 Task: Search one way flight ticket for 2 adults, 2 infants in seat and 1 infant on lap in first from Lihue, Kauai: Lihue Airport to Fort Wayne: Fort Wayne International Airport on 5-4-2023. Choice of flights is JetBlue. Number of bags: 3 checked bags. Price is upto 30000. Outbound departure time preference is 11:30.
Action: Mouse moved to (422, 372)
Screenshot: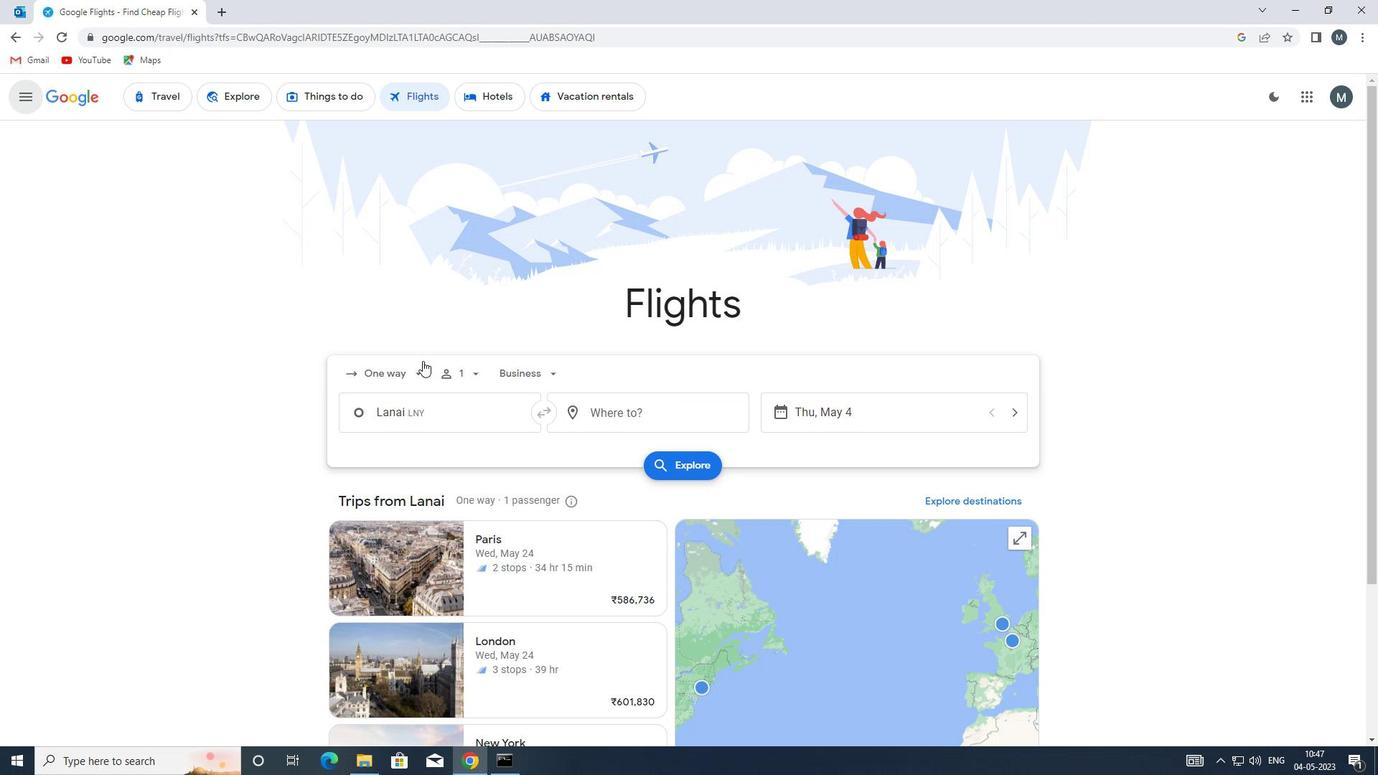 
Action: Mouse pressed left at (422, 372)
Screenshot: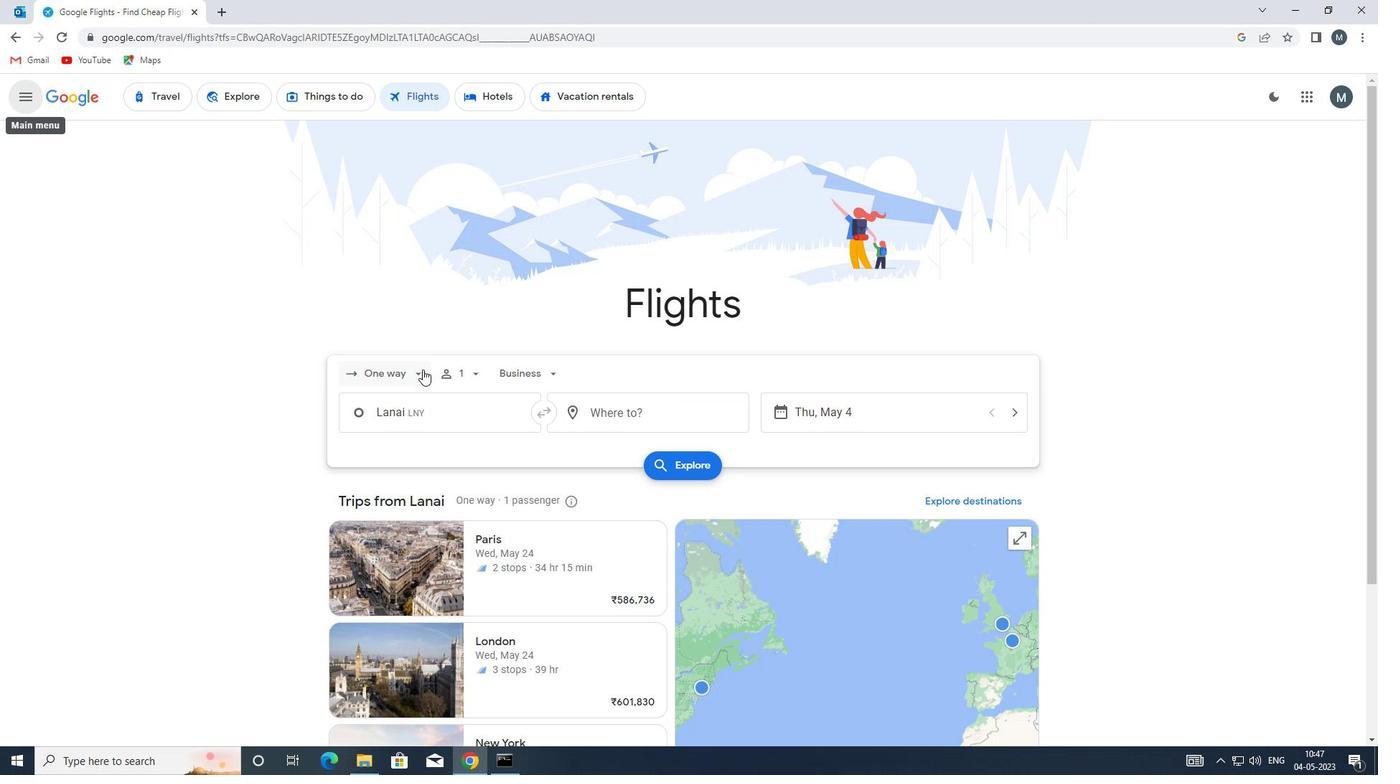 
Action: Mouse moved to (419, 442)
Screenshot: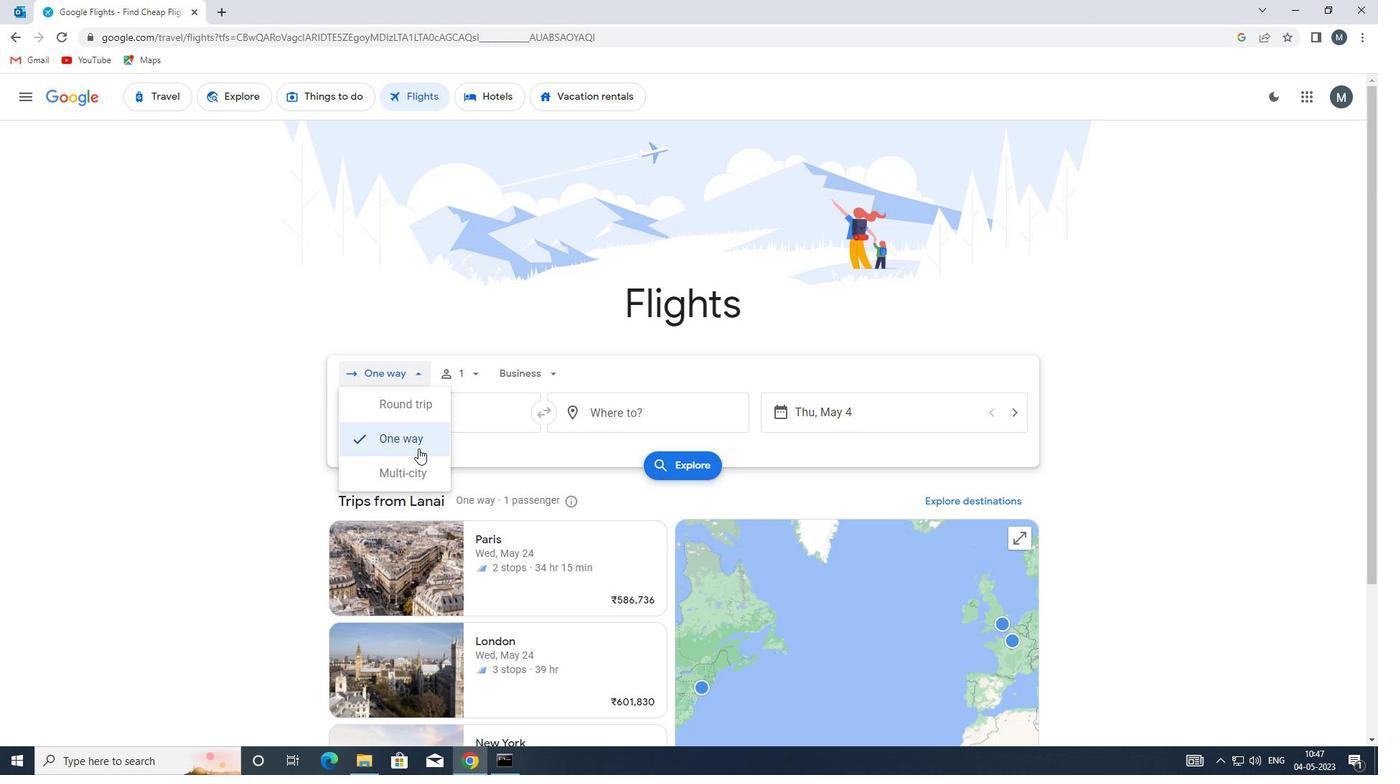 
Action: Mouse pressed left at (419, 442)
Screenshot: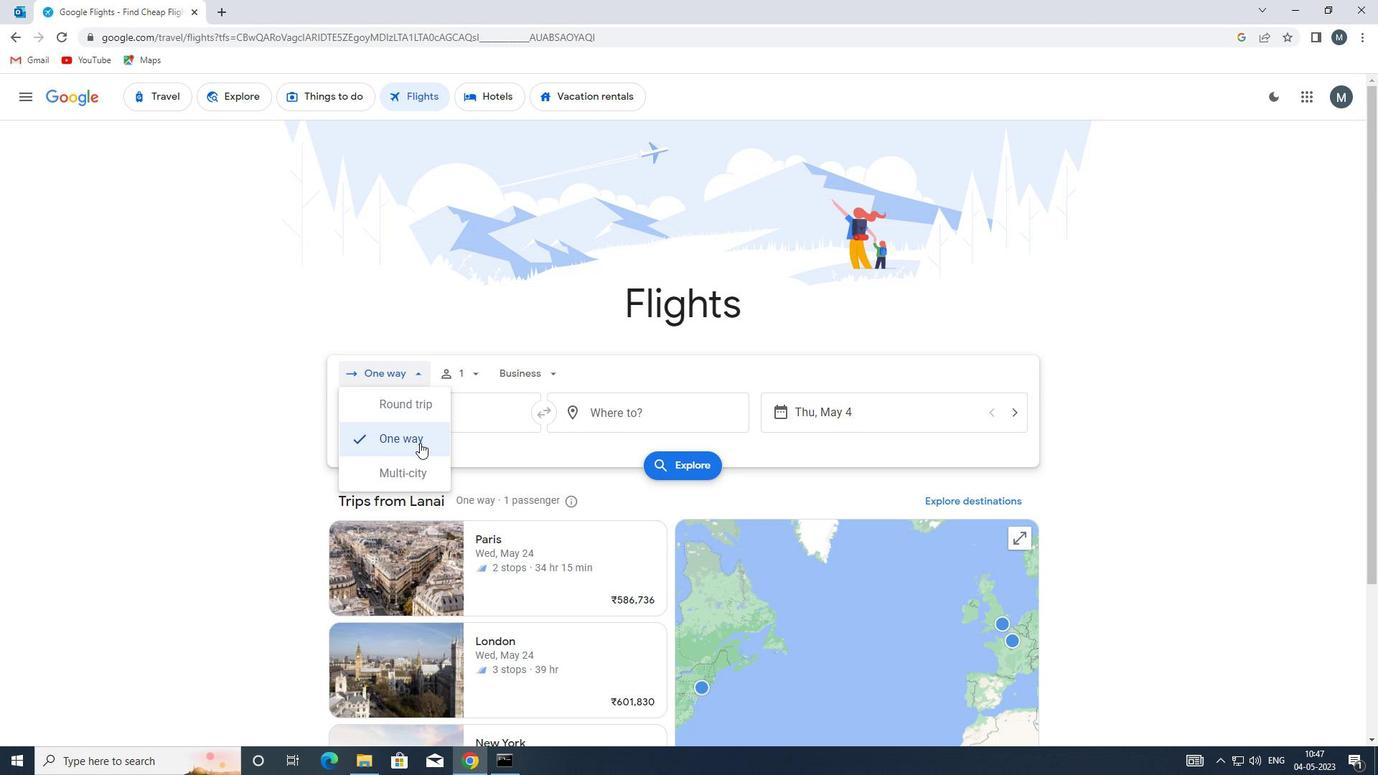 
Action: Mouse moved to (477, 376)
Screenshot: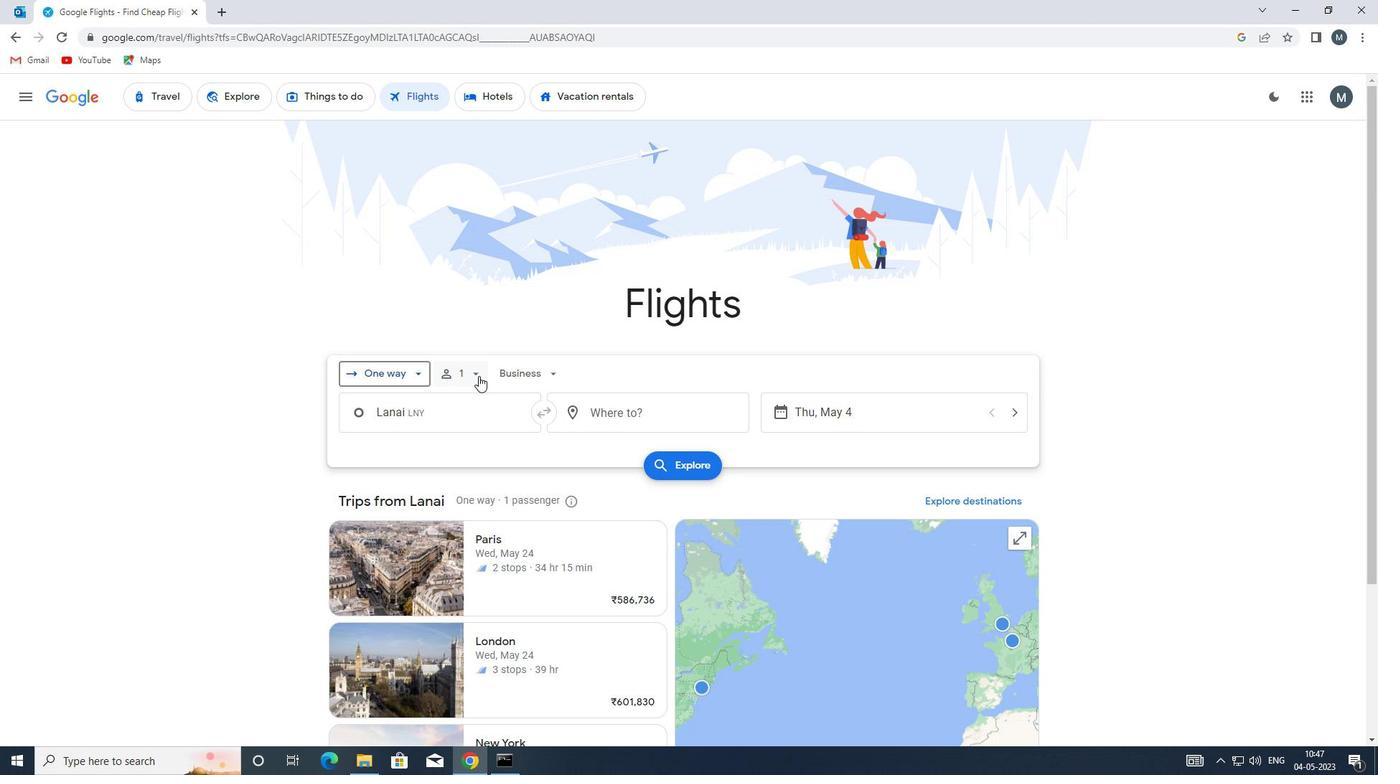 
Action: Mouse pressed left at (477, 376)
Screenshot: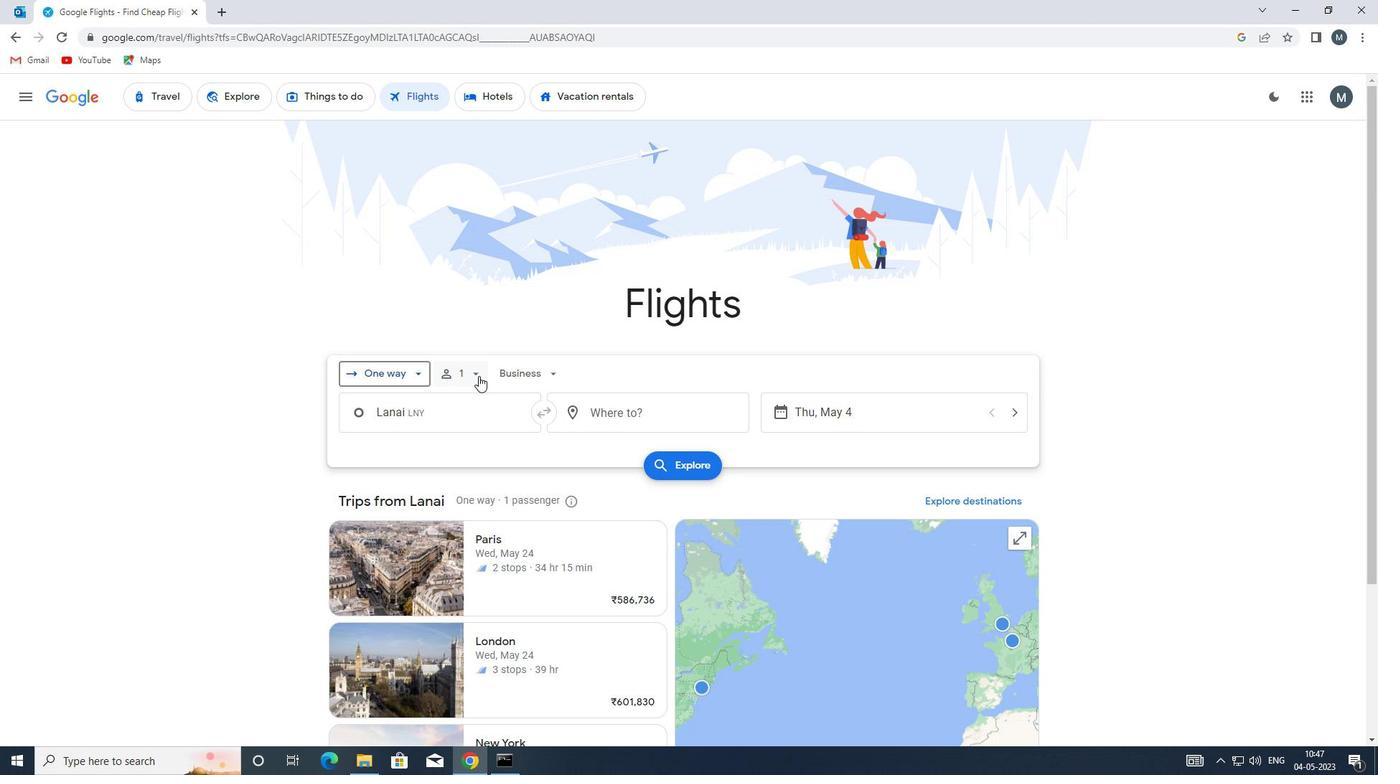 
Action: Mouse moved to (583, 414)
Screenshot: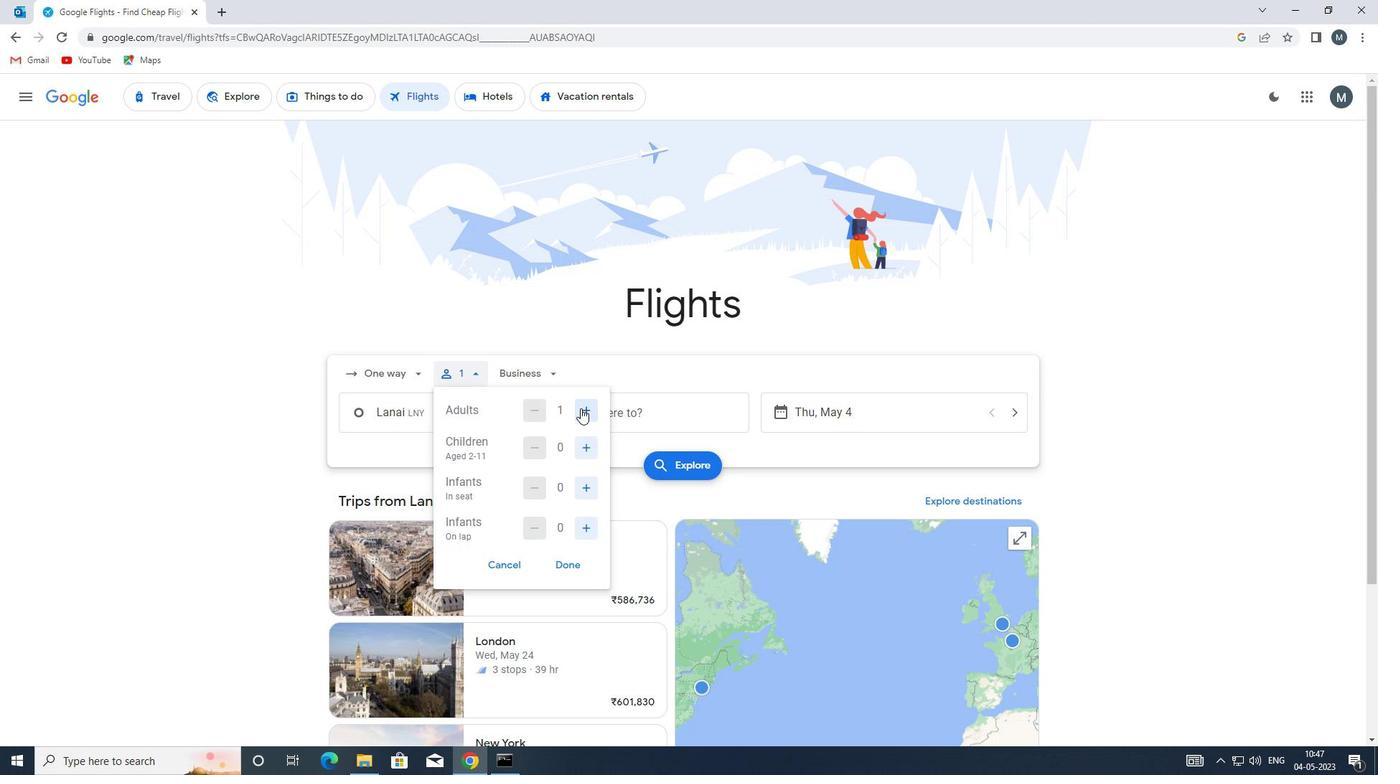 
Action: Mouse pressed left at (583, 414)
Screenshot: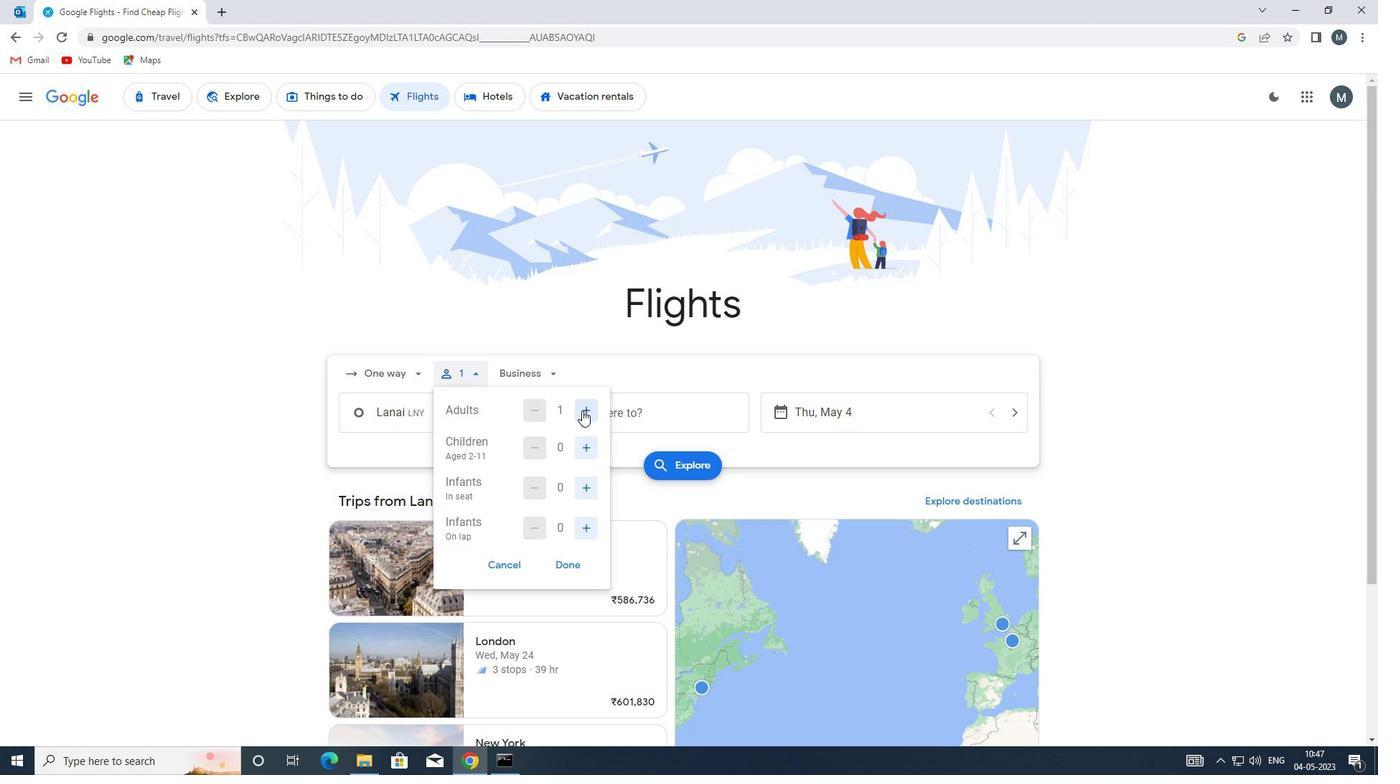
Action: Mouse moved to (587, 448)
Screenshot: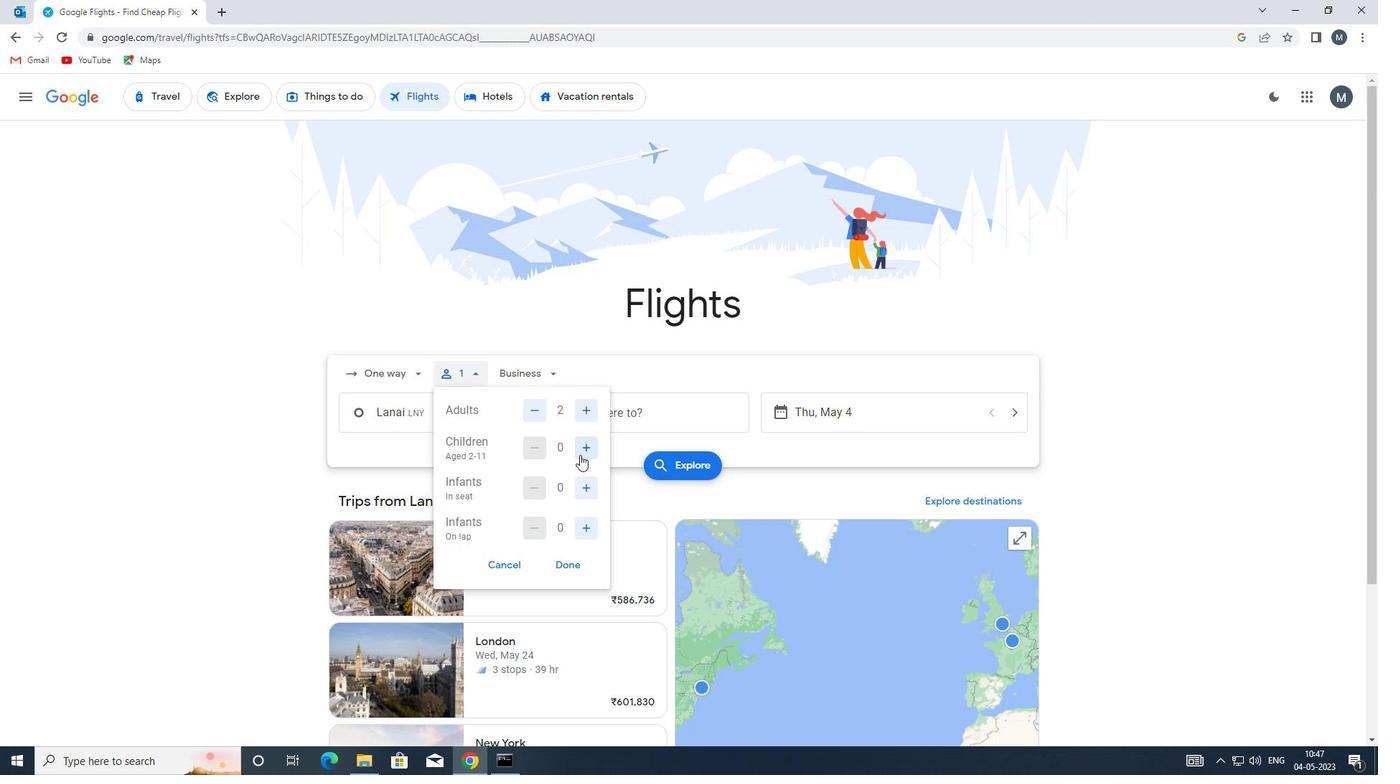 
Action: Mouse pressed left at (587, 448)
Screenshot: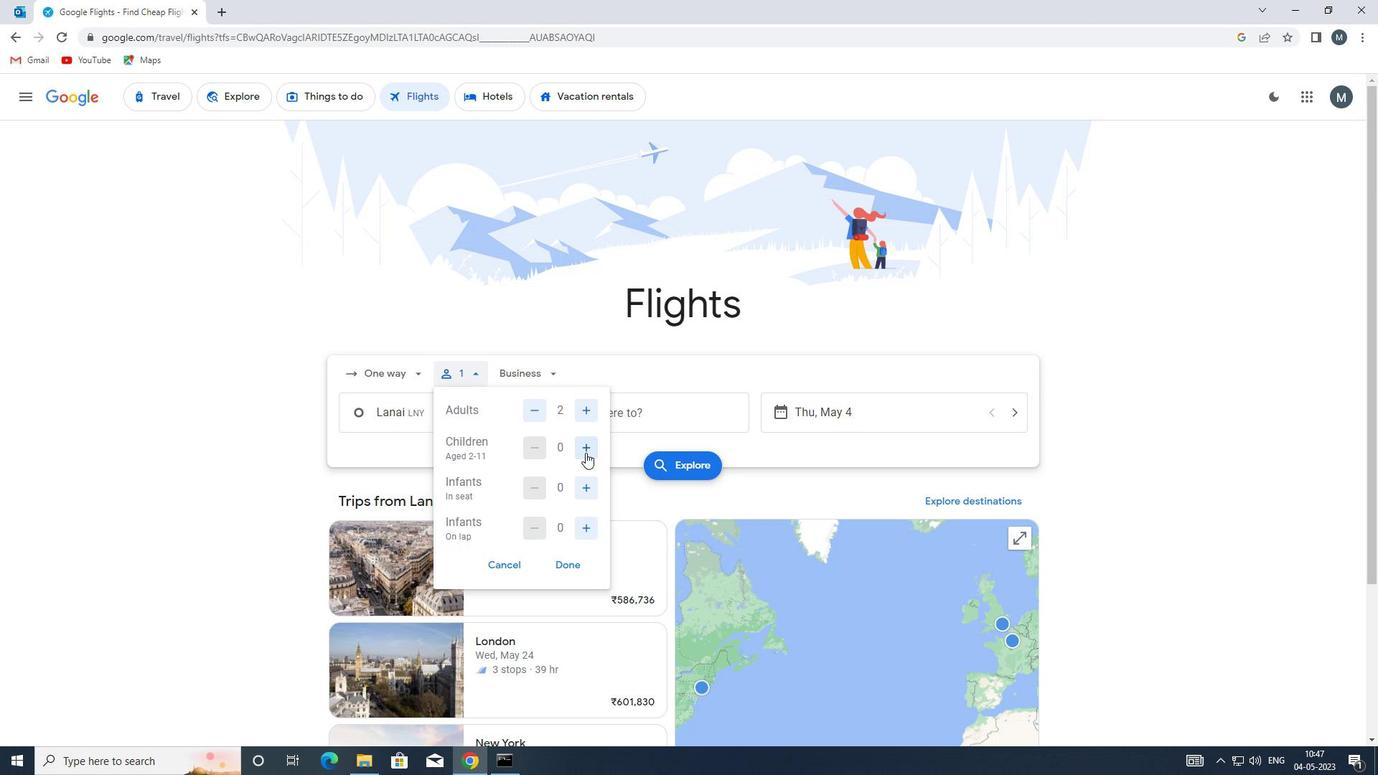 
Action: Mouse moved to (537, 452)
Screenshot: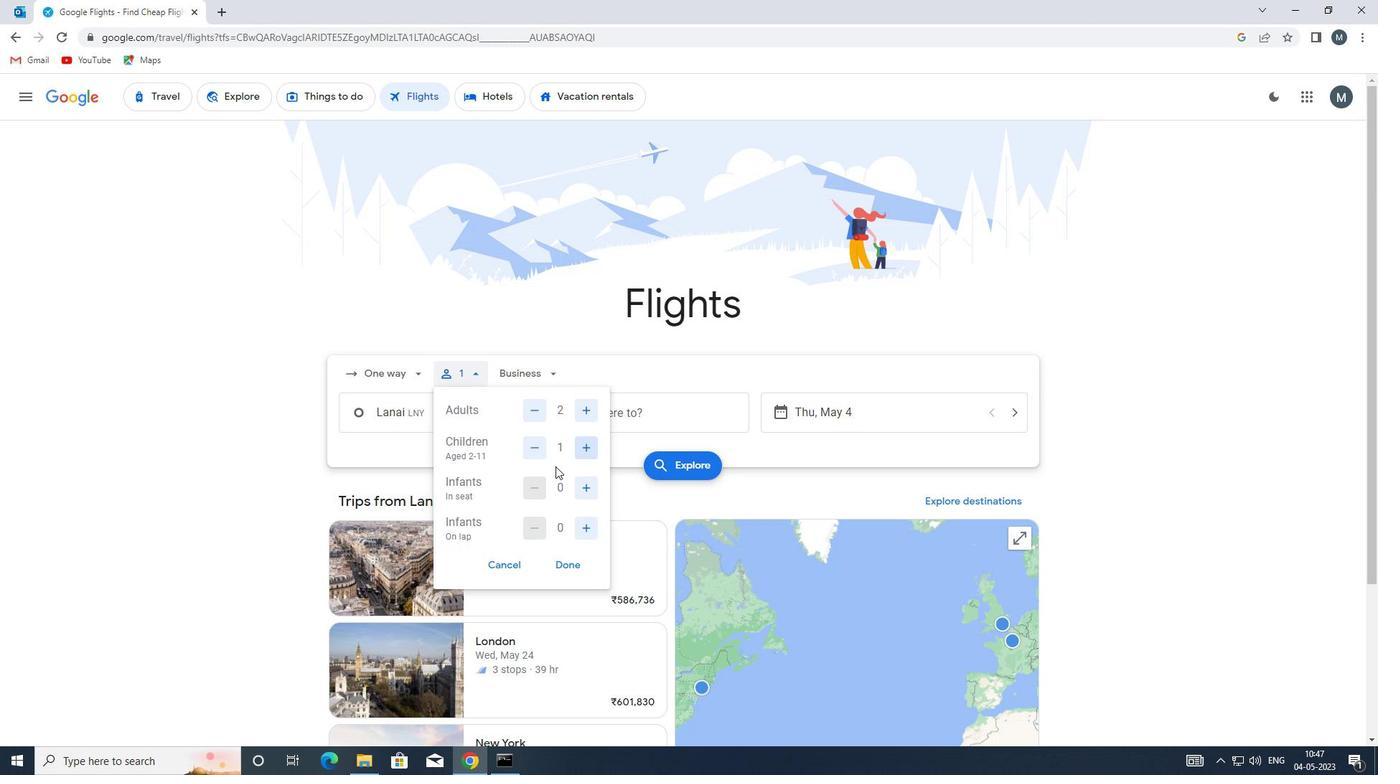
Action: Mouse pressed left at (537, 452)
Screenshot: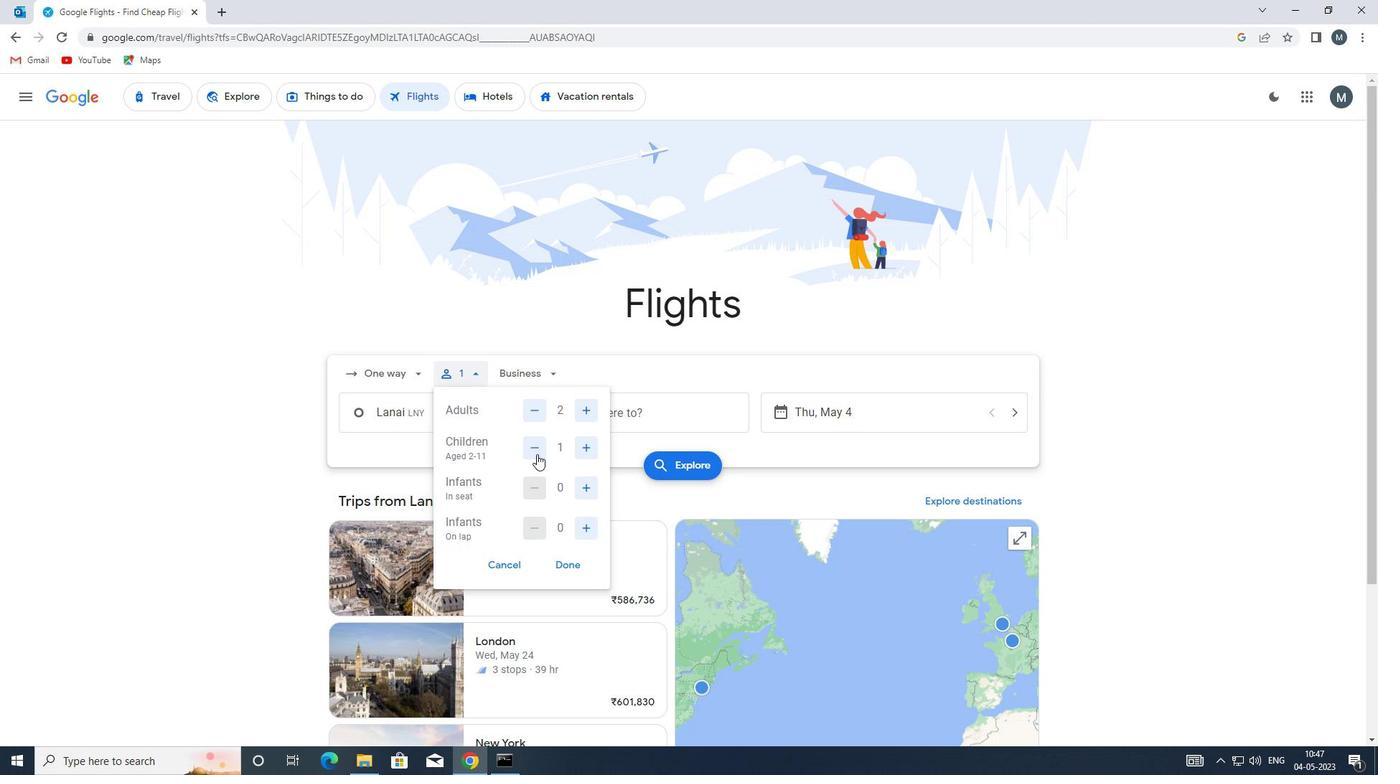 
Action: Mouse moved to (589, 492)
Screenshot: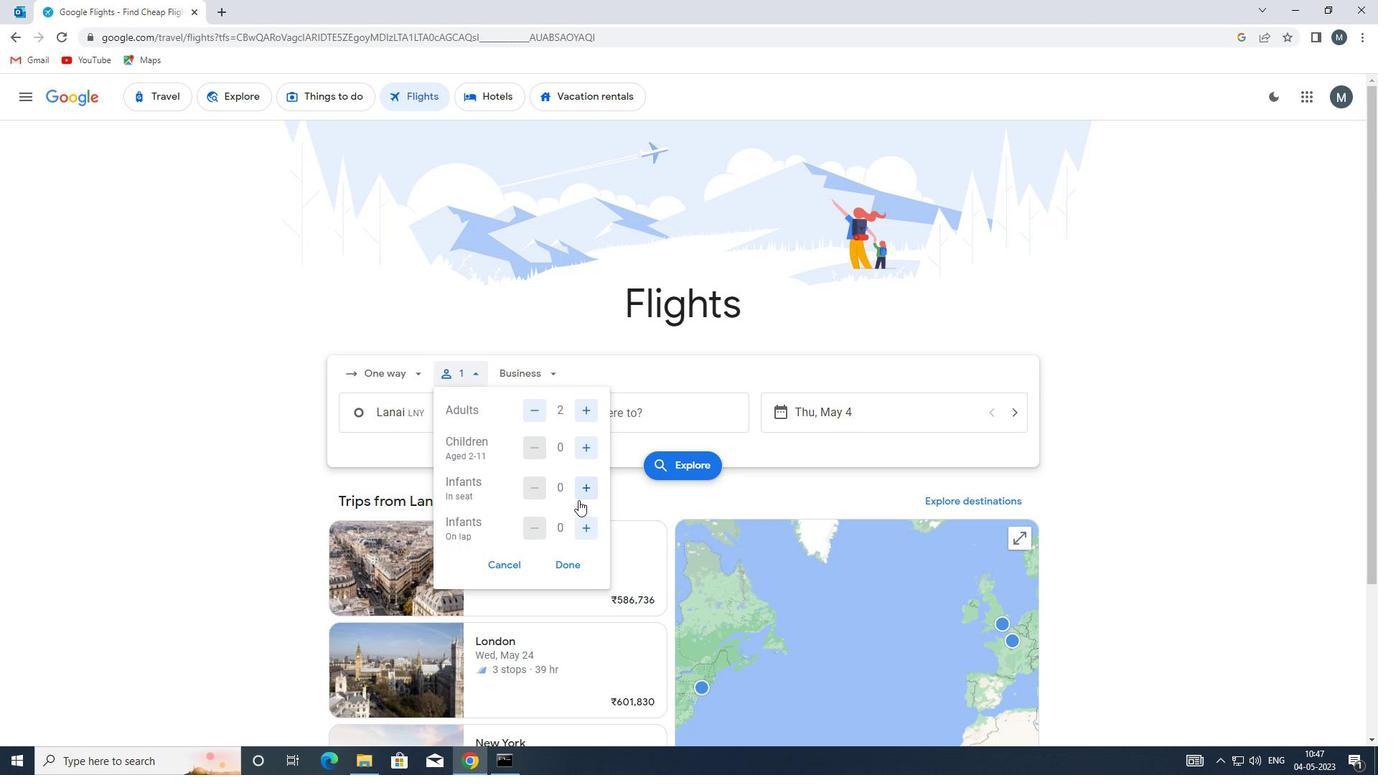 
Action: Mouse pressed left at (589, 492)
Screenshot: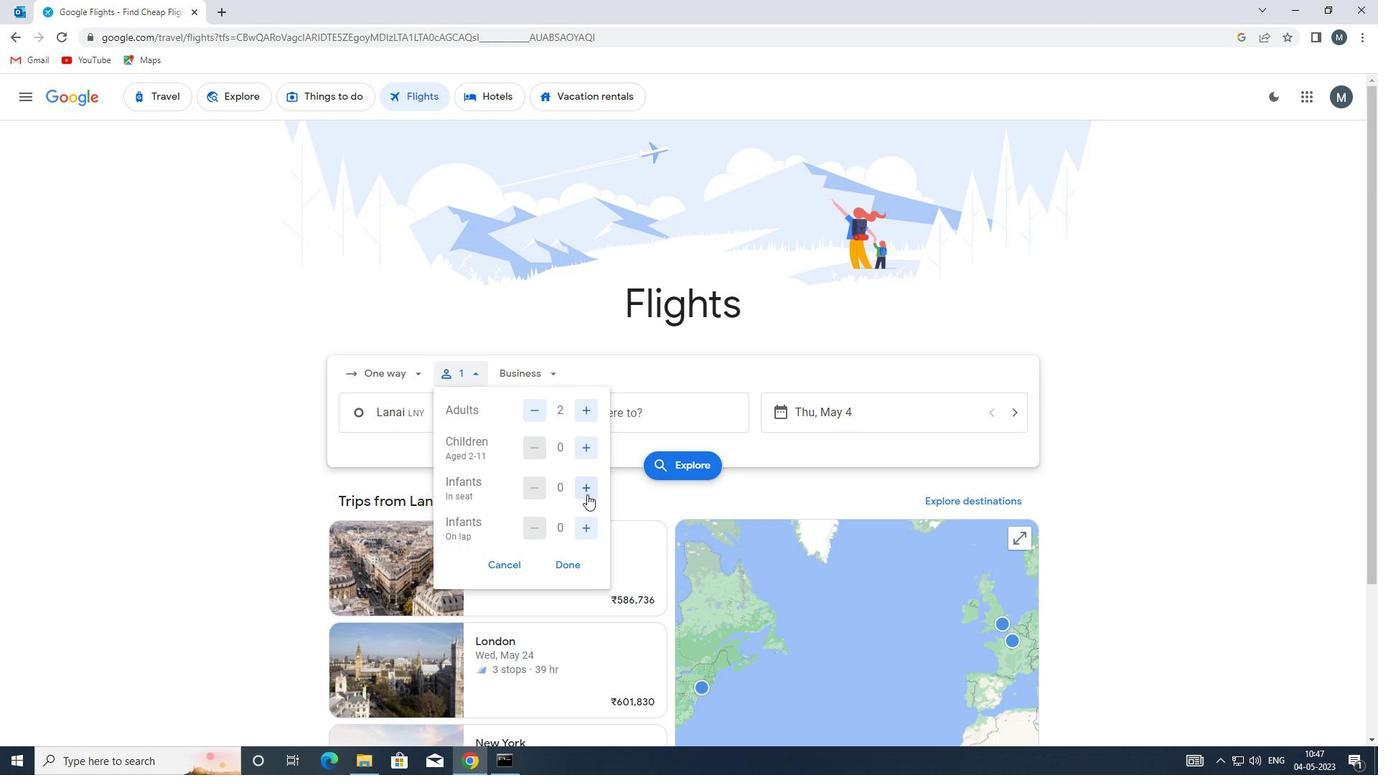 
Action: Mouse pressed left at (589, 492)
Screenshot: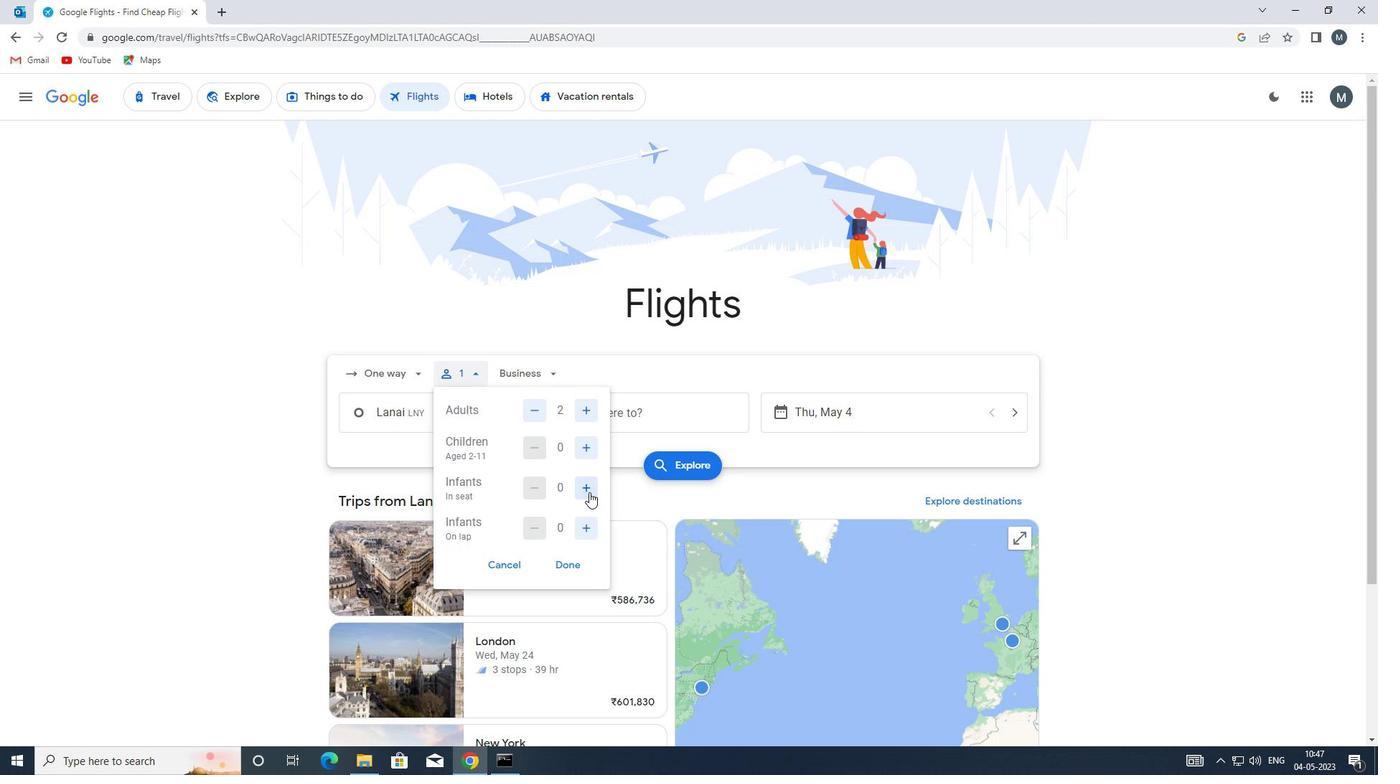 
Action: Mouse moved to (593, 528)
Screenshot: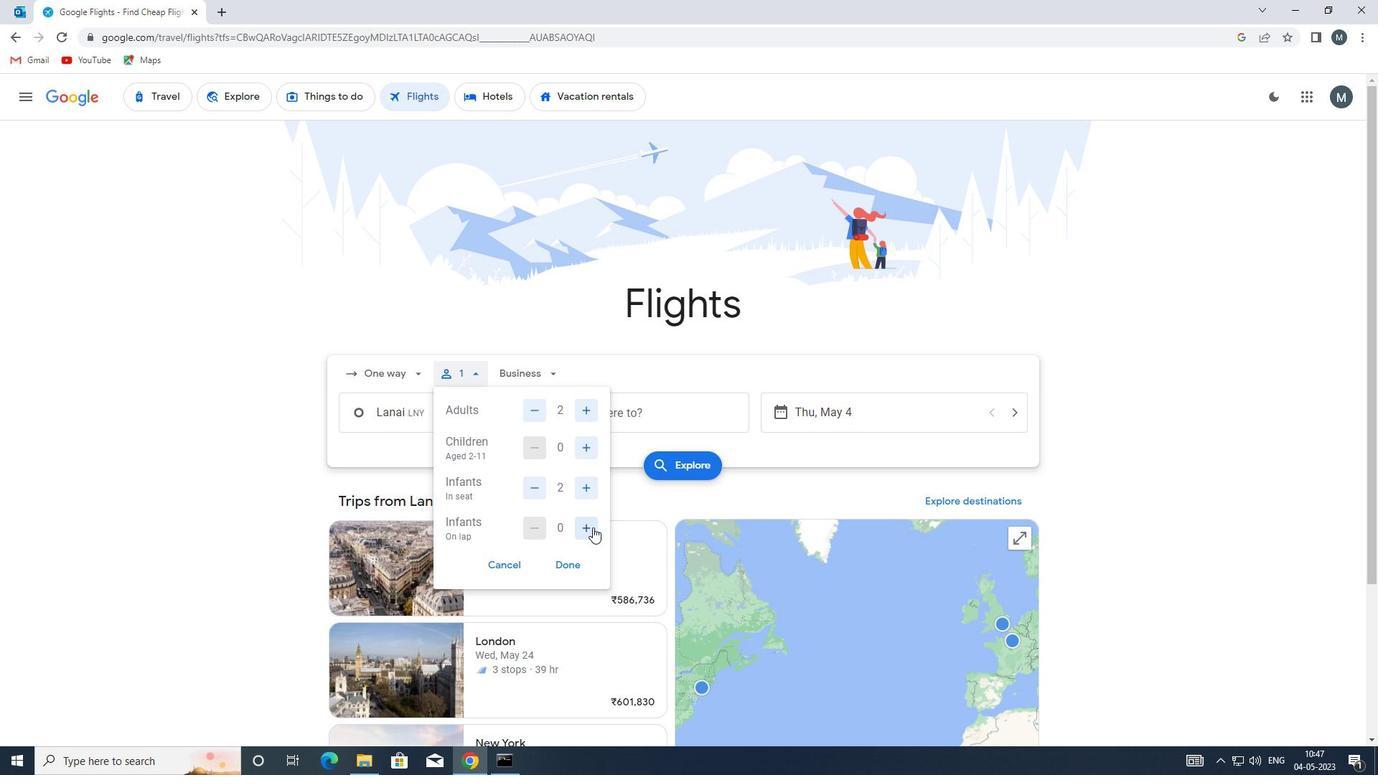 
Action: Mouse pressed left at (593, 528)
Screenshot: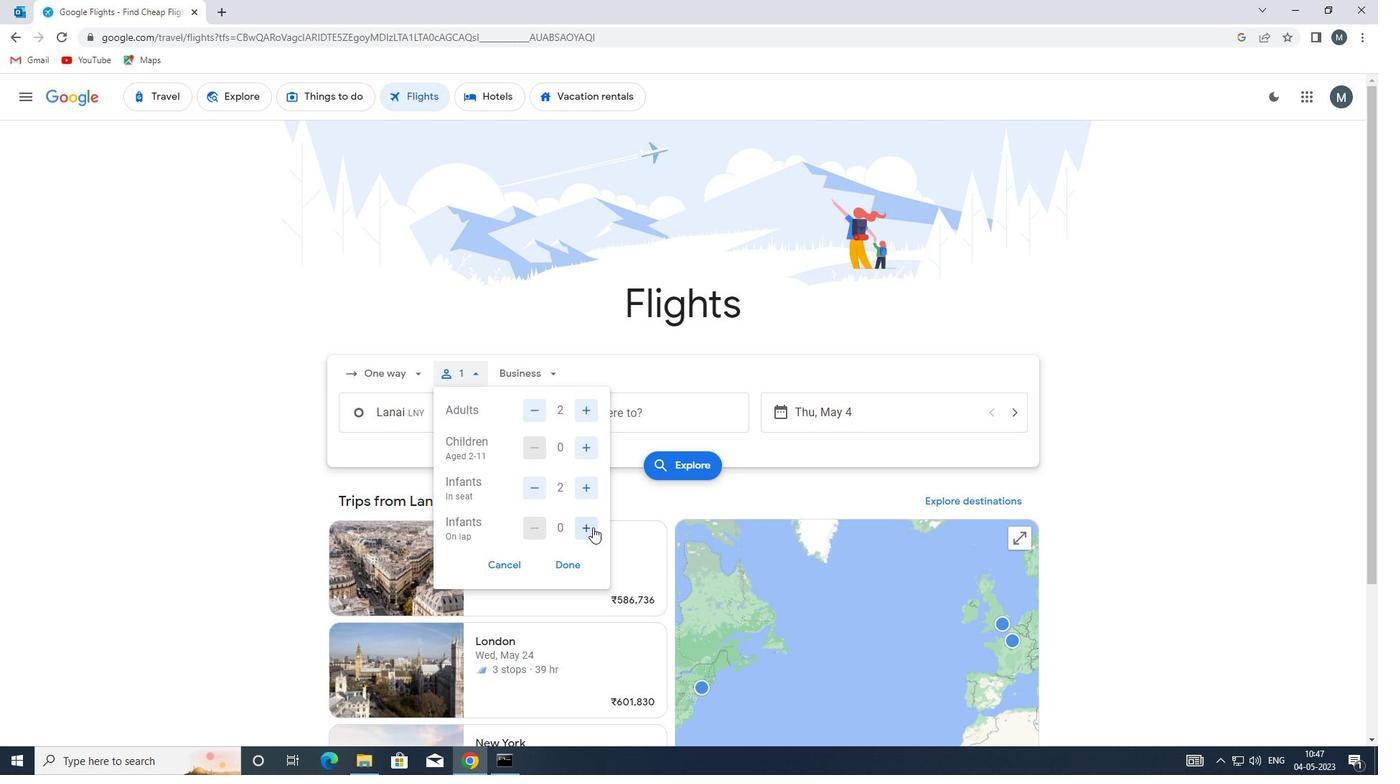 
Action: Mouse moved to (575, 572)
Screenshot: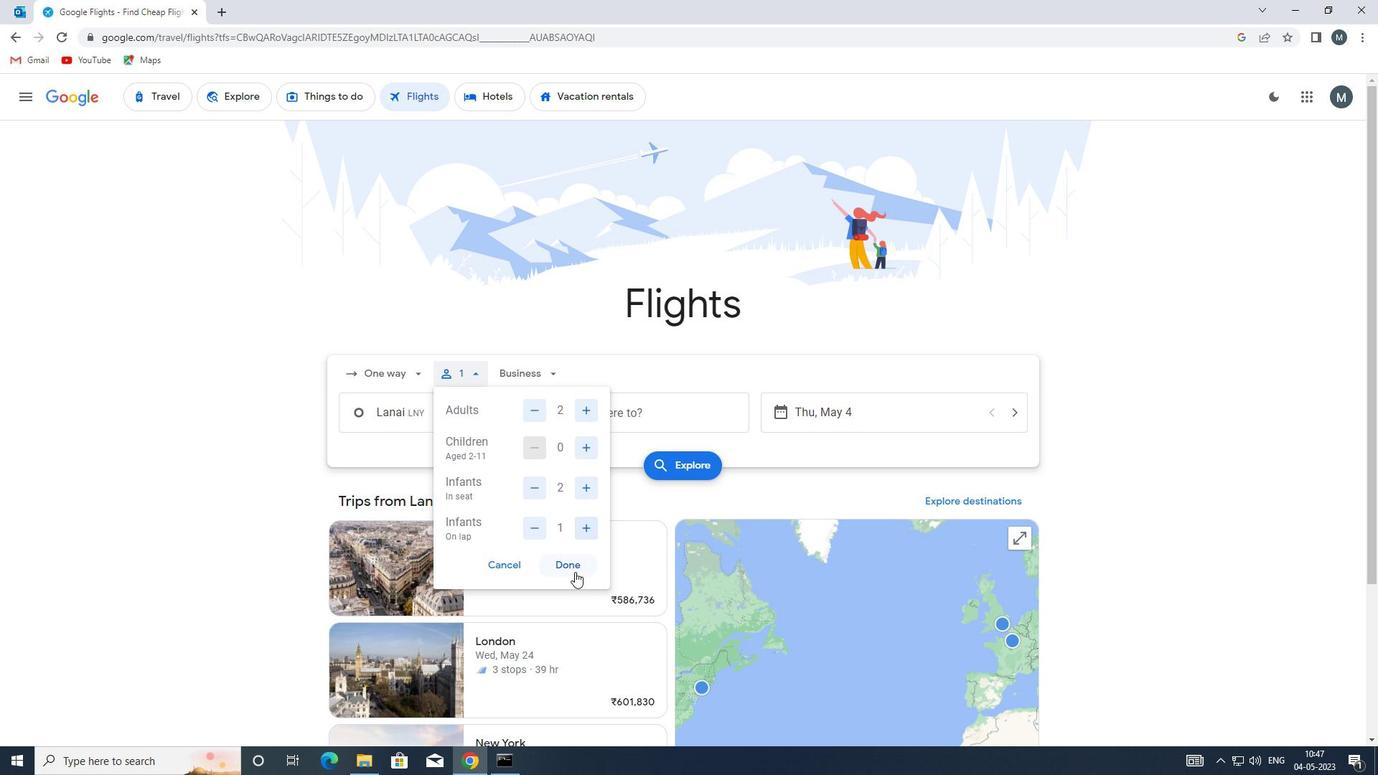 
Action: Mouse pressed left at (575, 572)
Screenshot: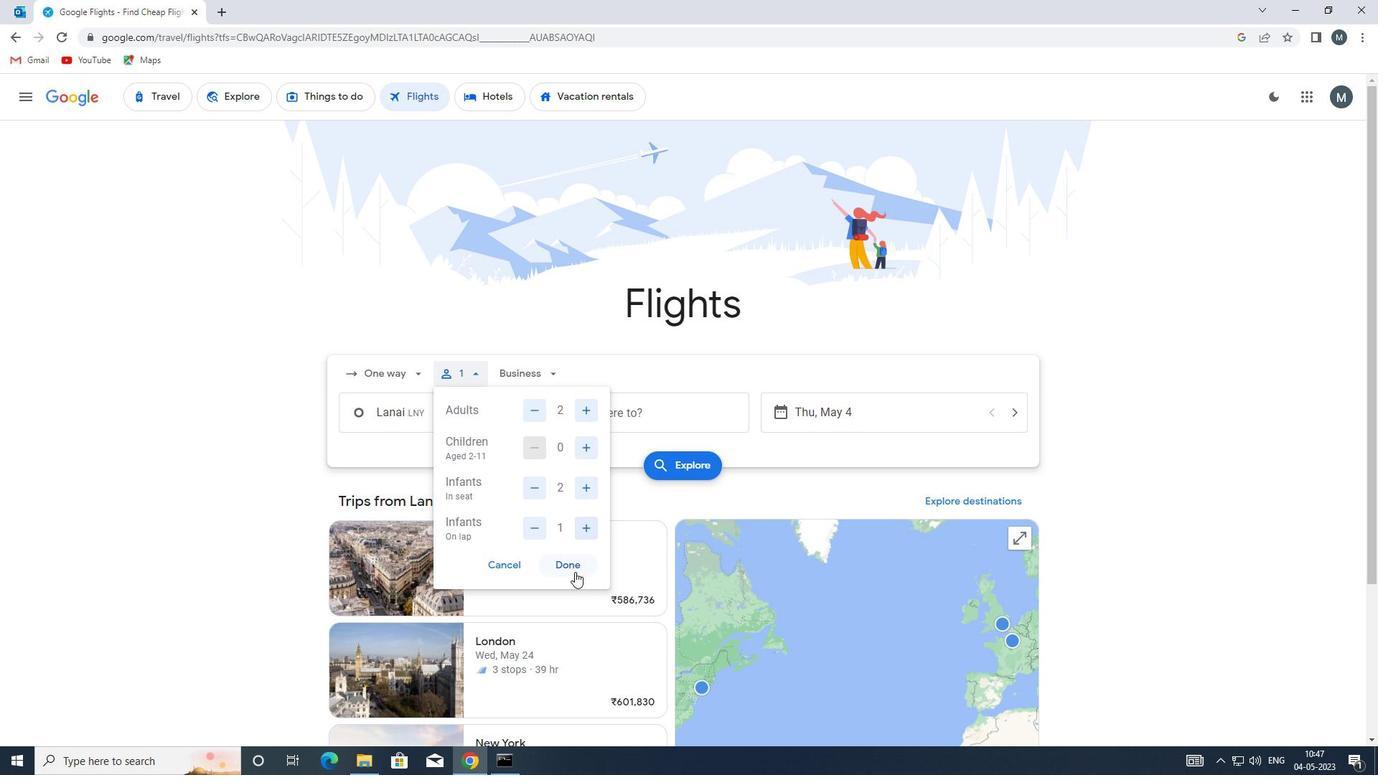 
Action: Mouse moved to (524, 374)
Screenshot: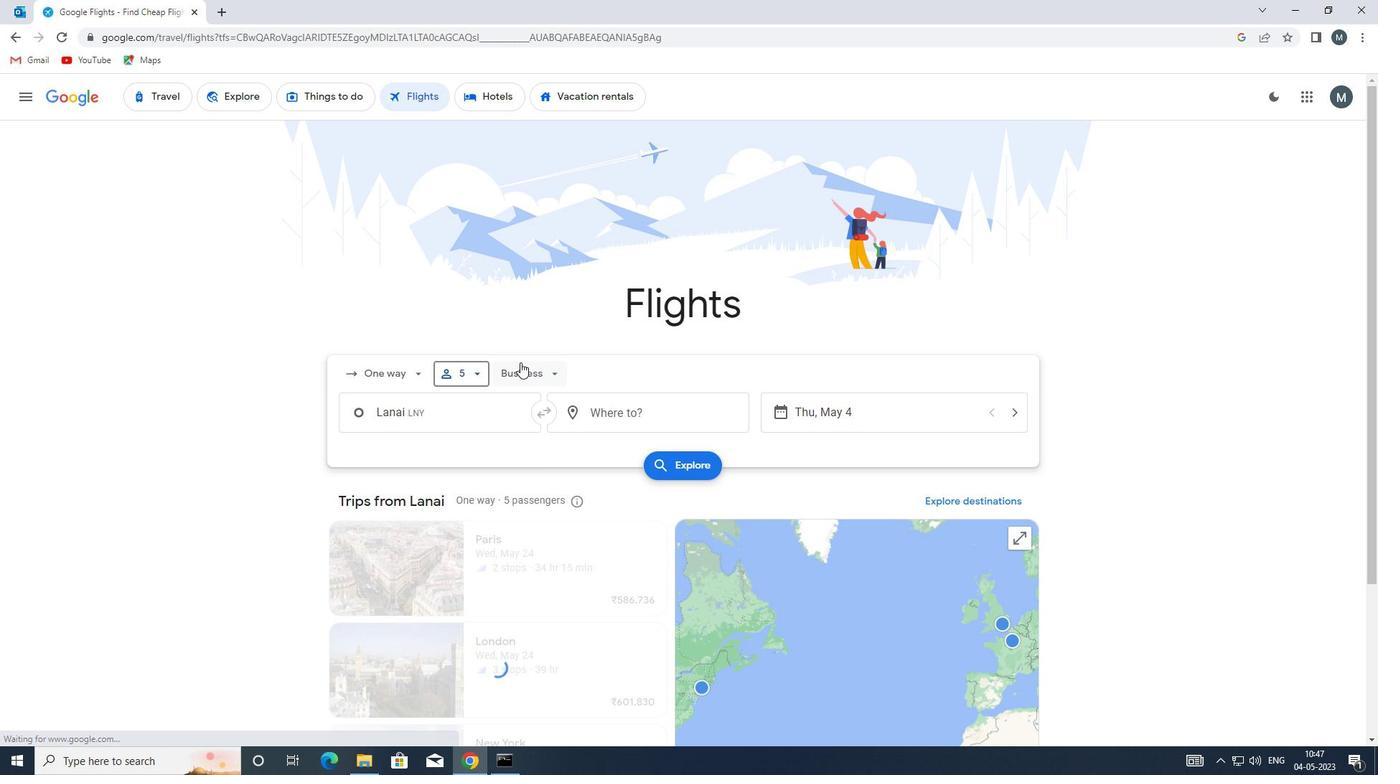 
Action: Mouse pressed left at (524, 374)
Screenshot: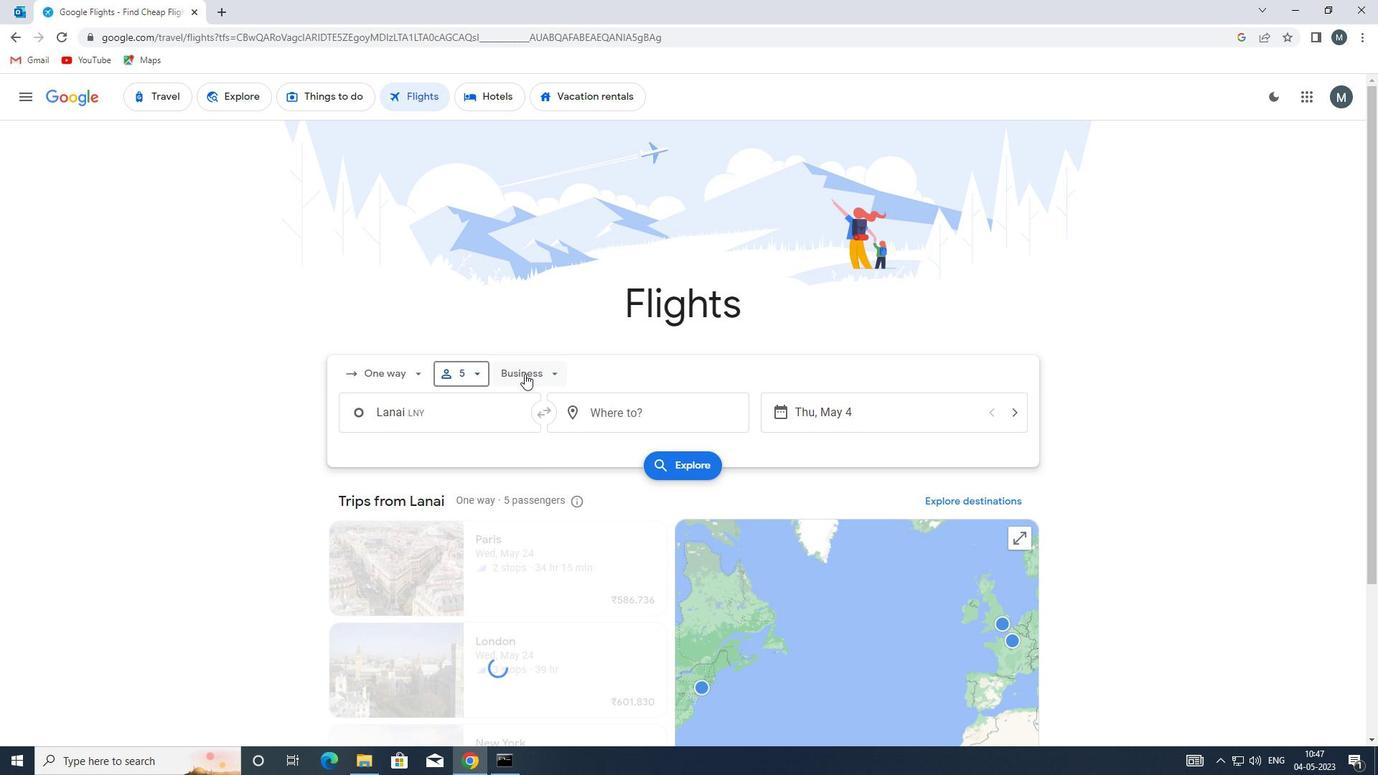 
Action: Mouse moved to (547, 504)
Screenshot: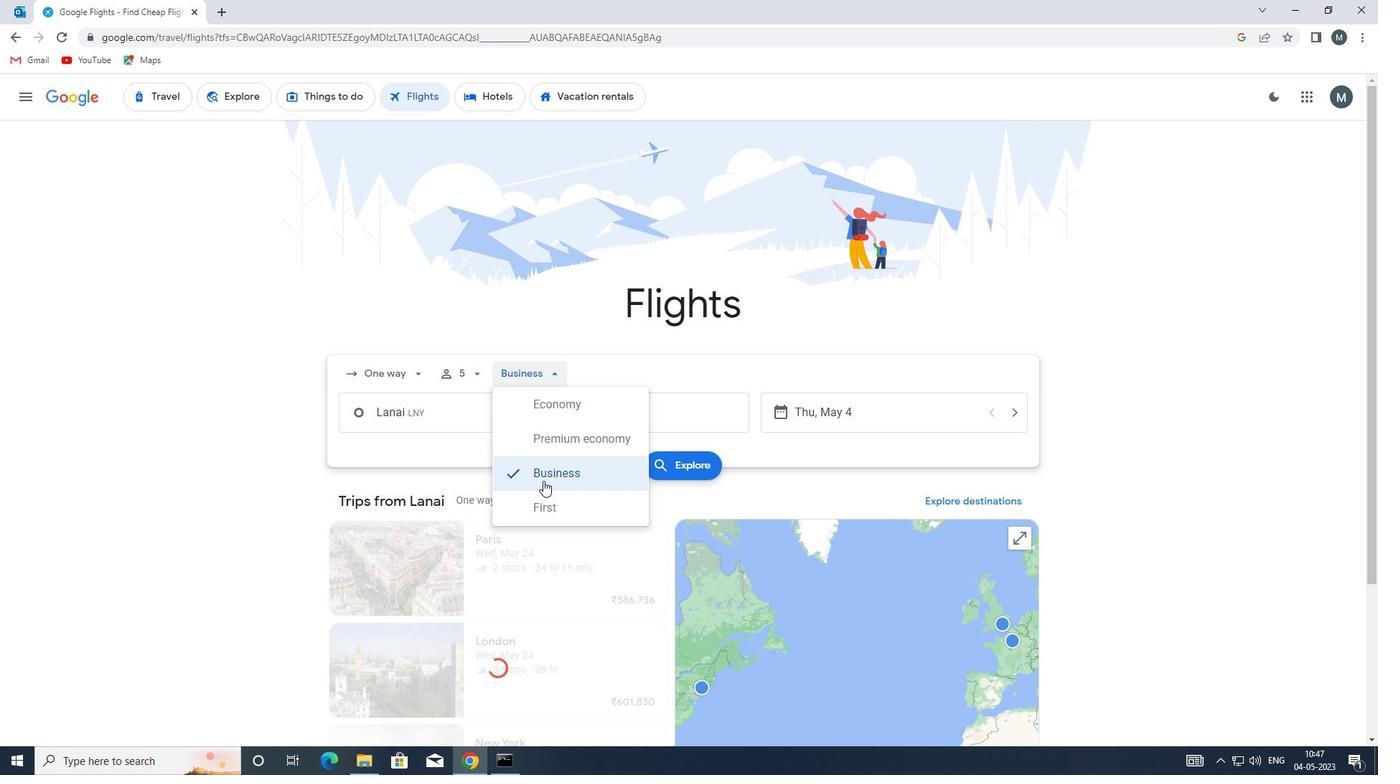 
Action: Mouse pressed left at (547, 504)
Screenshot: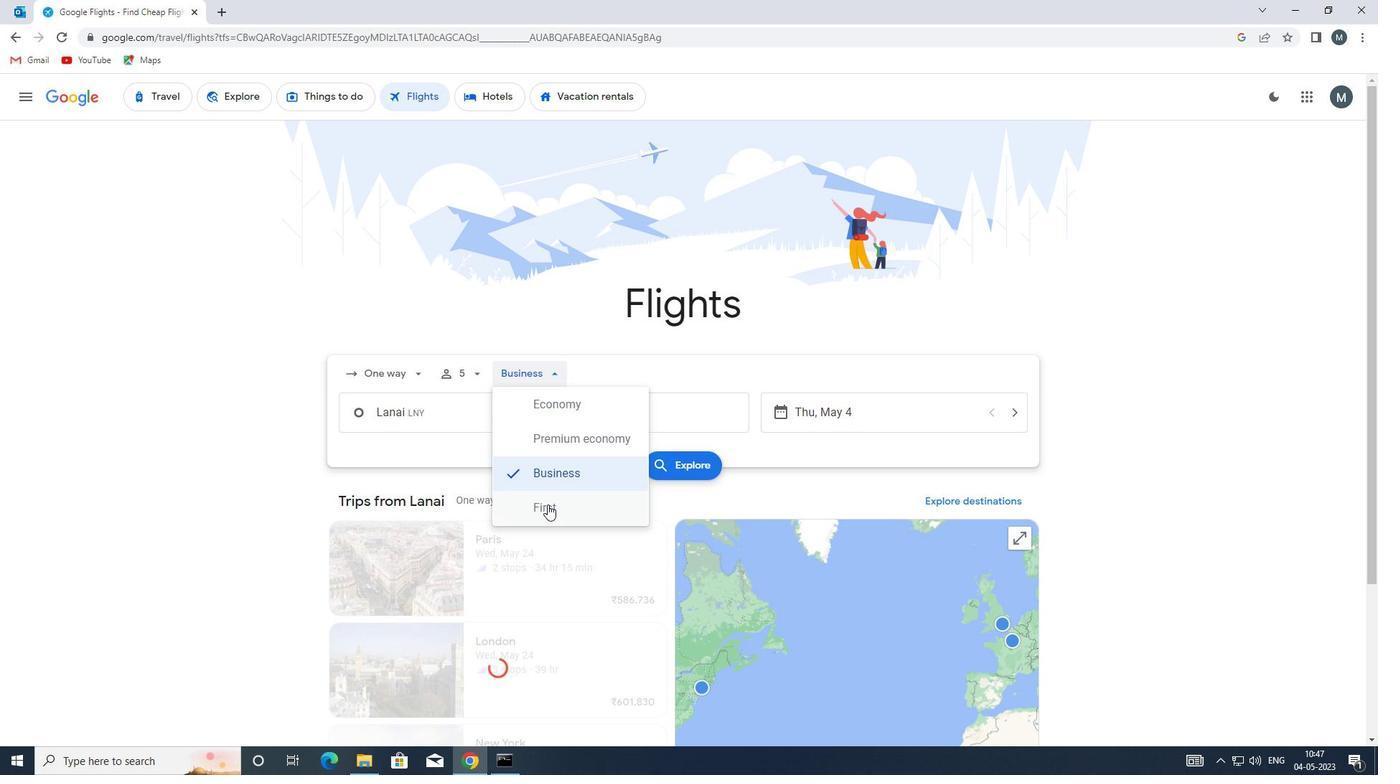 
Action: Mouse moved to (469, 419)
Screenshot: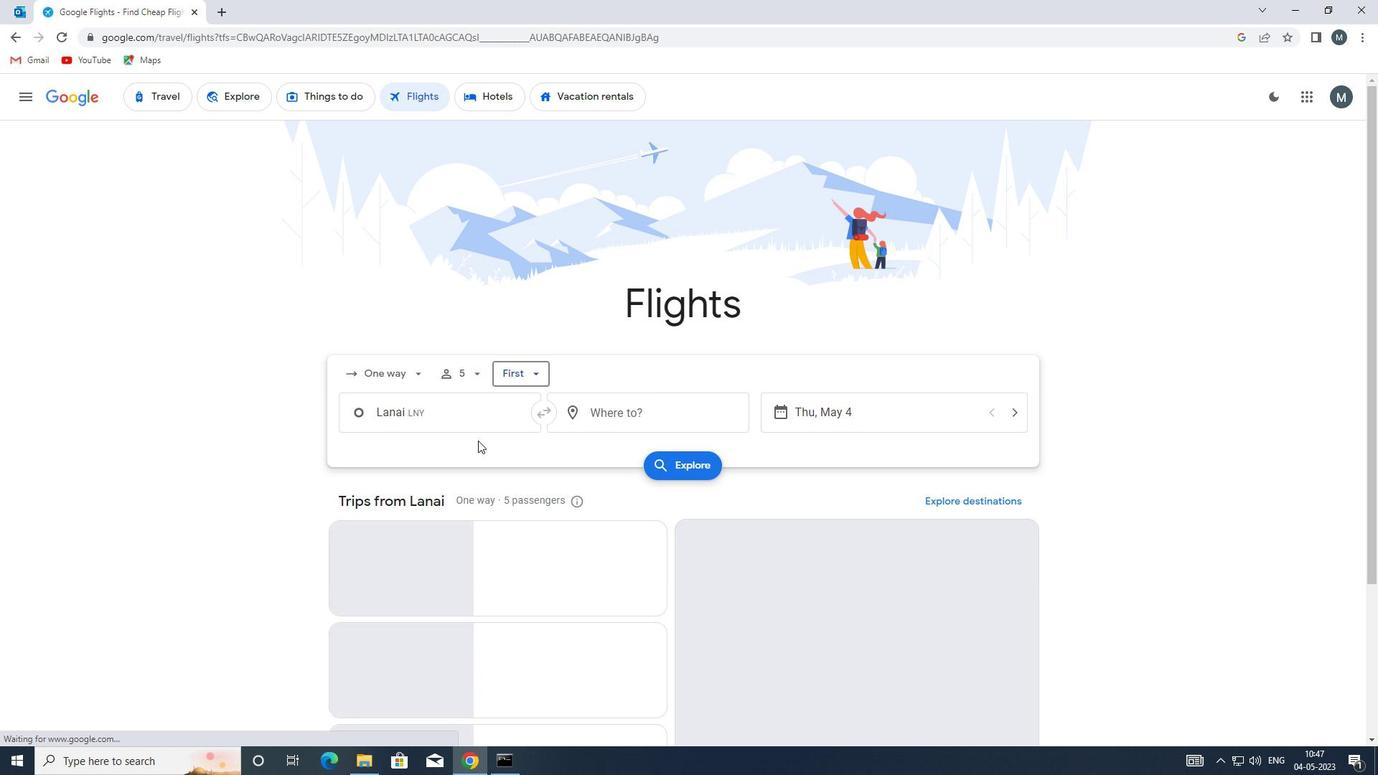 
Action: Mouse pressed left at (469, 419)
Screenshot: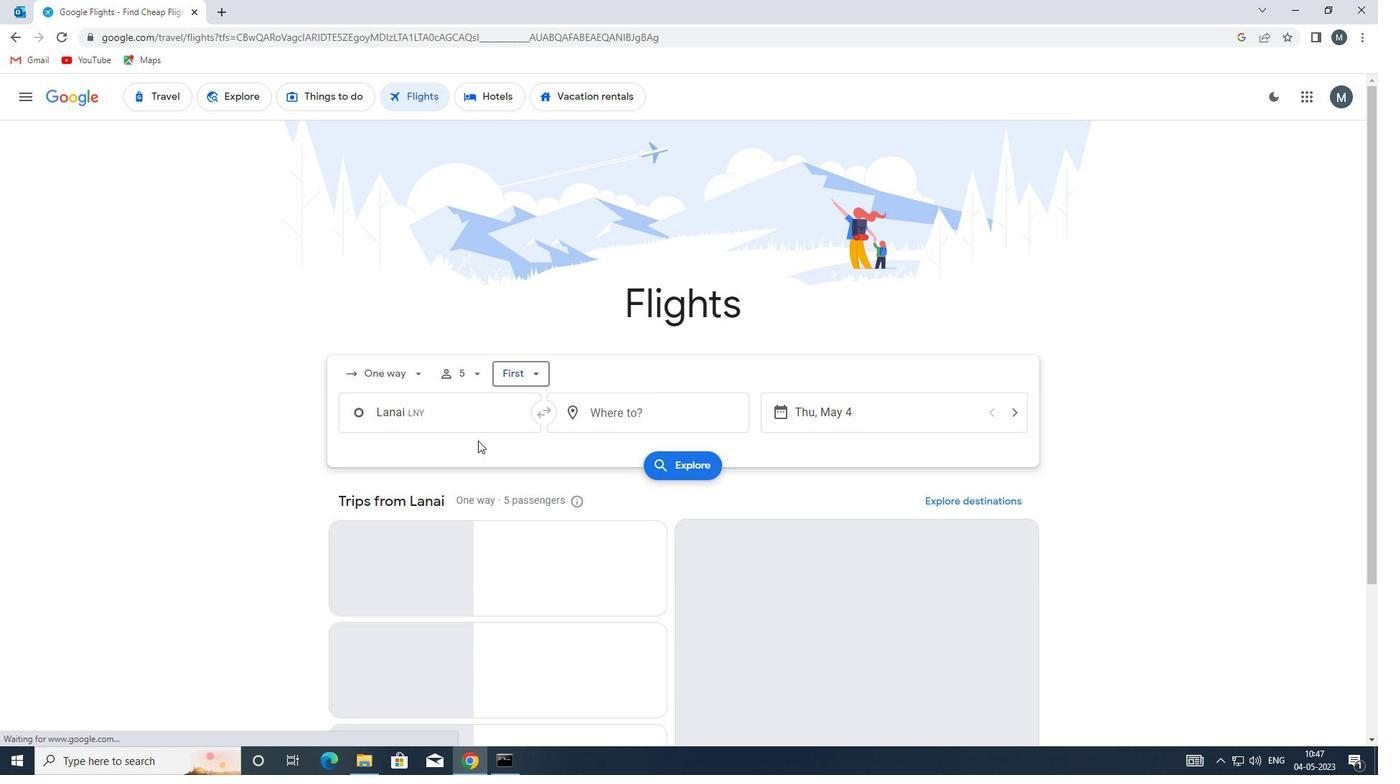
Action: Mouse moved to (469, 418)
Screenshot: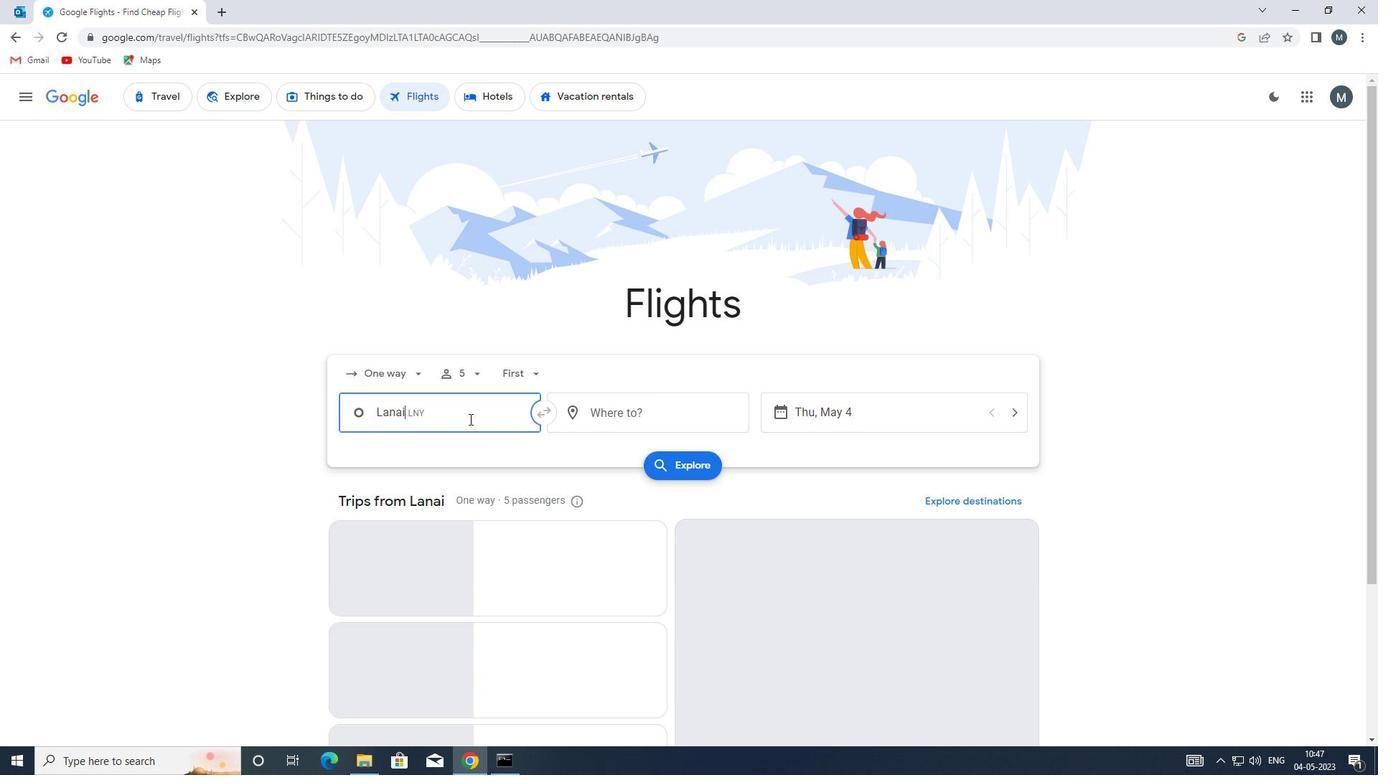 
Action: Key pressed lih
Screenshot: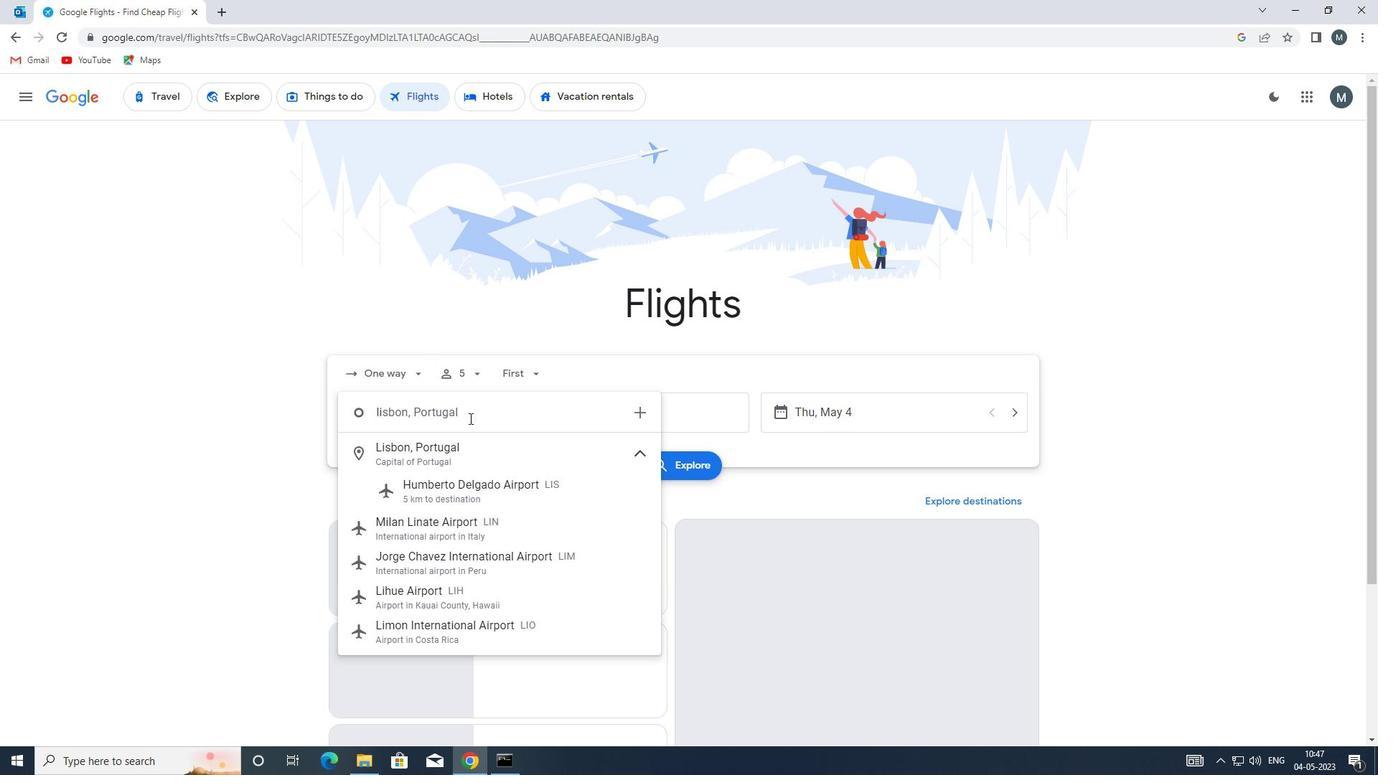 
Action: Mouse moved to (475, 458)
Screenshot: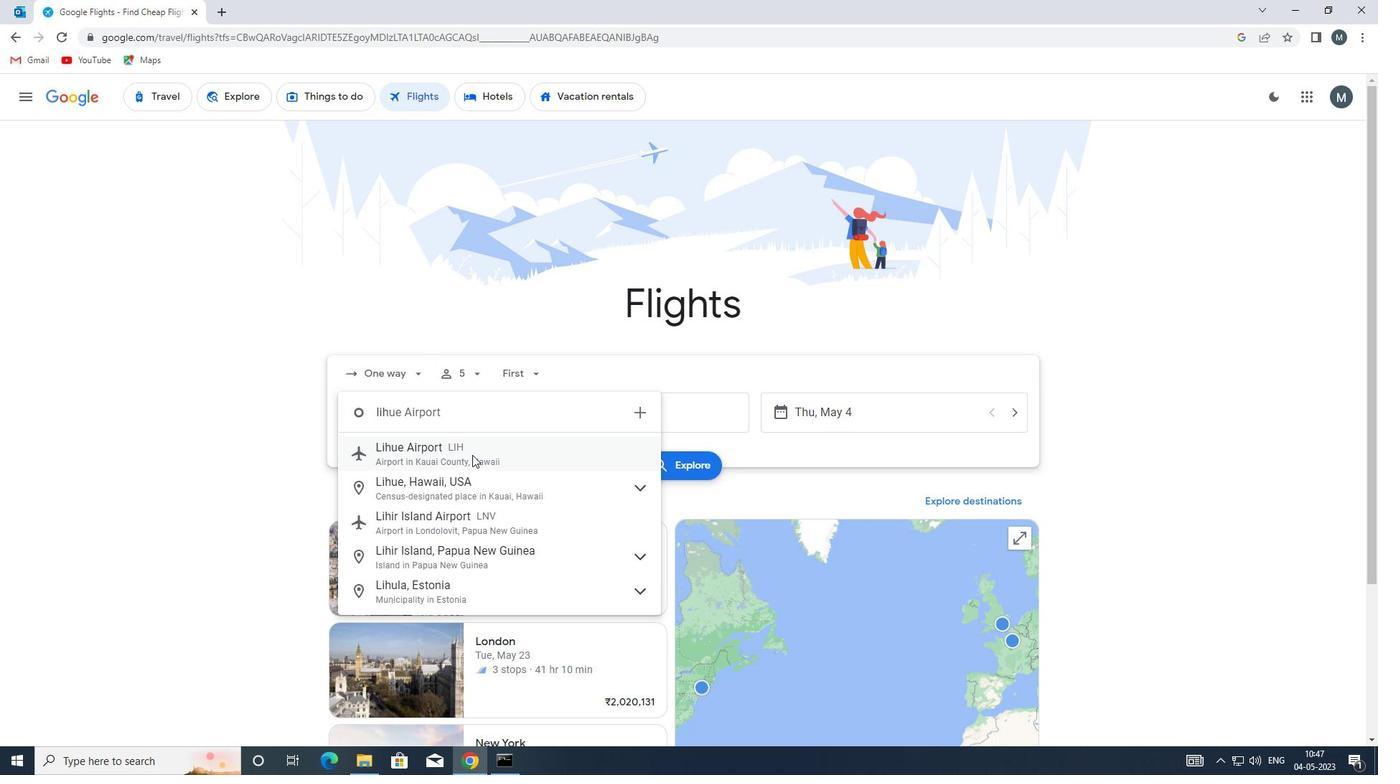 
Action: Mouse pressed left at (475, 458)
Screenshot: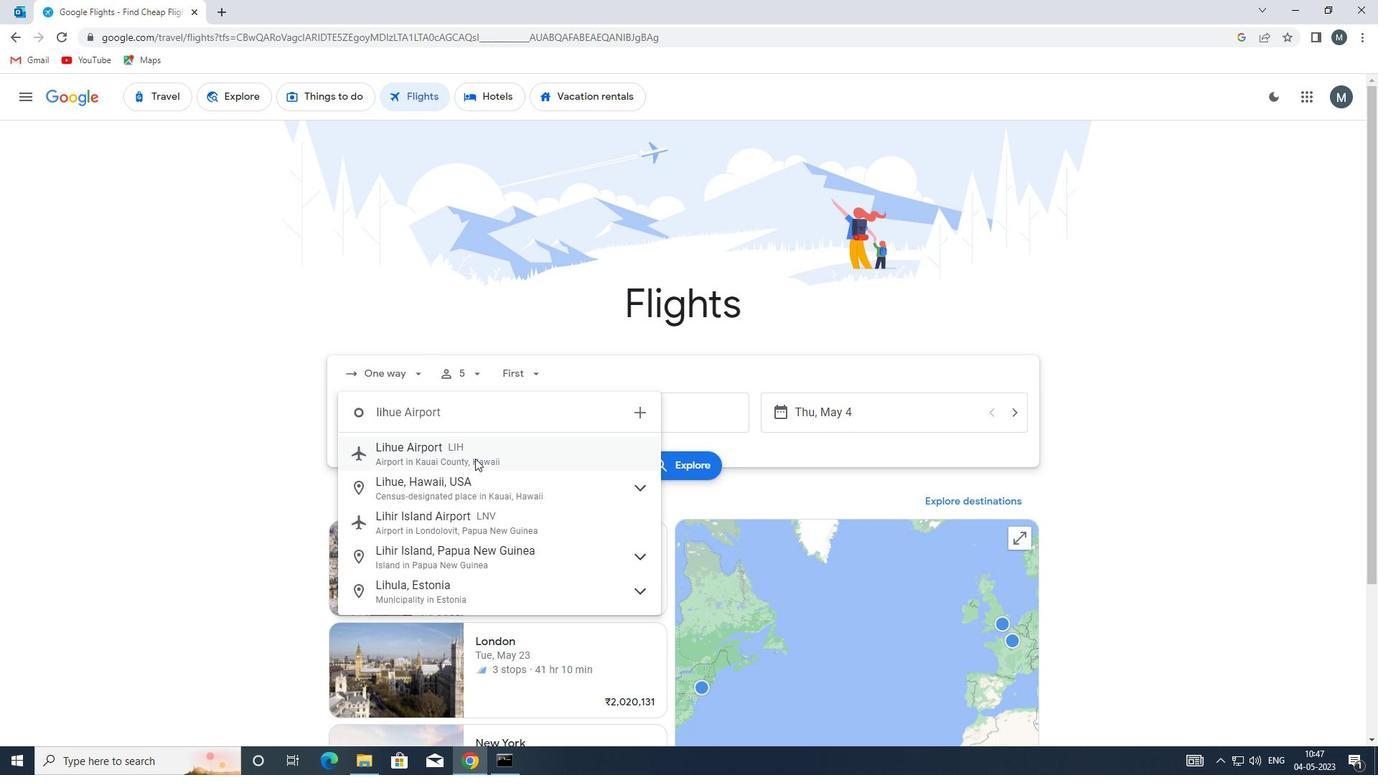 
Action: Mouse moved to (597, 414)
Screenshot: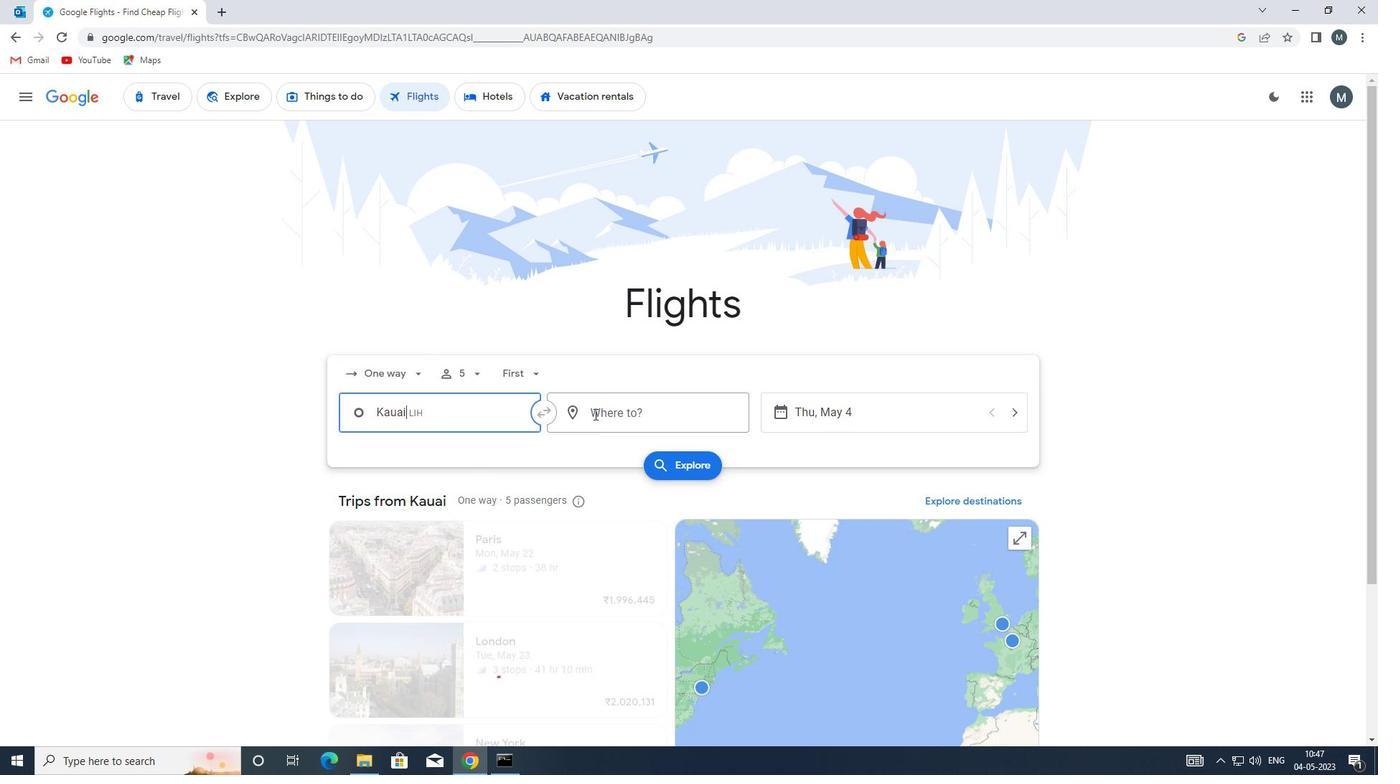 
Action: Mouse pressed left at (597, 414)
Screenshot: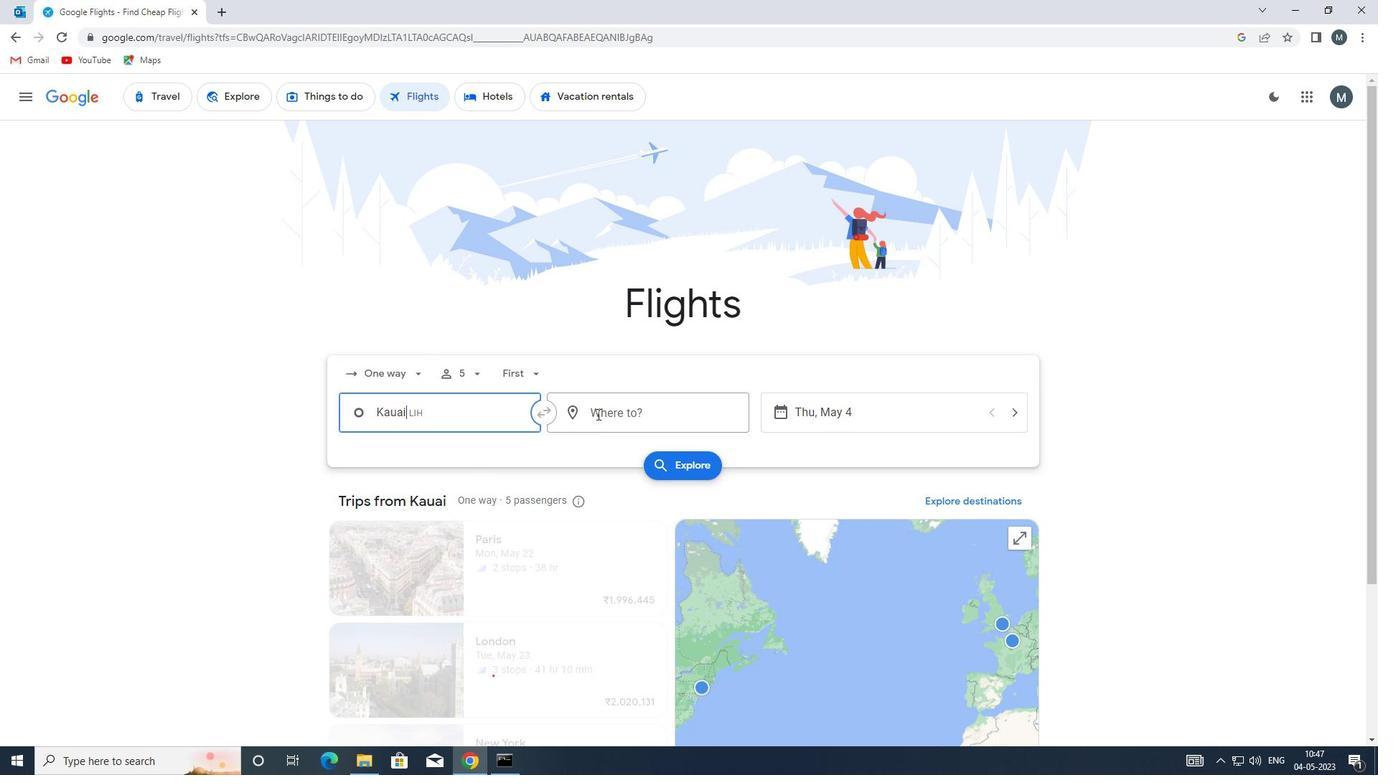 
Action: Key pressed fw
Screenshot: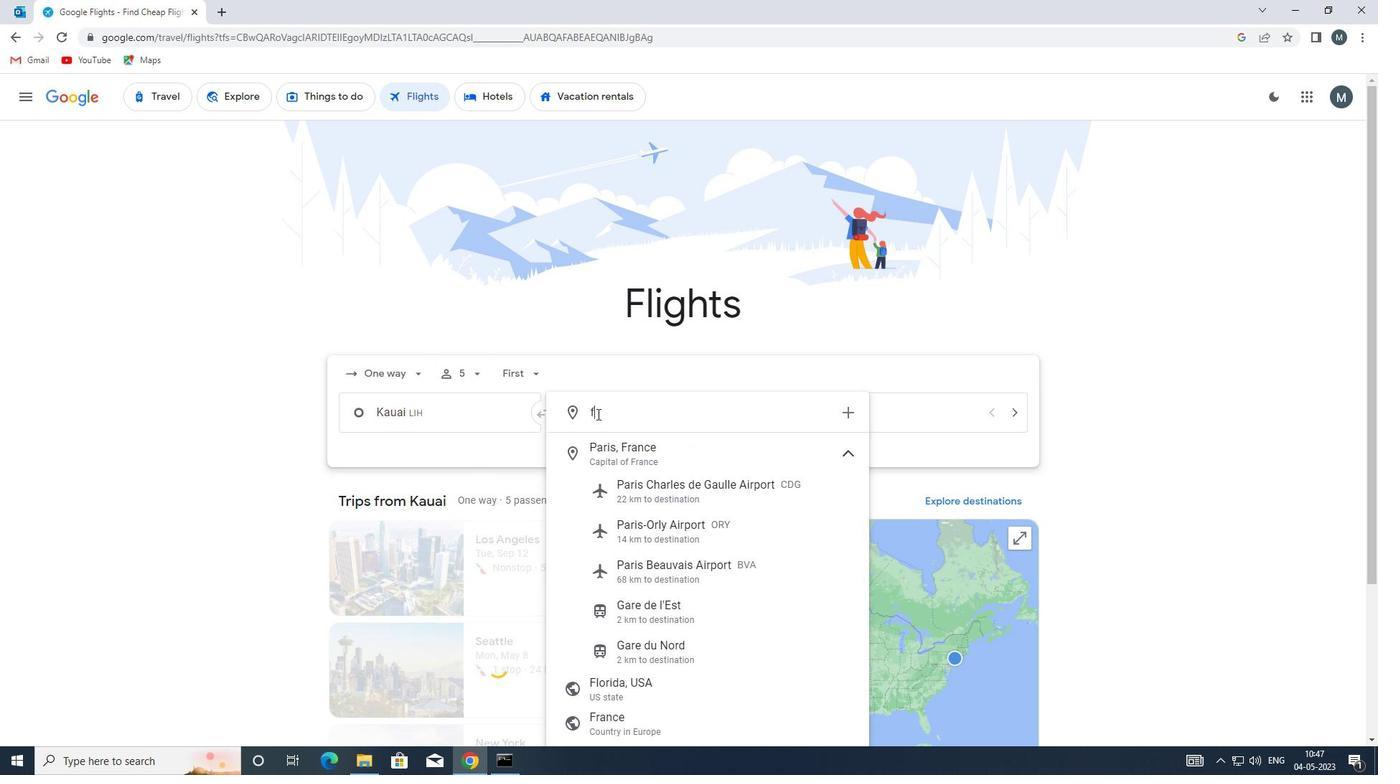 
Action: Mouse moved to (632, 460)
Screenshot: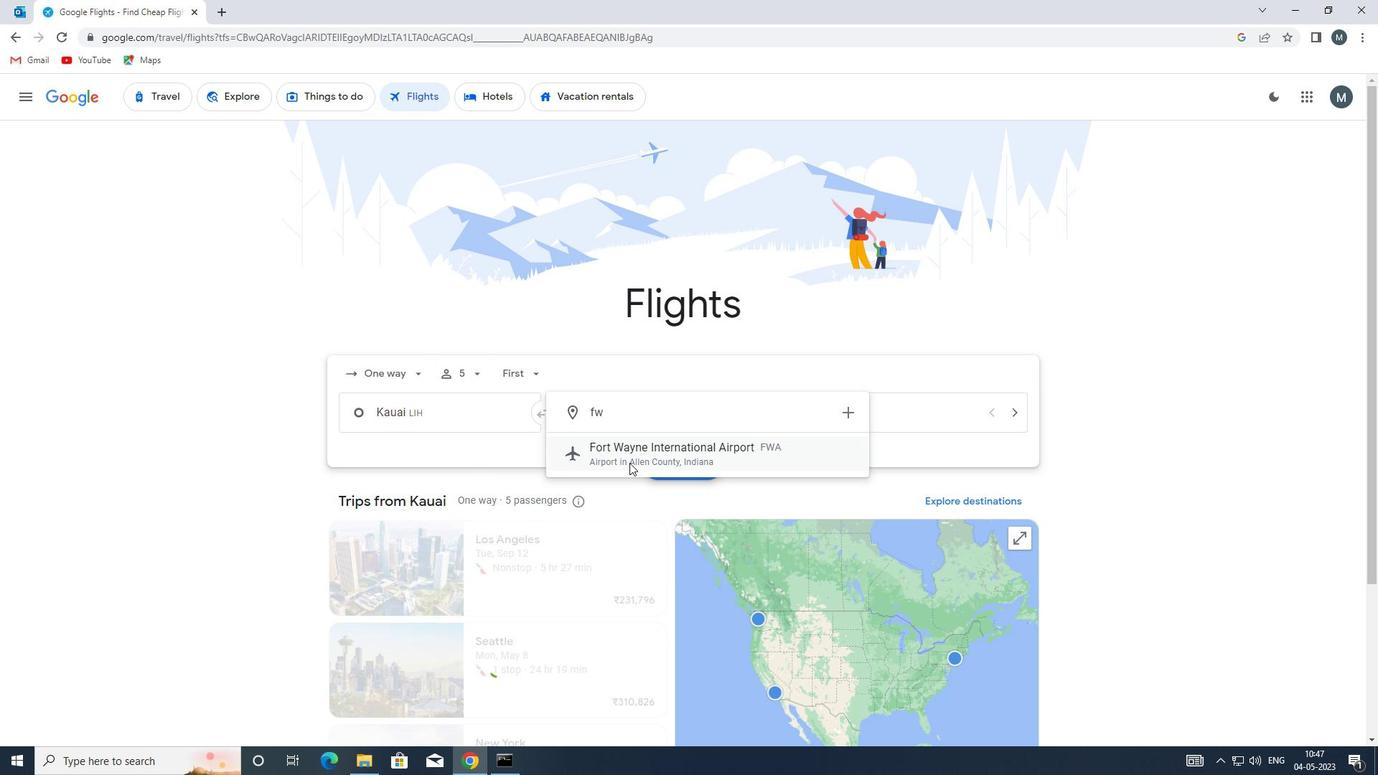 
Action: Mouse pressed left at (632, 460)
Screenshot: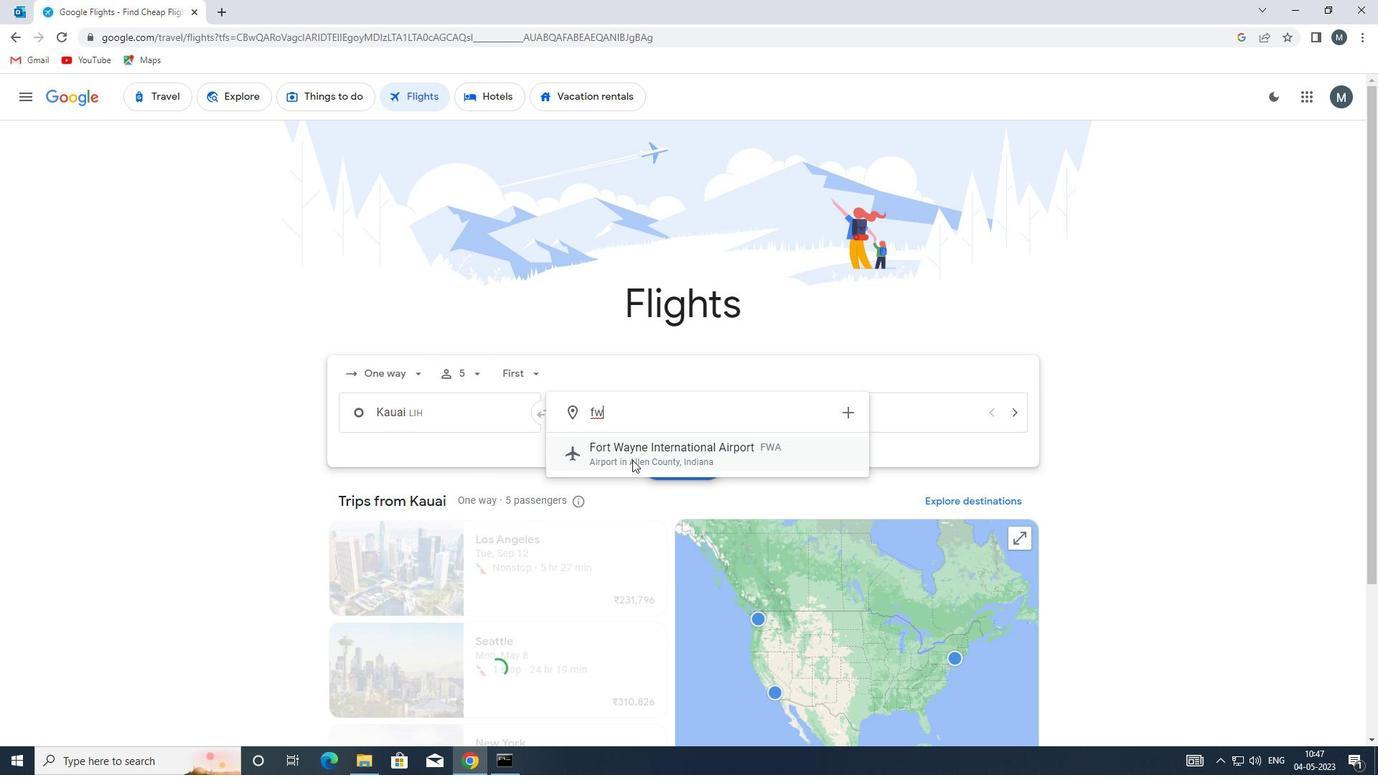 
Action: Mouse moved to (793, 412)
Screenshot: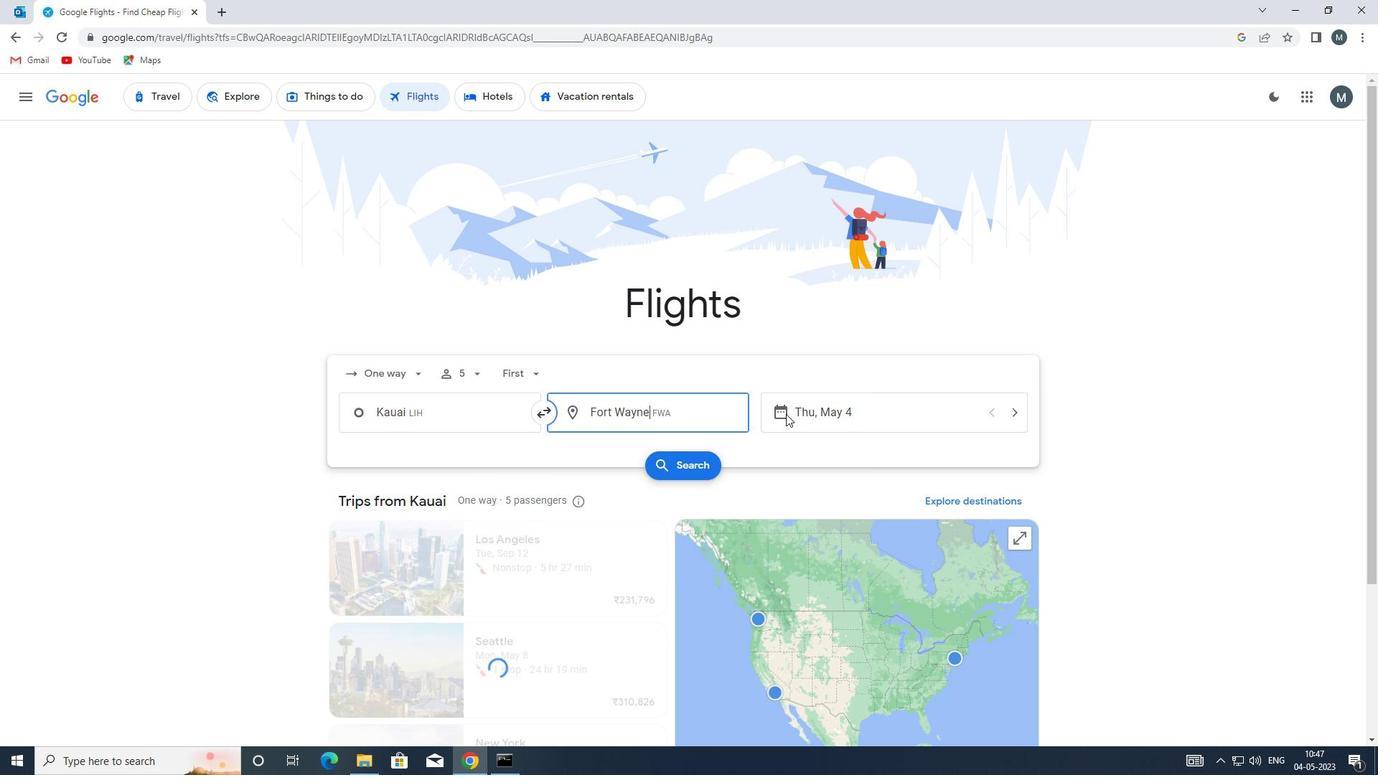 
Action: Mouse pressed left at (793, 412)
Screenshot: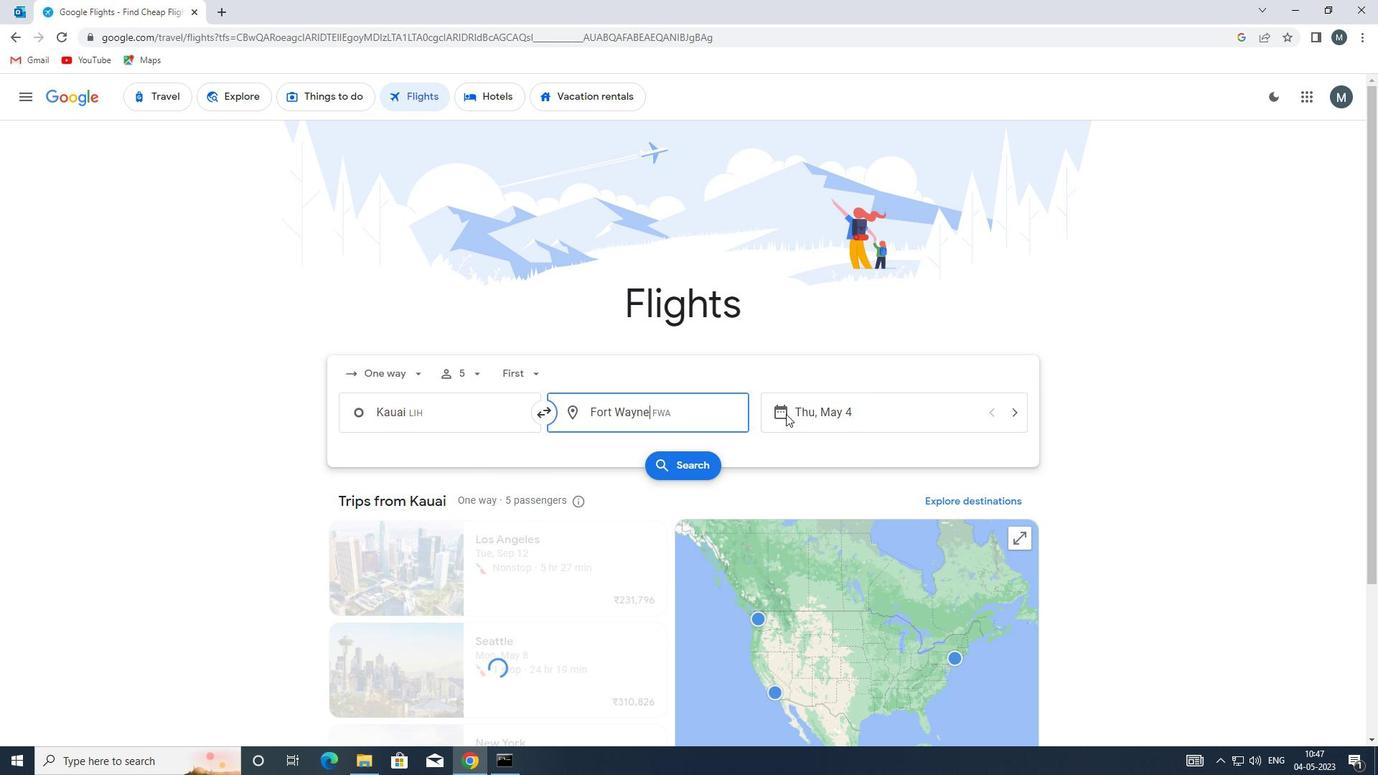 
Action: Mouse moved to (658, 493)
Screenshot: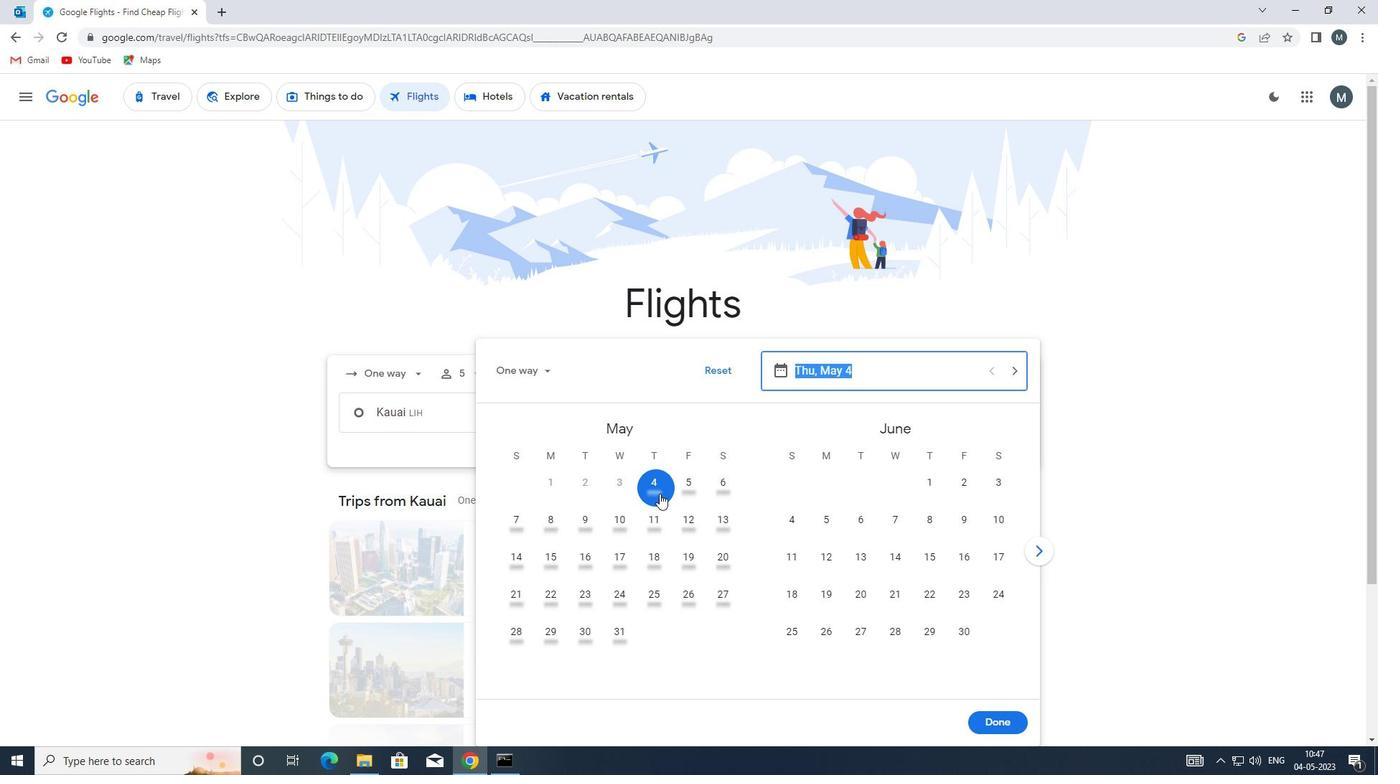 
Action: Mouse pressed left at (658, 493)
Screenshot: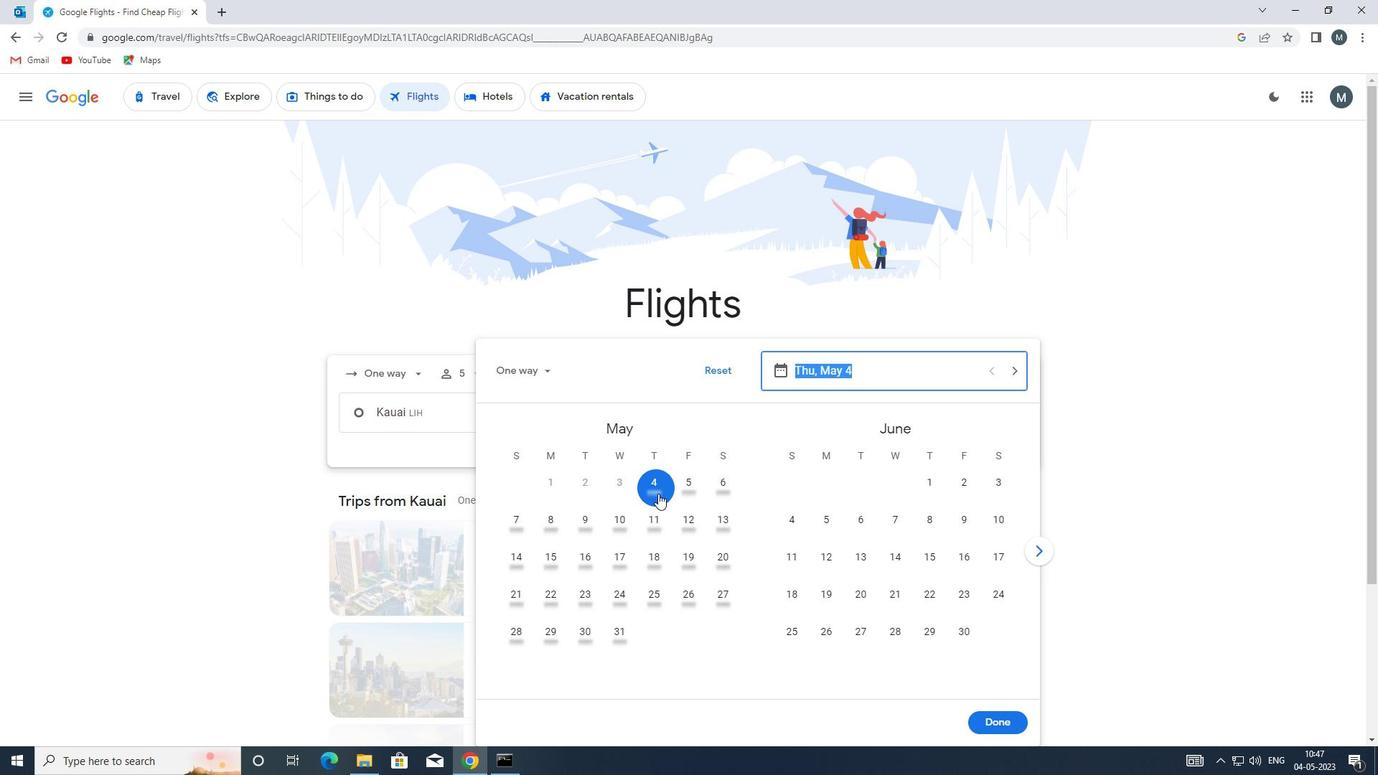 
Action: Mouse moved to (1002, 720)
Screenshot: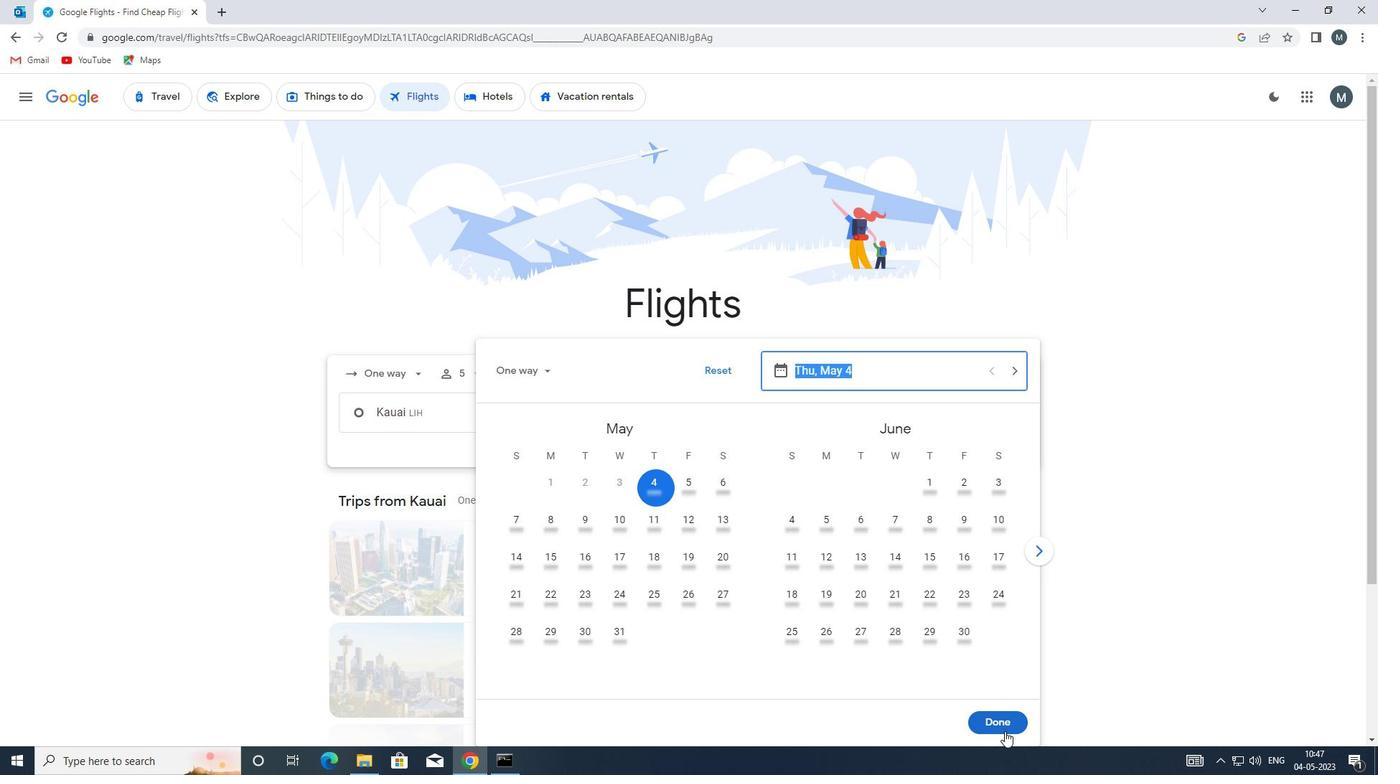 
Action: Mouse pressed left at (1002, 720)
Screenshot: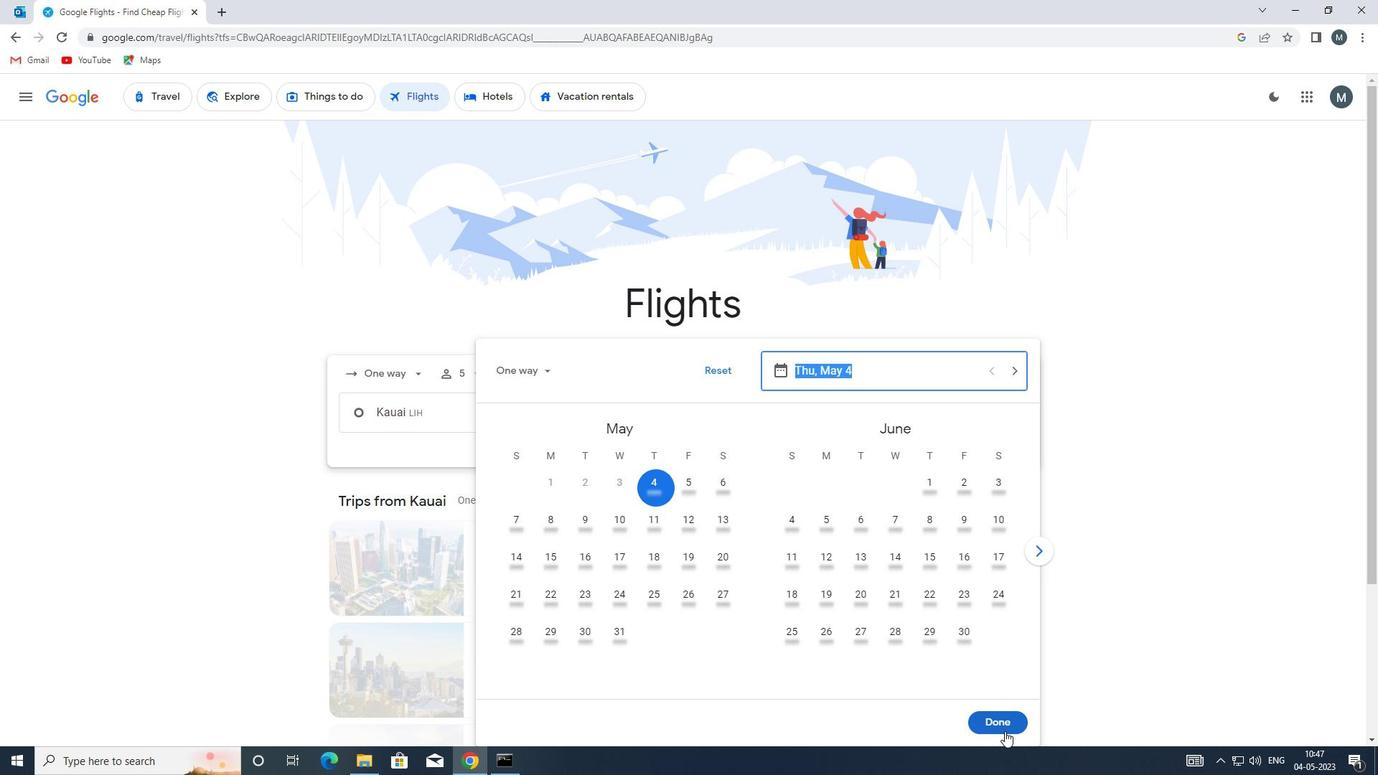 
Action: Mouse moved to (684, 465)
Screenshot: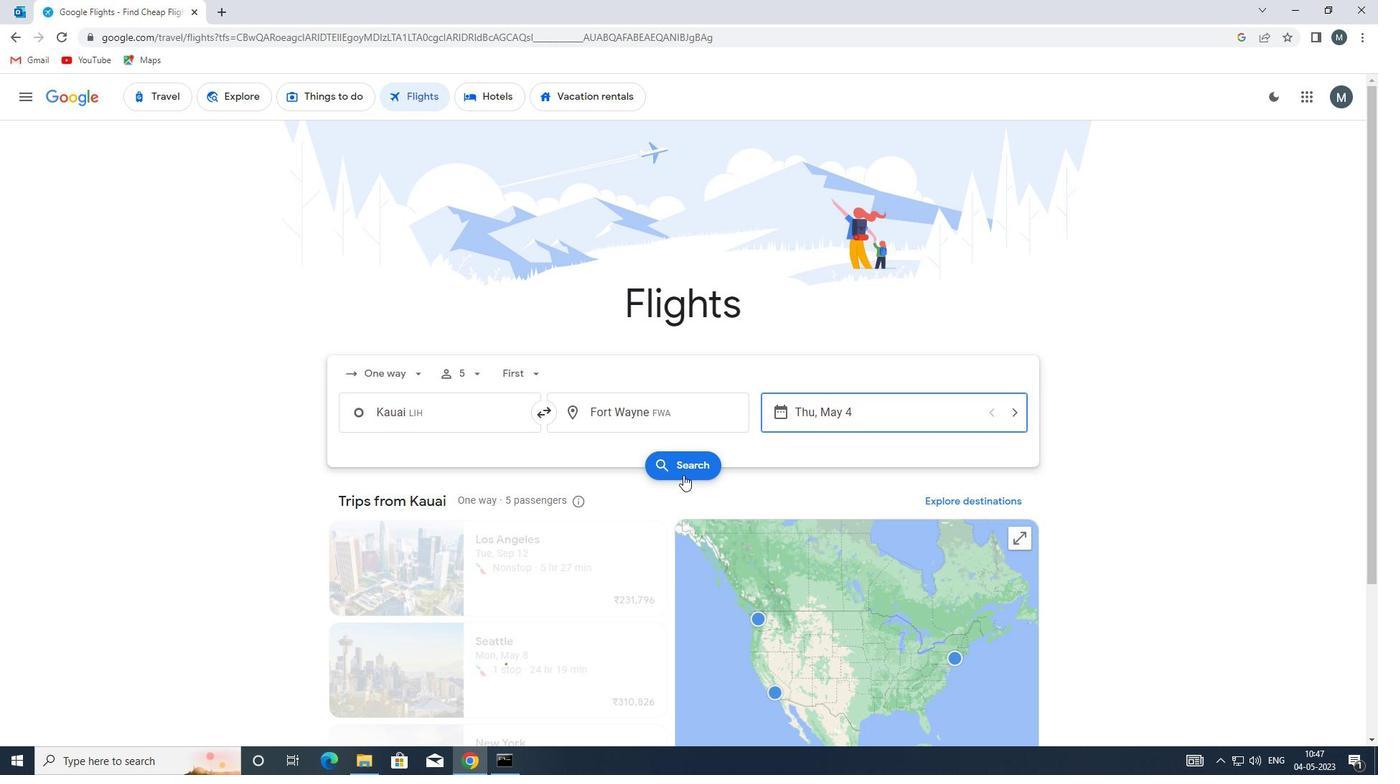 
Action: Mouse pressed left at (684, 465)
Screenshot: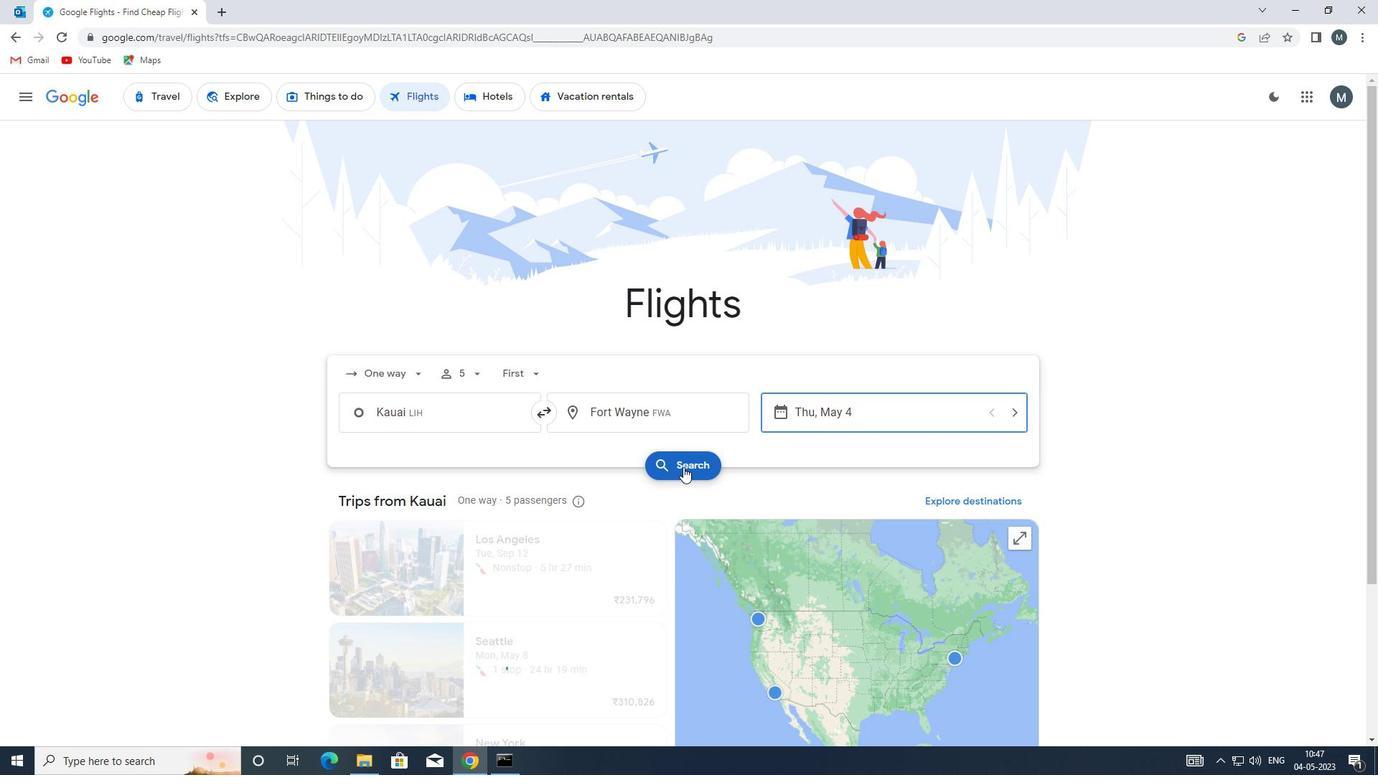 
Action: Mouse moved to (349, 235)
Screenshot: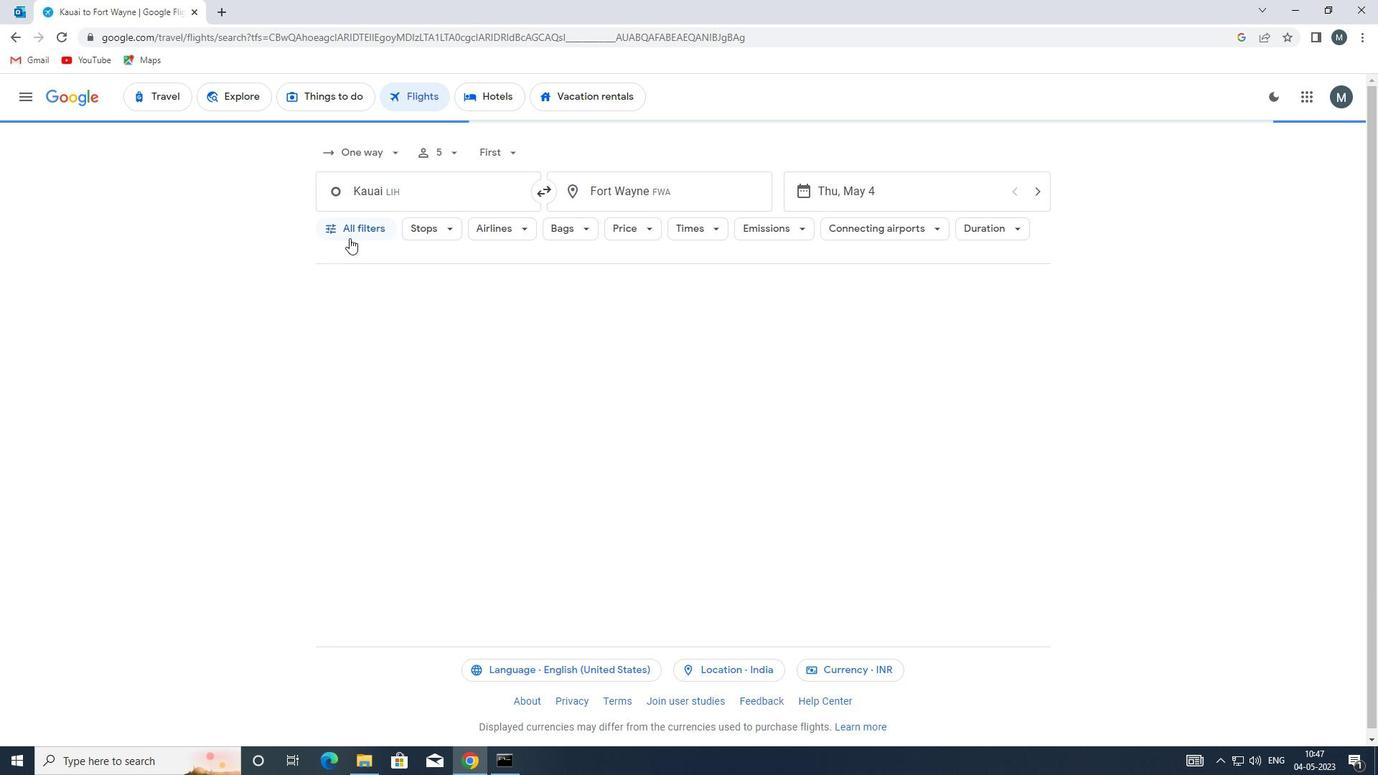 
Action: Mouse pressed left at (349, 235)
Screenshot: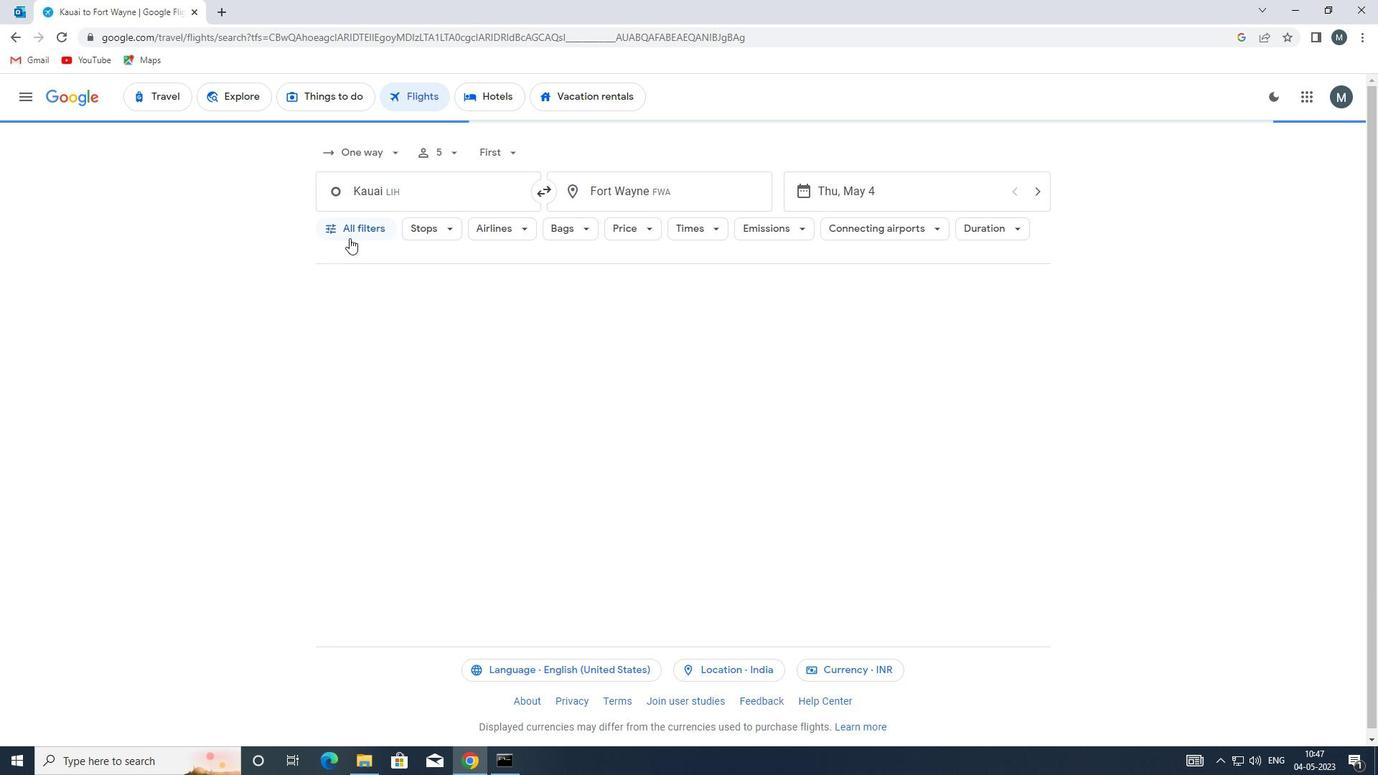 
Action: Mouse moved to (433, 369)
Screenshot: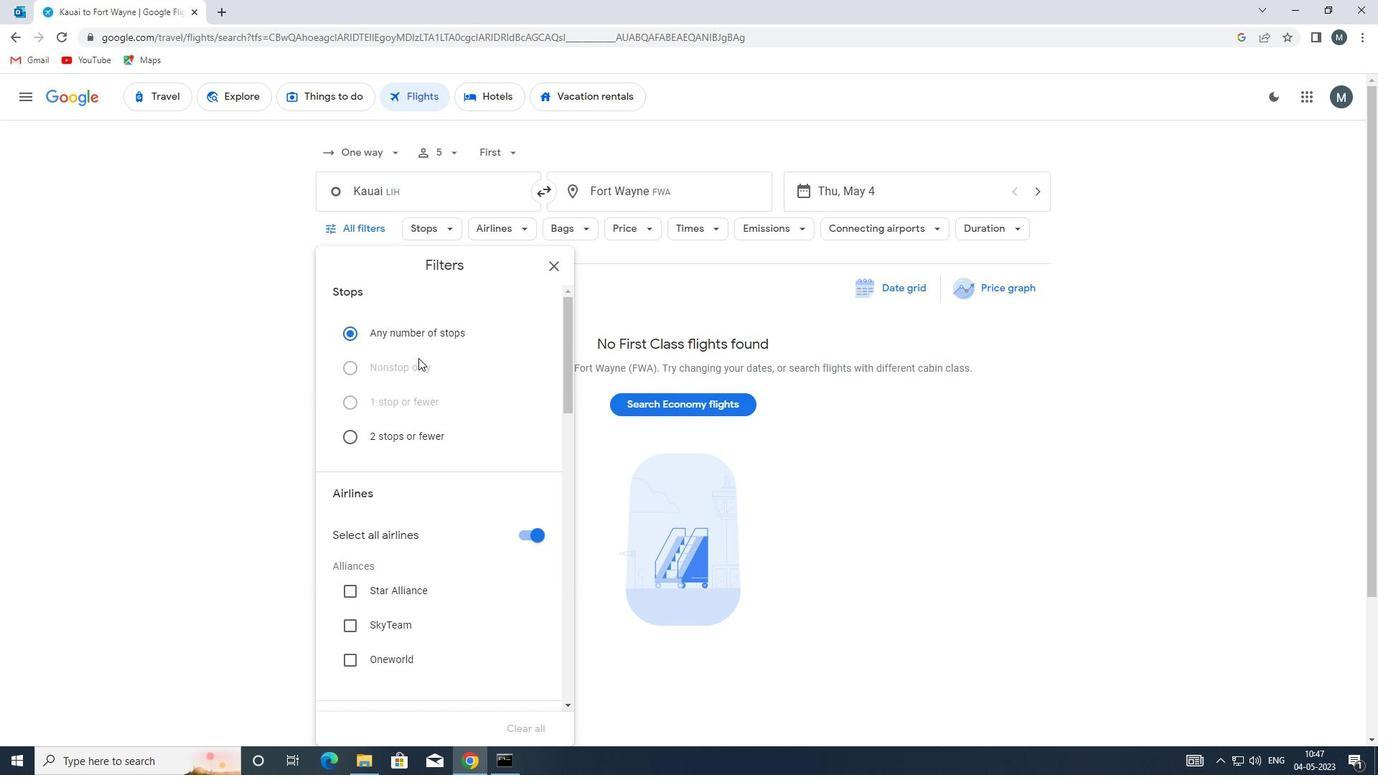 
Action: Mouse scrolled (433, 369) with delta (0, 0)
Screenshot: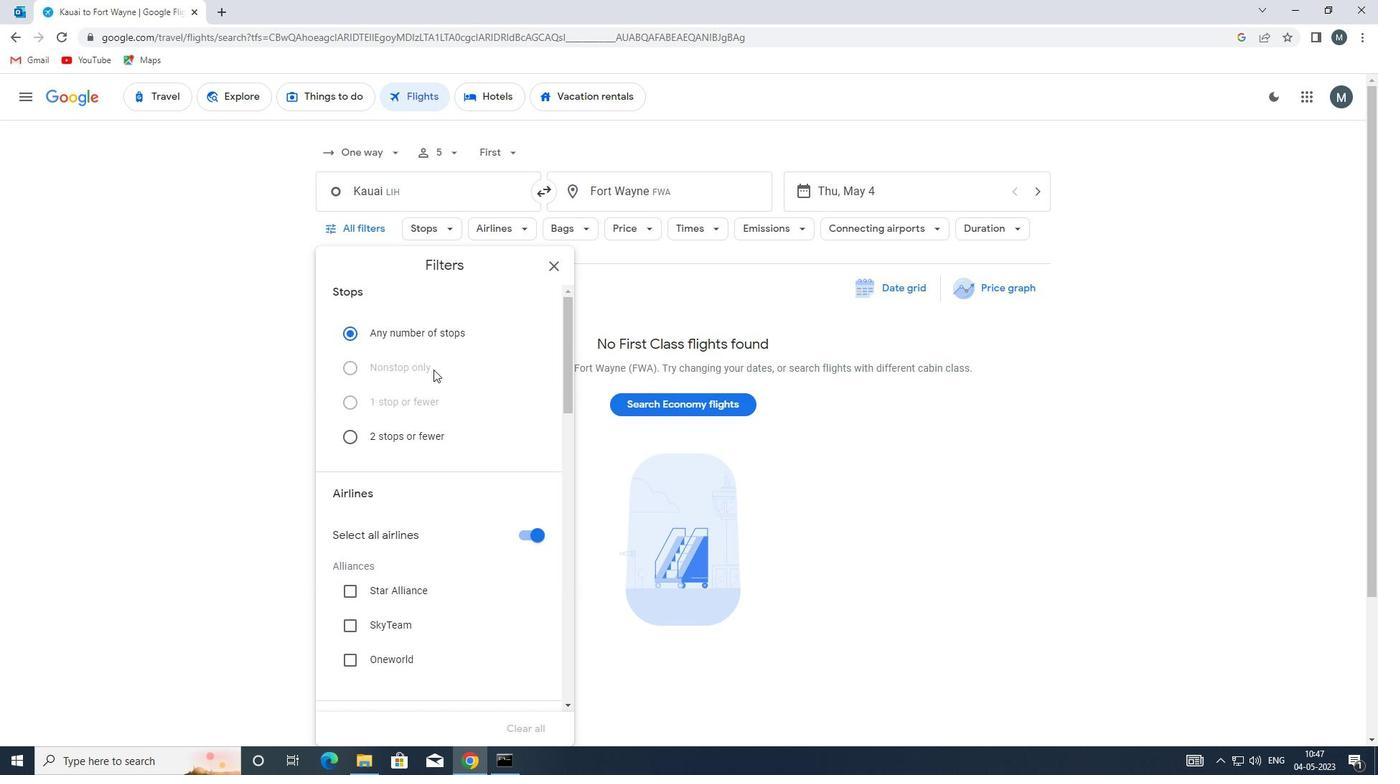 
Action: Mouse moved to (434, 371)
Screenshot: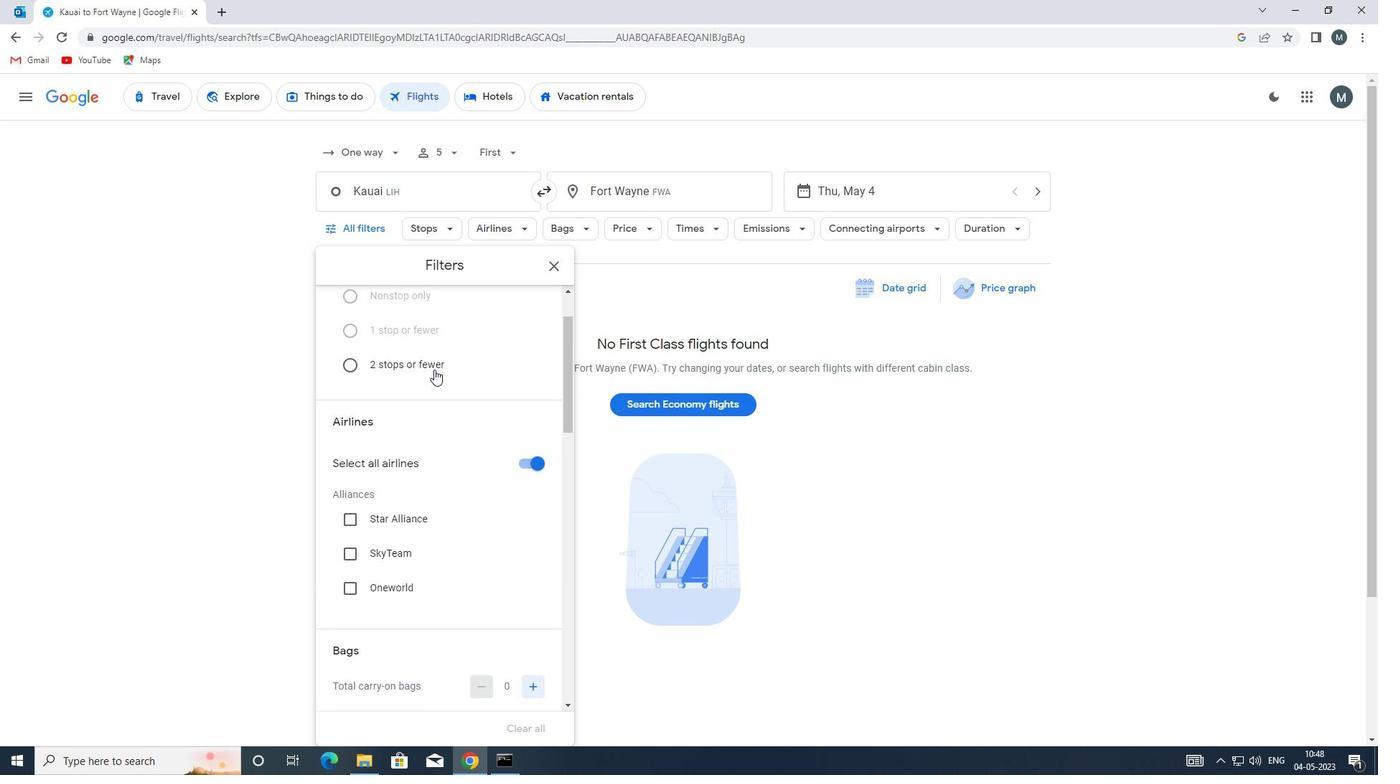 
Action: Mouse scrolled (434, 370) with delta (0, 0)
Screenshot: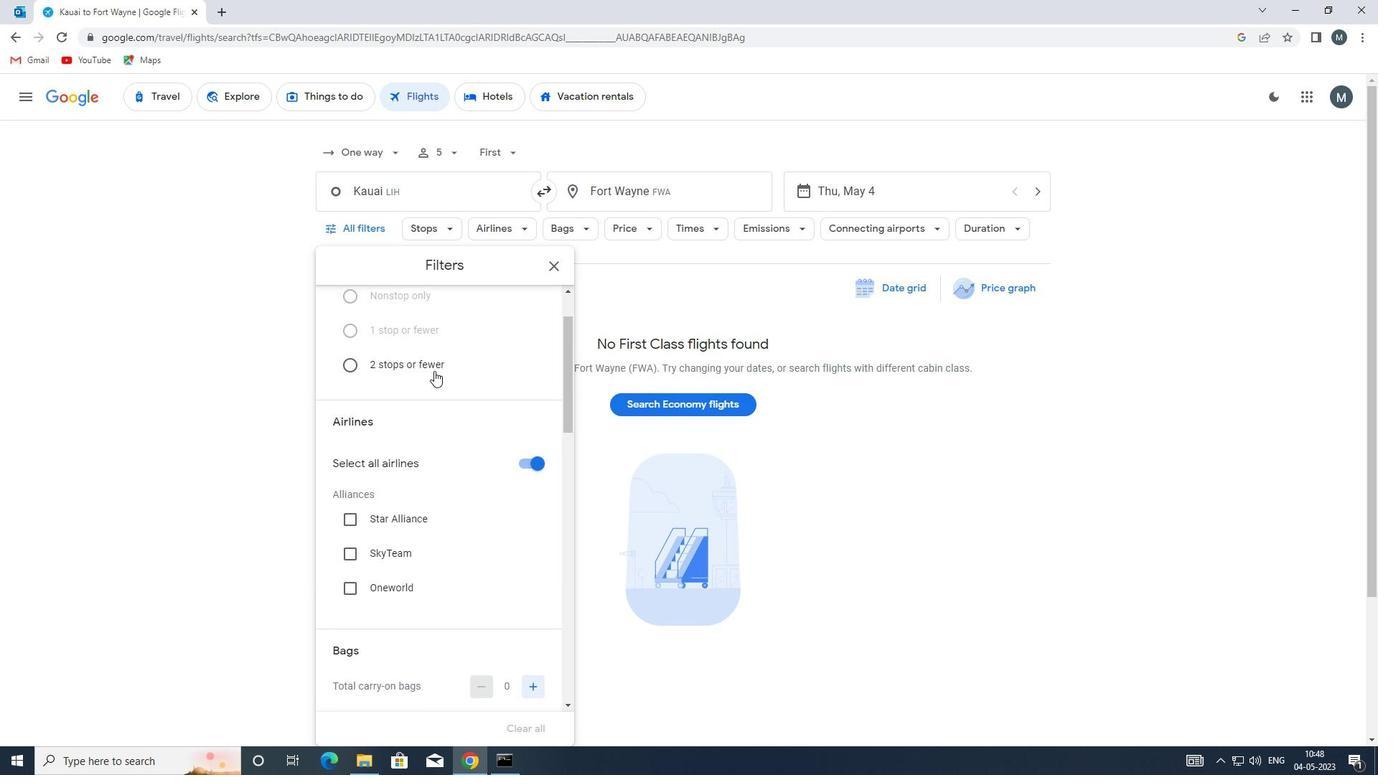 
Action: Mouse moved to (456, 457)
Screenshot: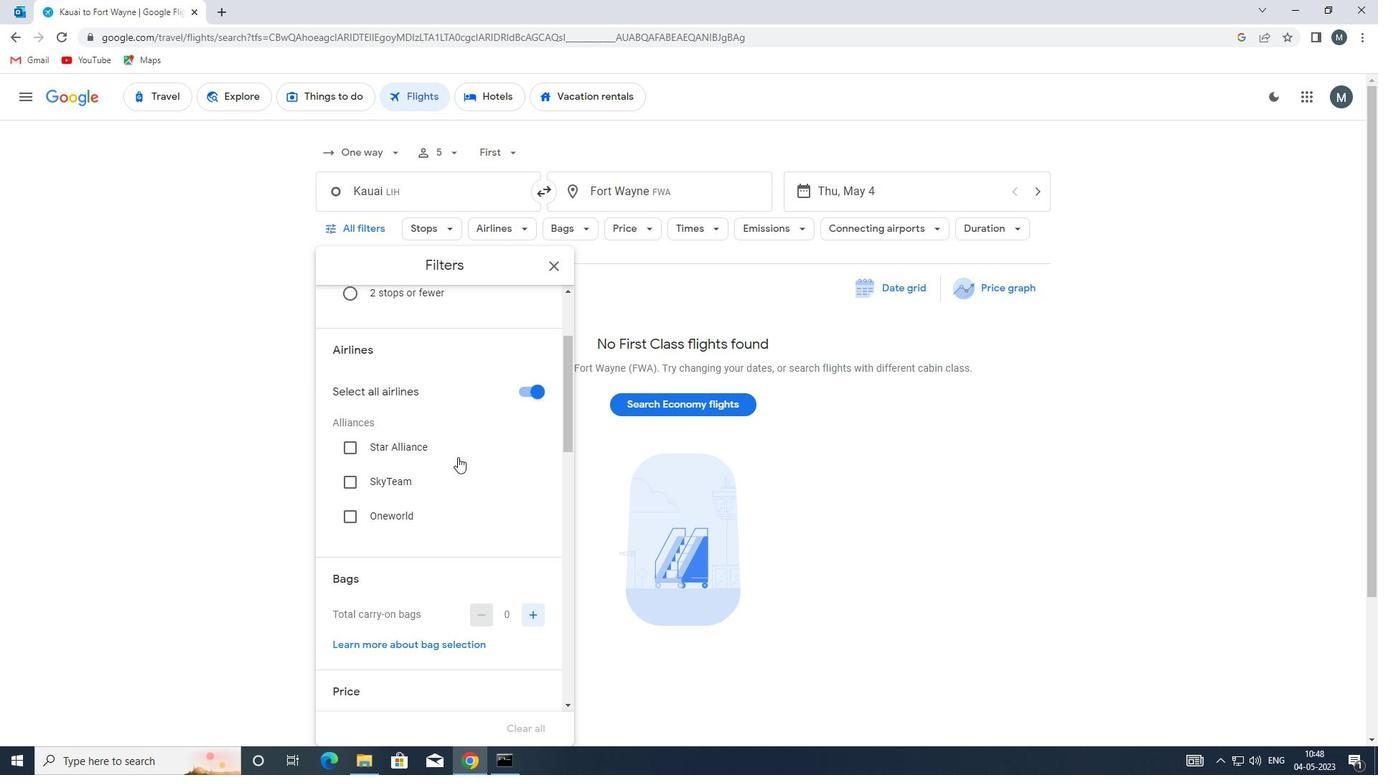 
Action: Mouse scrolled (456, 456) with delta (0, 0)
Screenshot: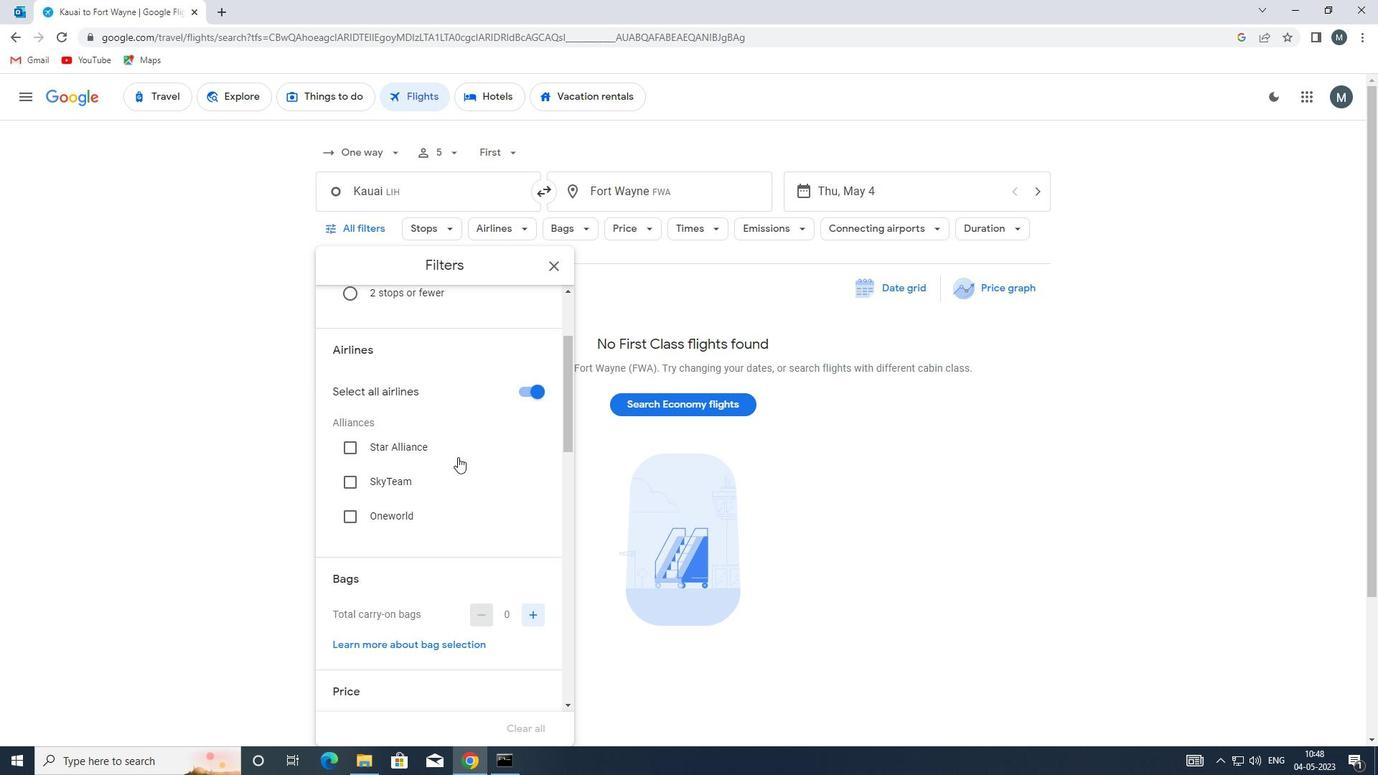 
Action: Mouse moved to (433, 451)
Screenshot: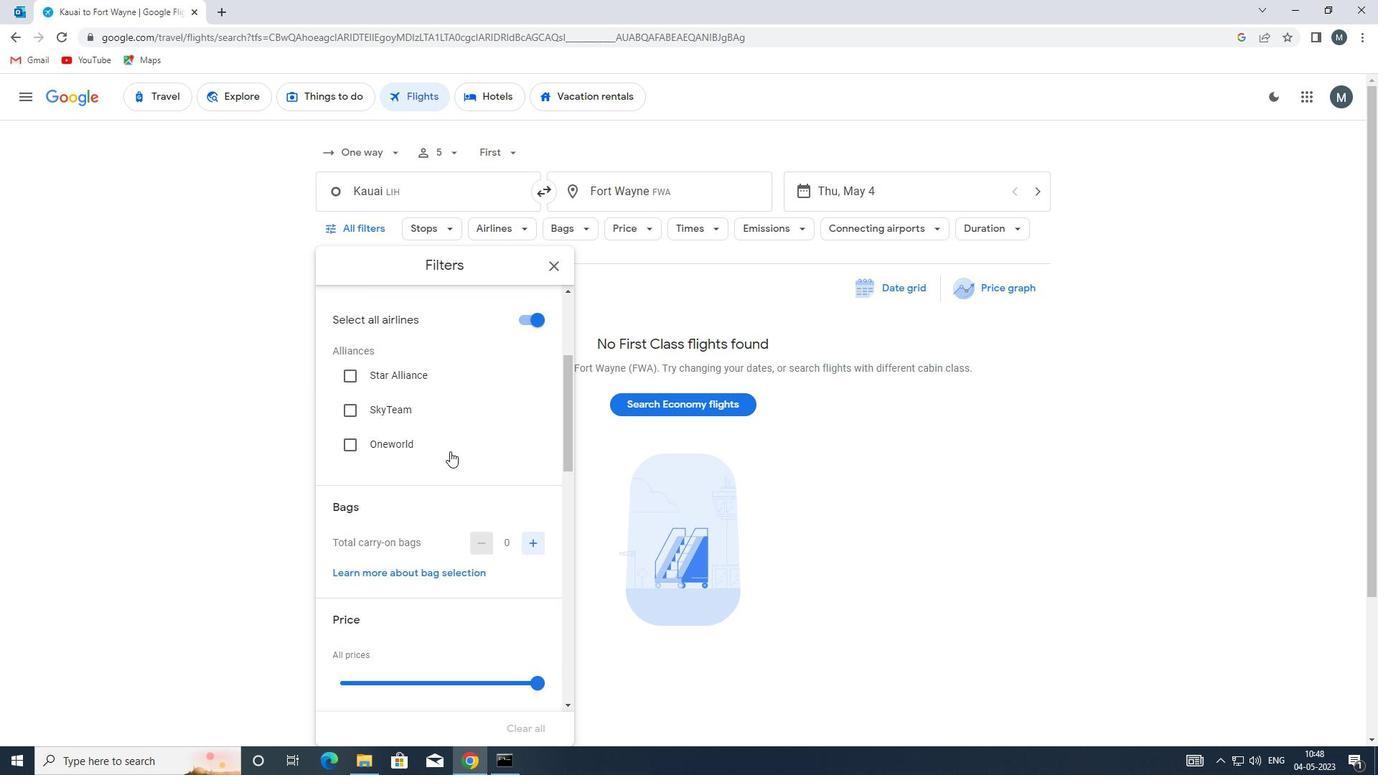 
Action: Mouse scrolled (433, 450) with delta (0, 0)
Screenshot: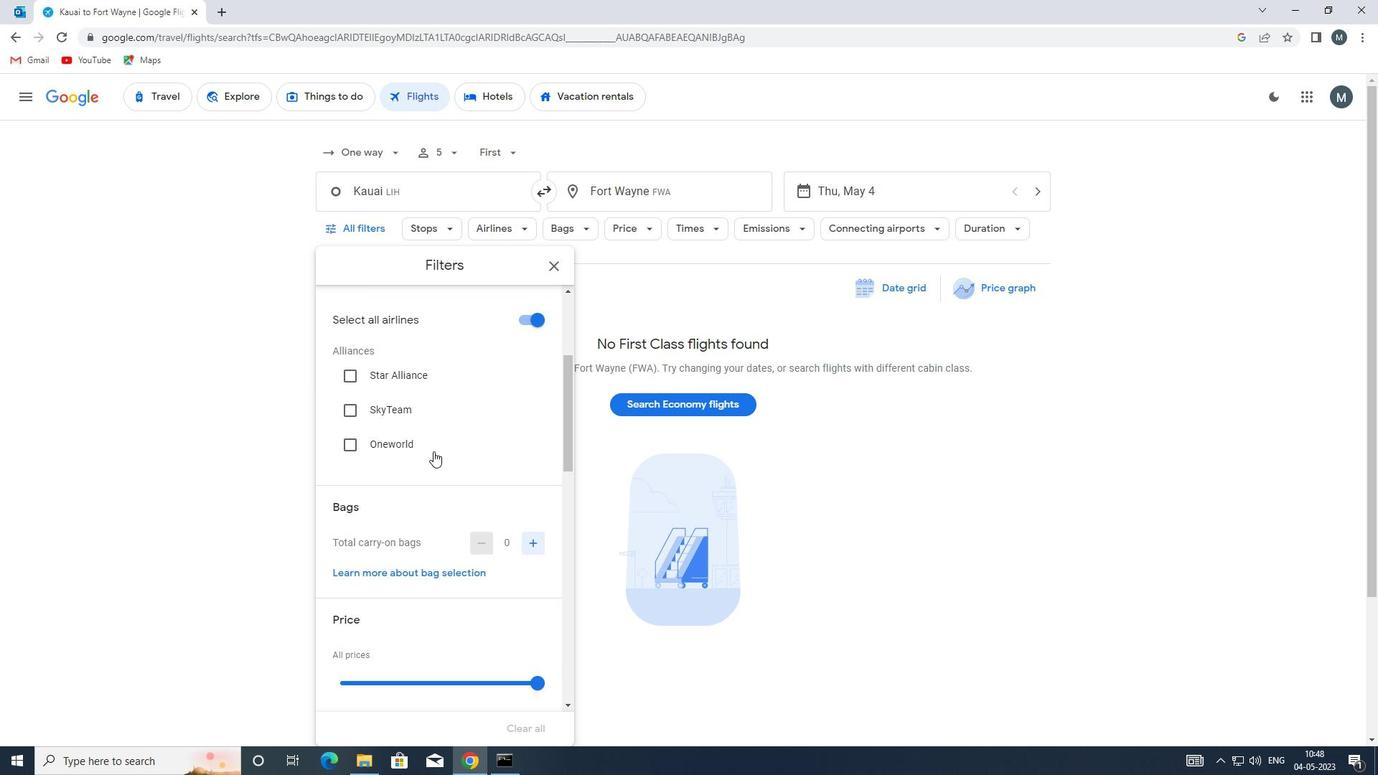 
Action: Mouse moved to (432, 451)
Screenshot: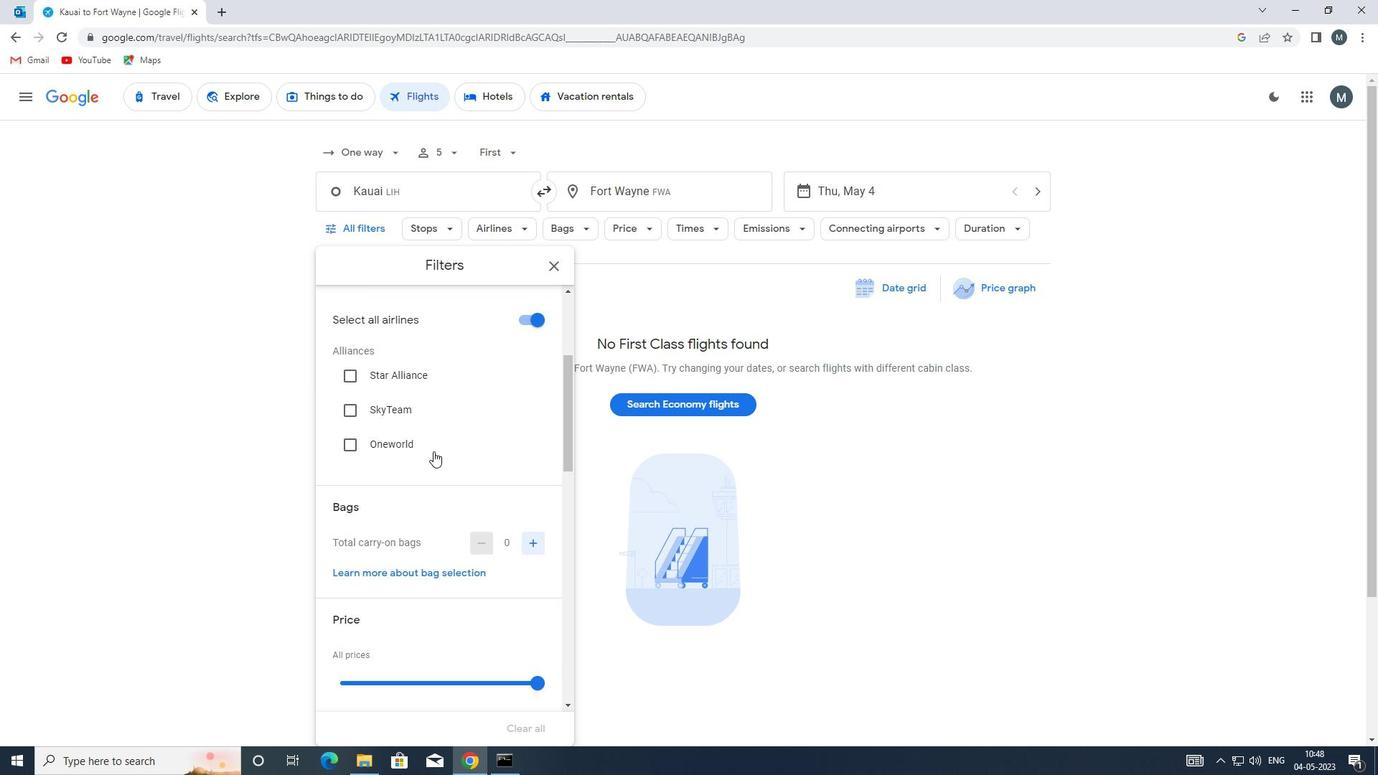 
Action: Mouse scrolled (432, 450) with delta (0, 0)
Screenshot: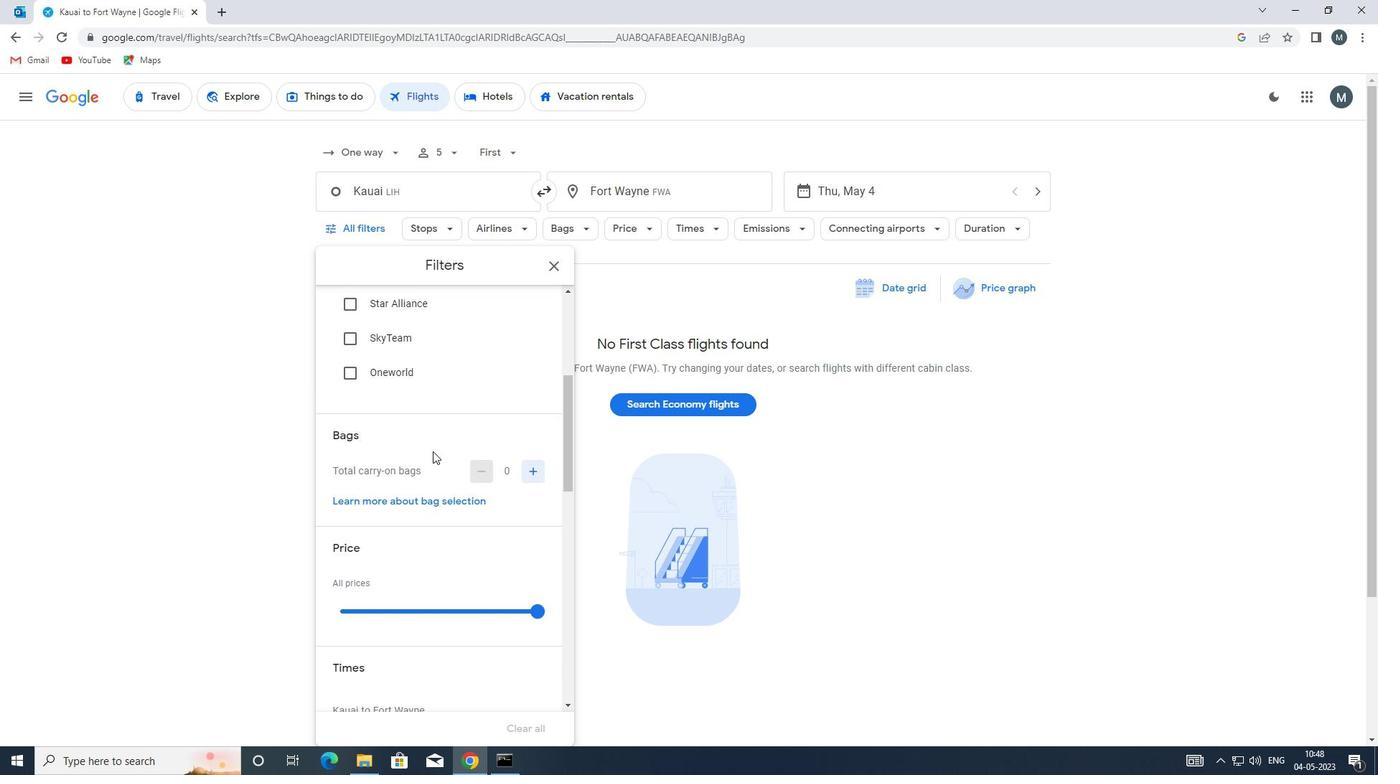 
Action: Mouse moved to (441, 445)
Screenshot: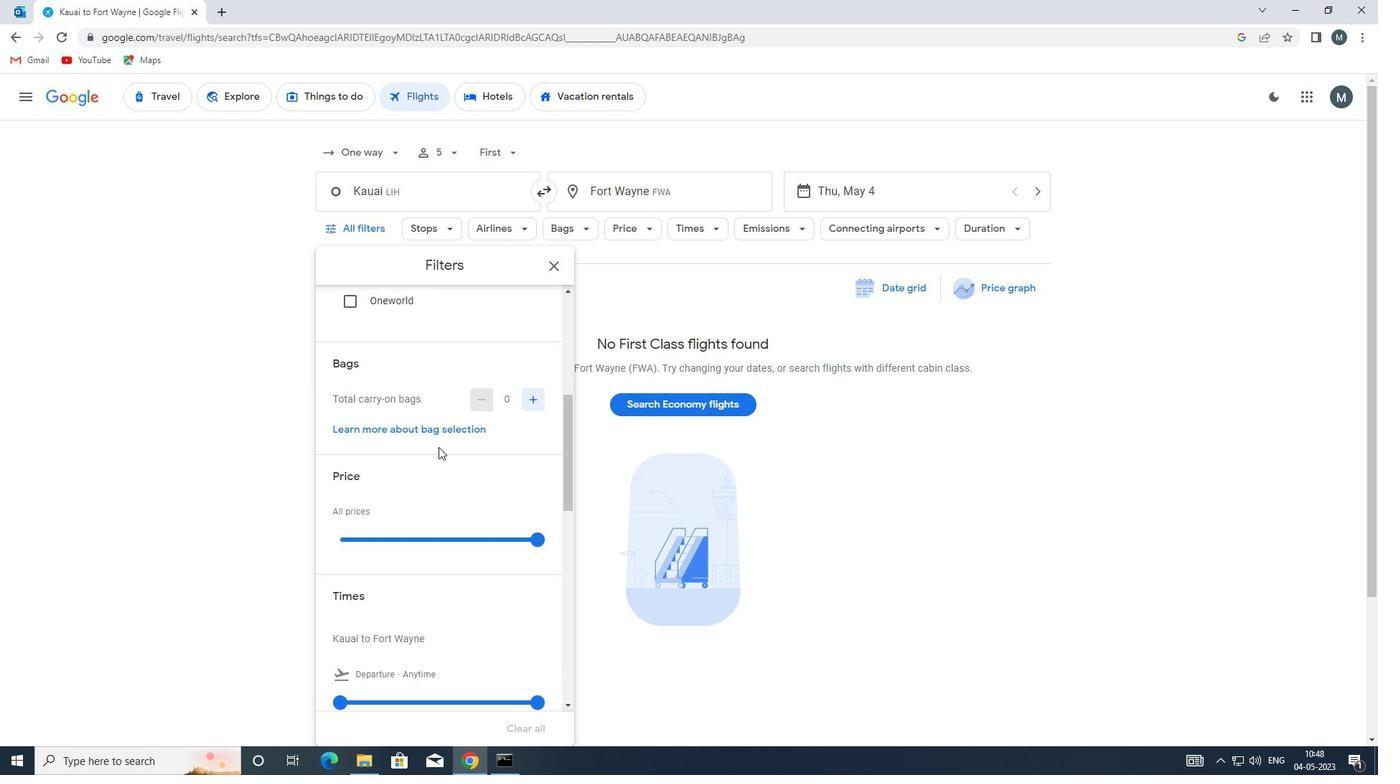 
Action: Mouse scrolled (441, 444) with delta (0, 0)
Screenshot: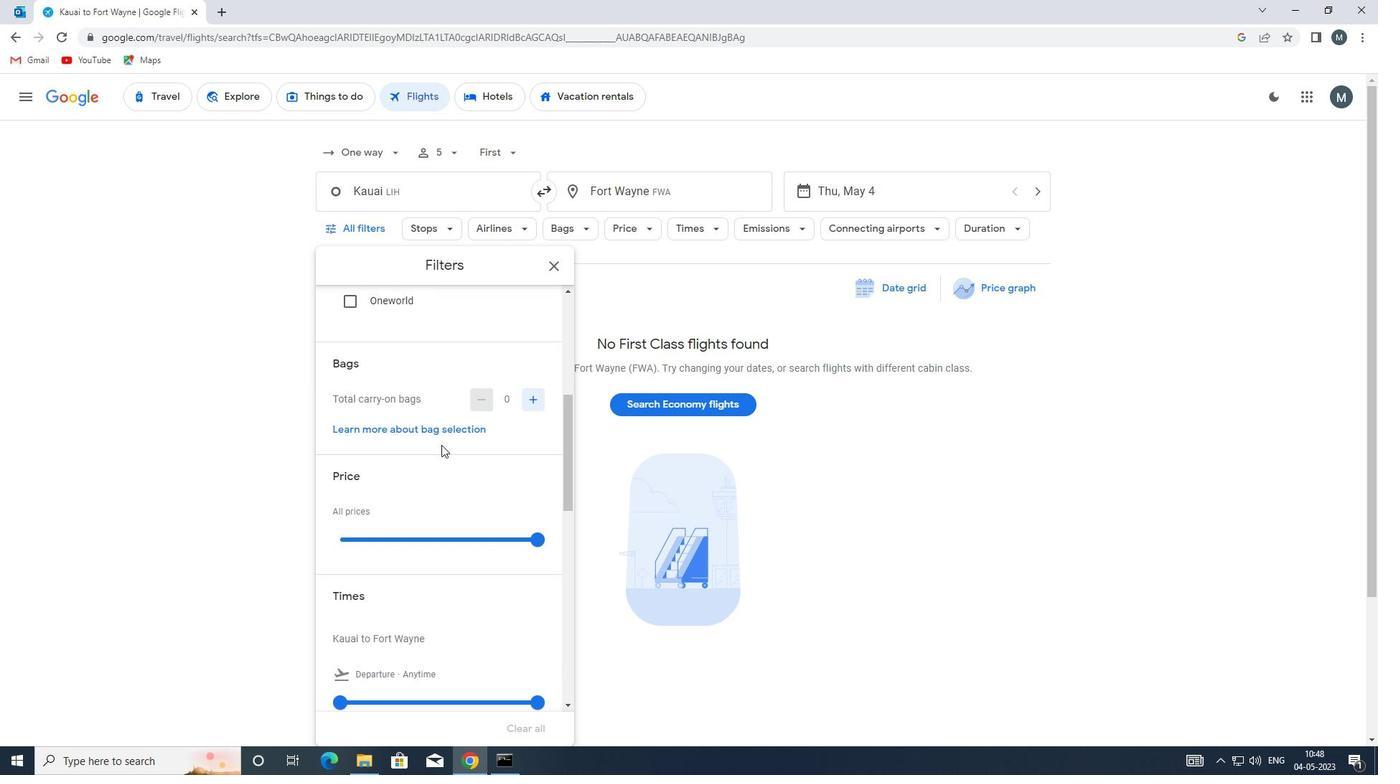 
Action: Mouse moved to (417, 461)
Screenshot: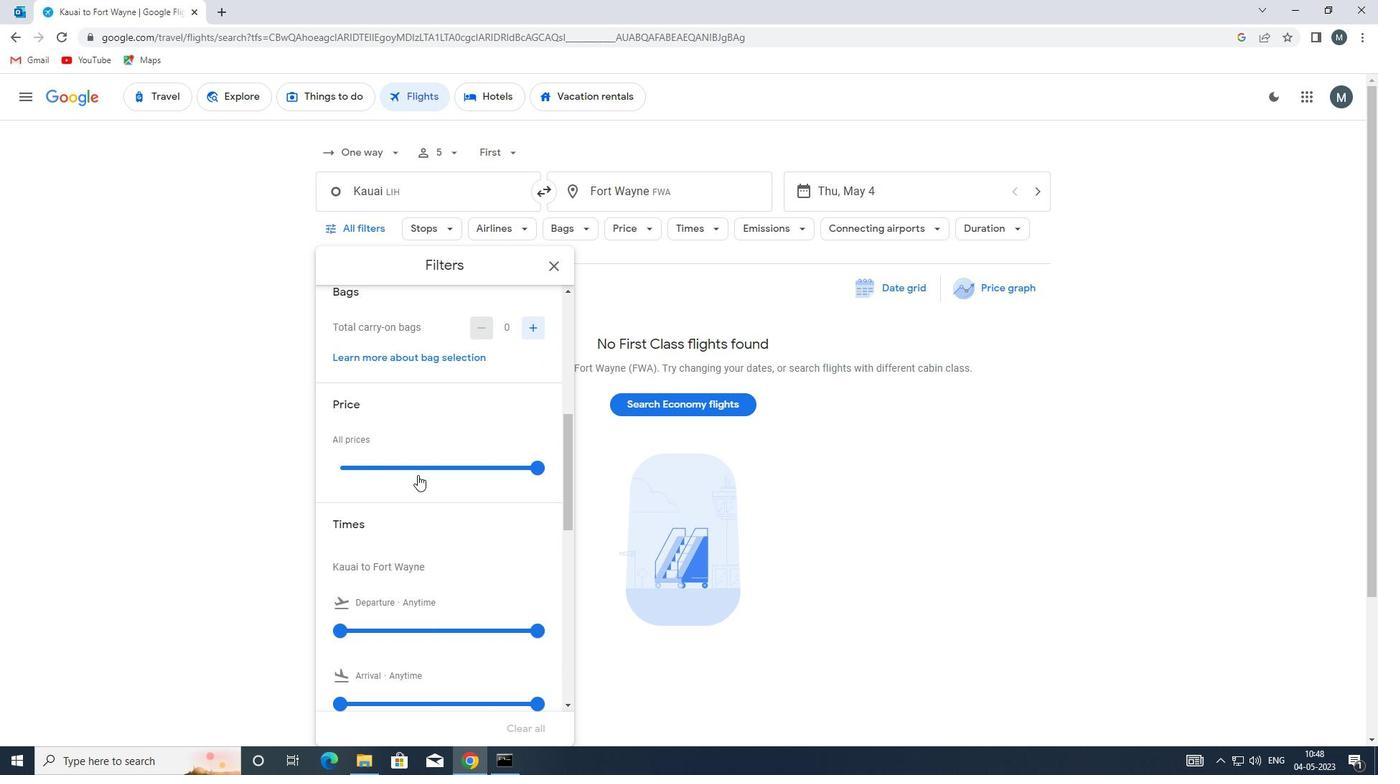 
Action: Mouse pressed left at (417, 461)
Screenshot: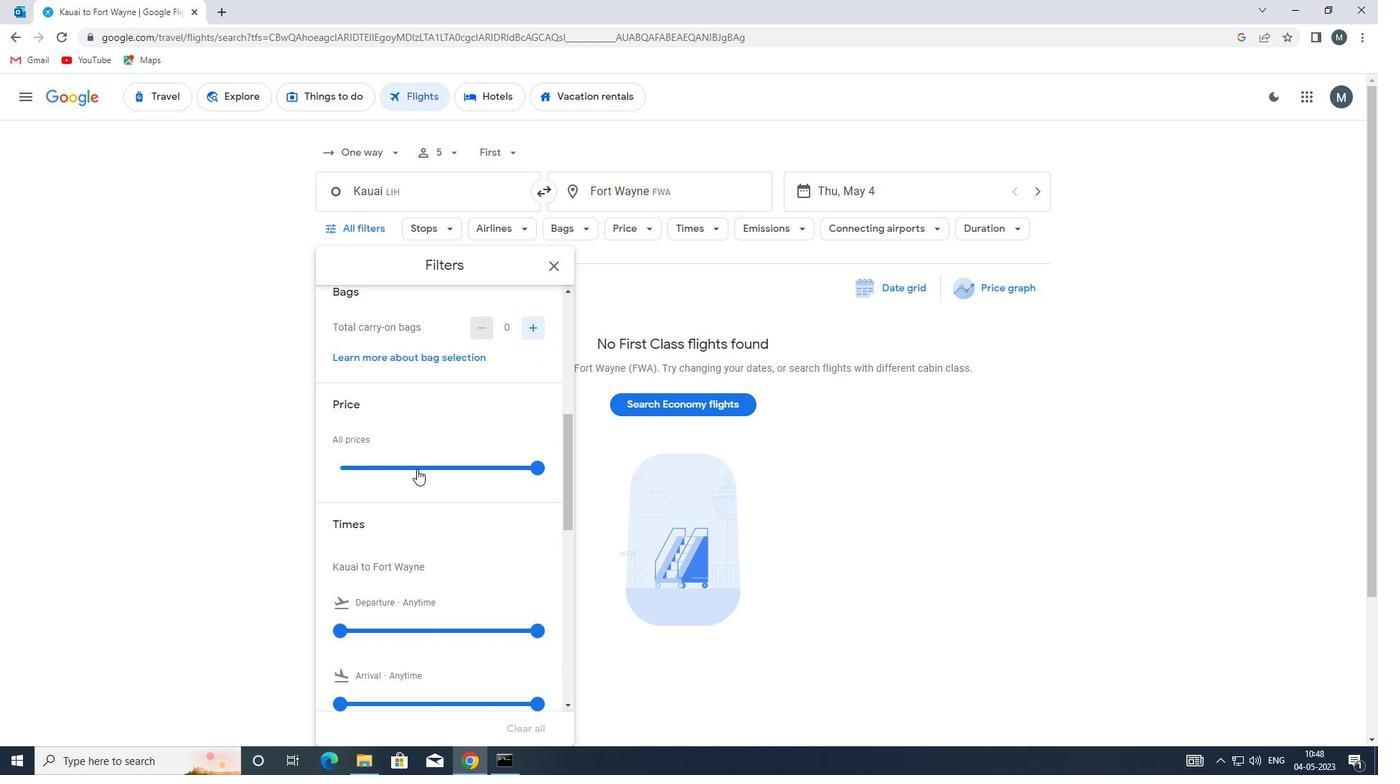 
Action: Mouse pressed left at (417, 461)
Screenshot: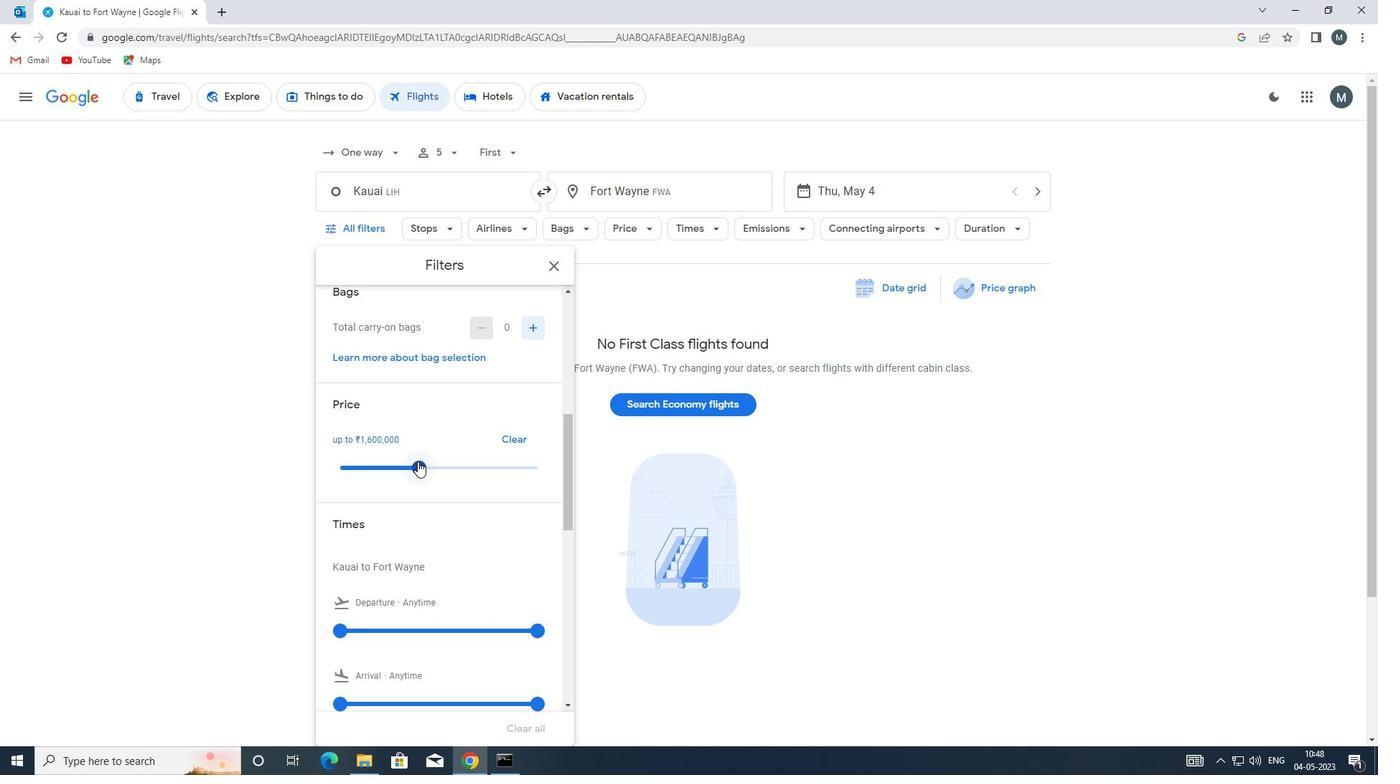 
Action: Mouse moved to (401, 459)
Screenshot: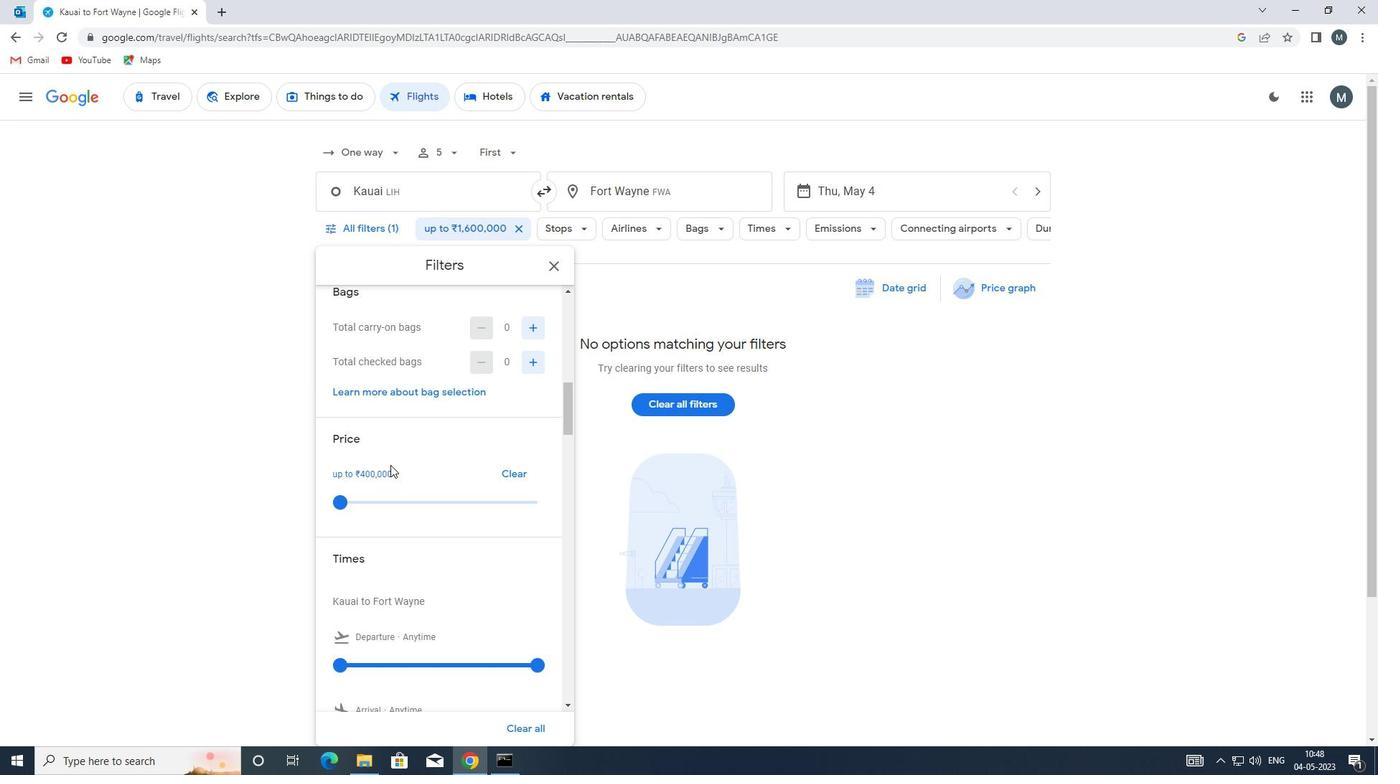 
Action: Mouse scrolled (401, 458) with delta (0, 0)
Screenshot: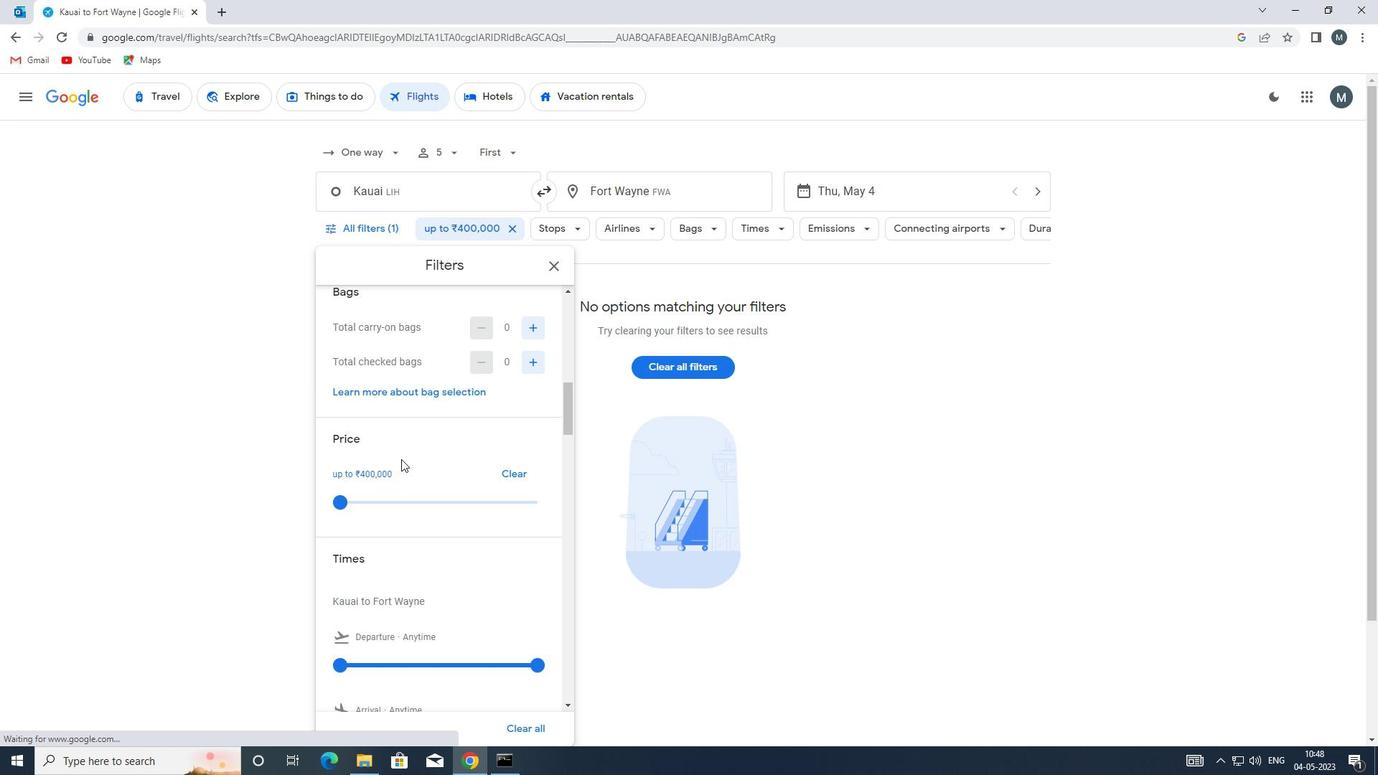 
Action: Mouse moved to (433, 441)
Screenshot: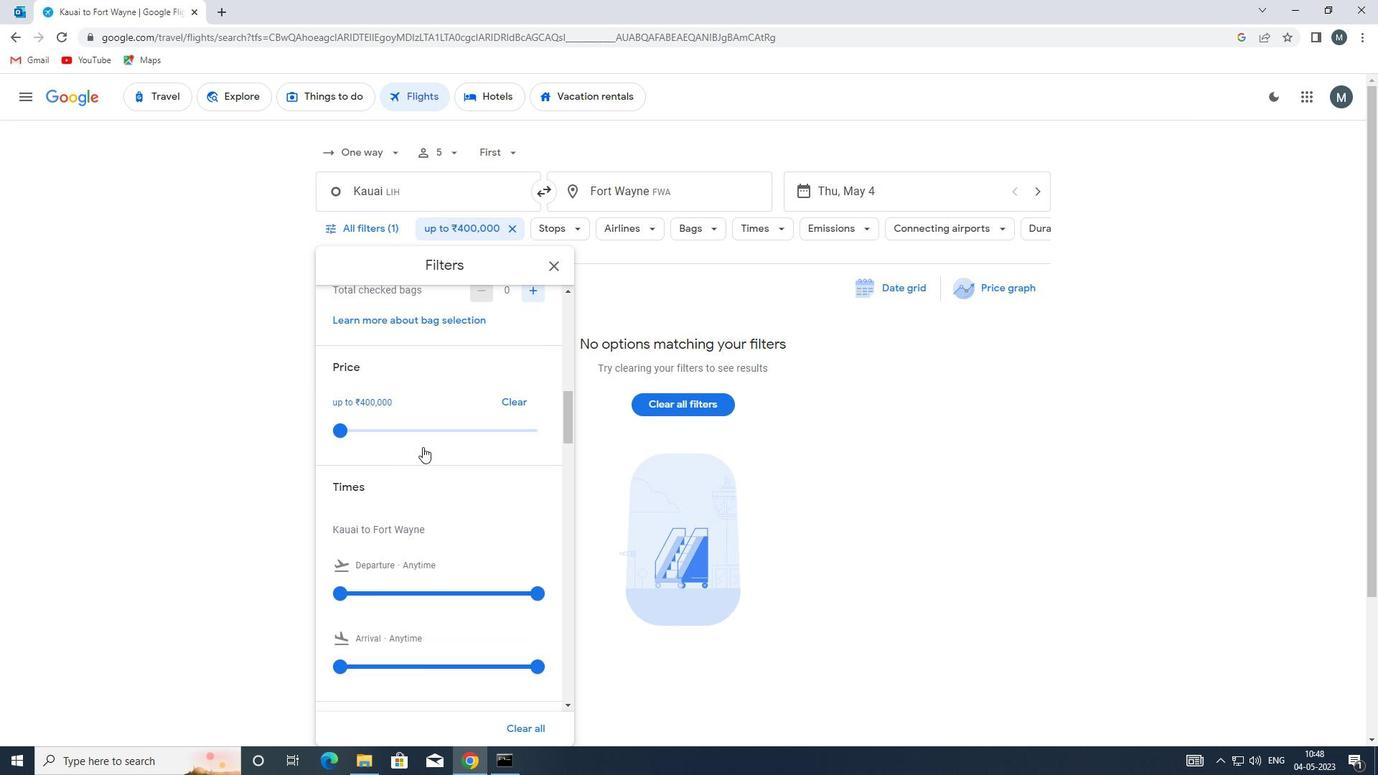 
Action: Mouse scrolled (433, 440) with delta (0, 0)
Screenshot: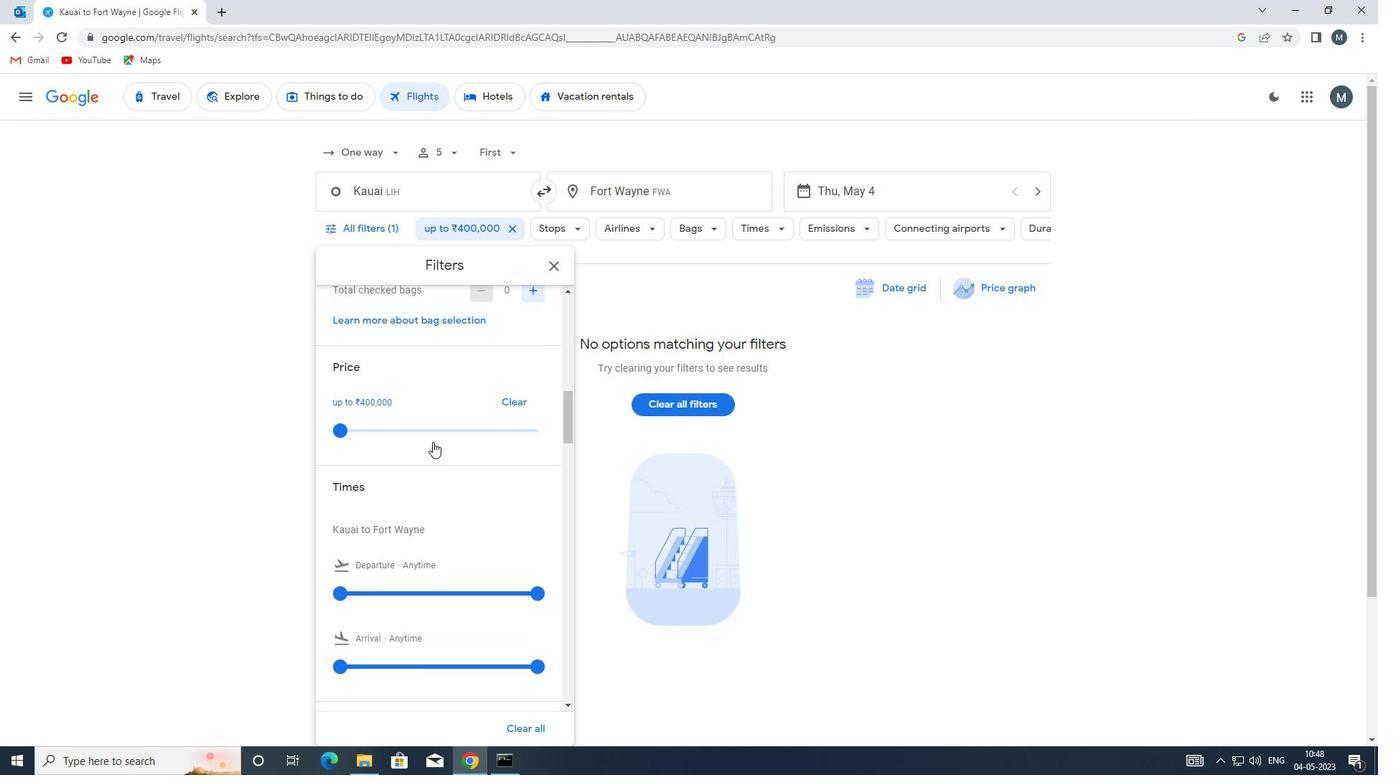 
Action: Mouse scrolled (433, 440) with delta (0, 0)
Screenshot: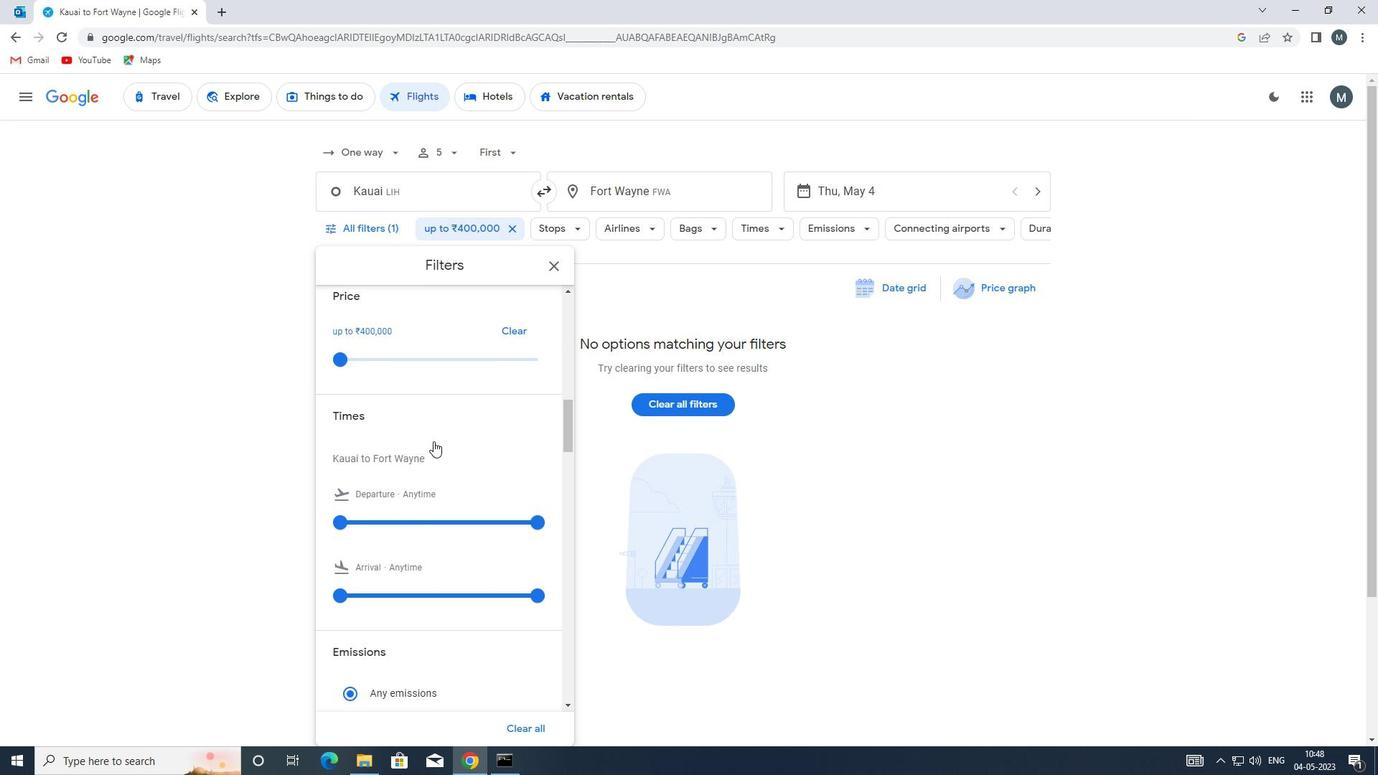 
Action: Mouse moved to (339, 446)
Screenshot: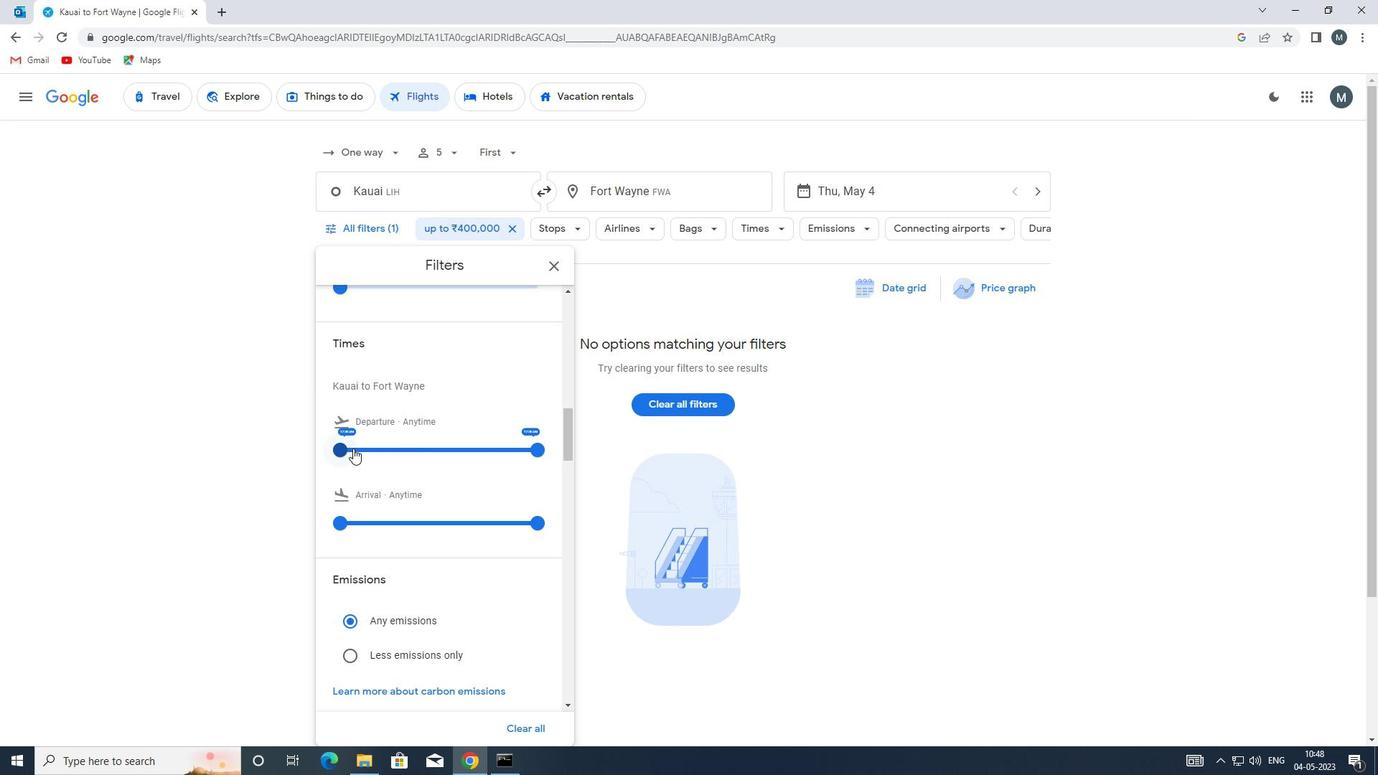 
Action: Mouse pressed left at (339, 446)
Screenshot: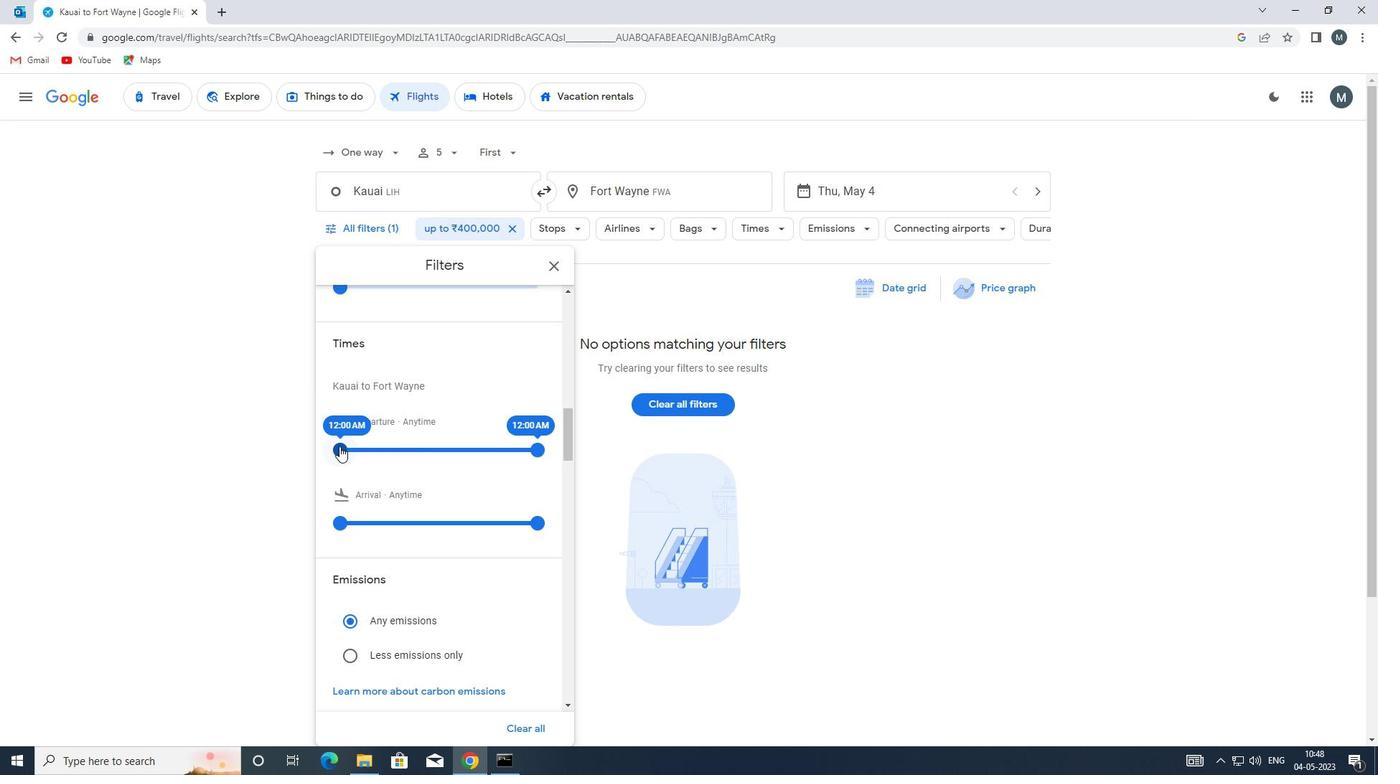 
Action: Mouse moved to (522, 447)
Screenshot: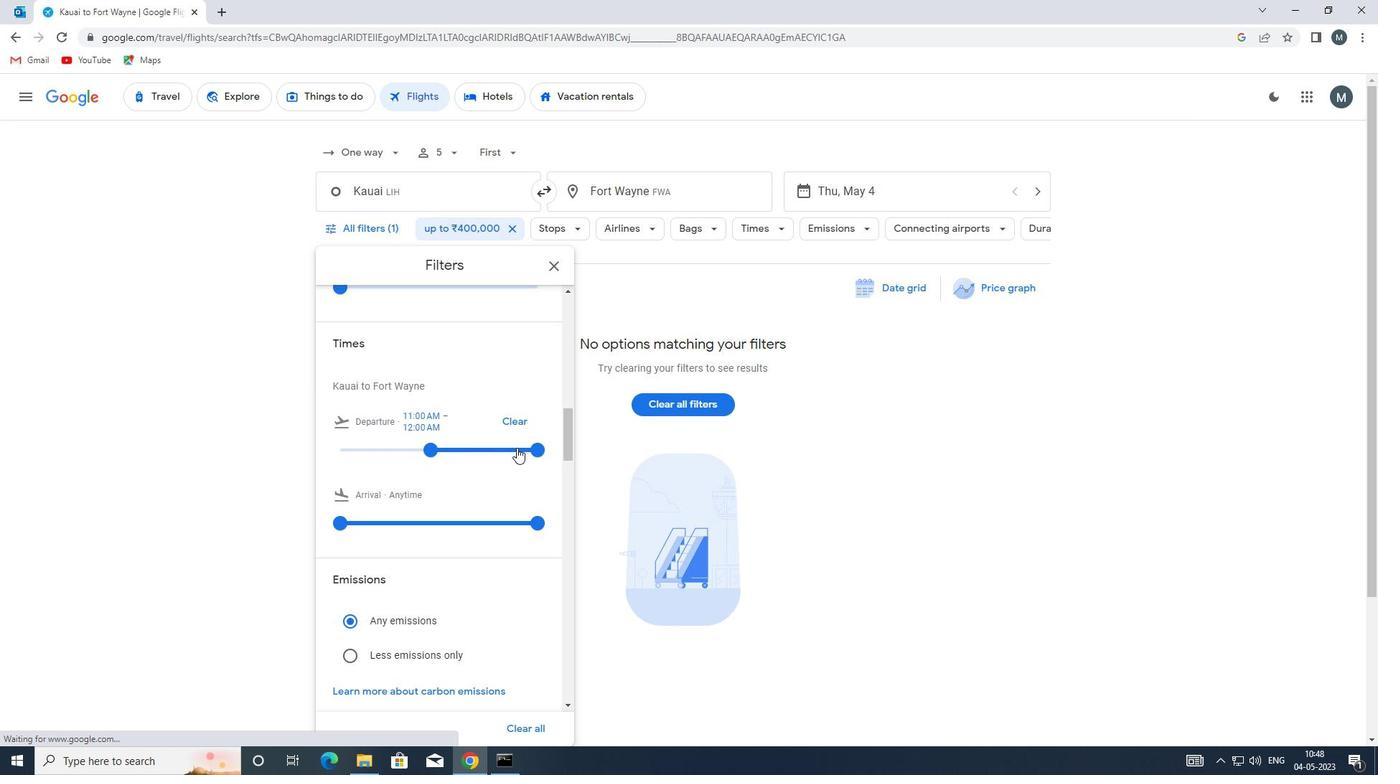 
Action: Mouse pressed left at (522, 447)
Screenshot: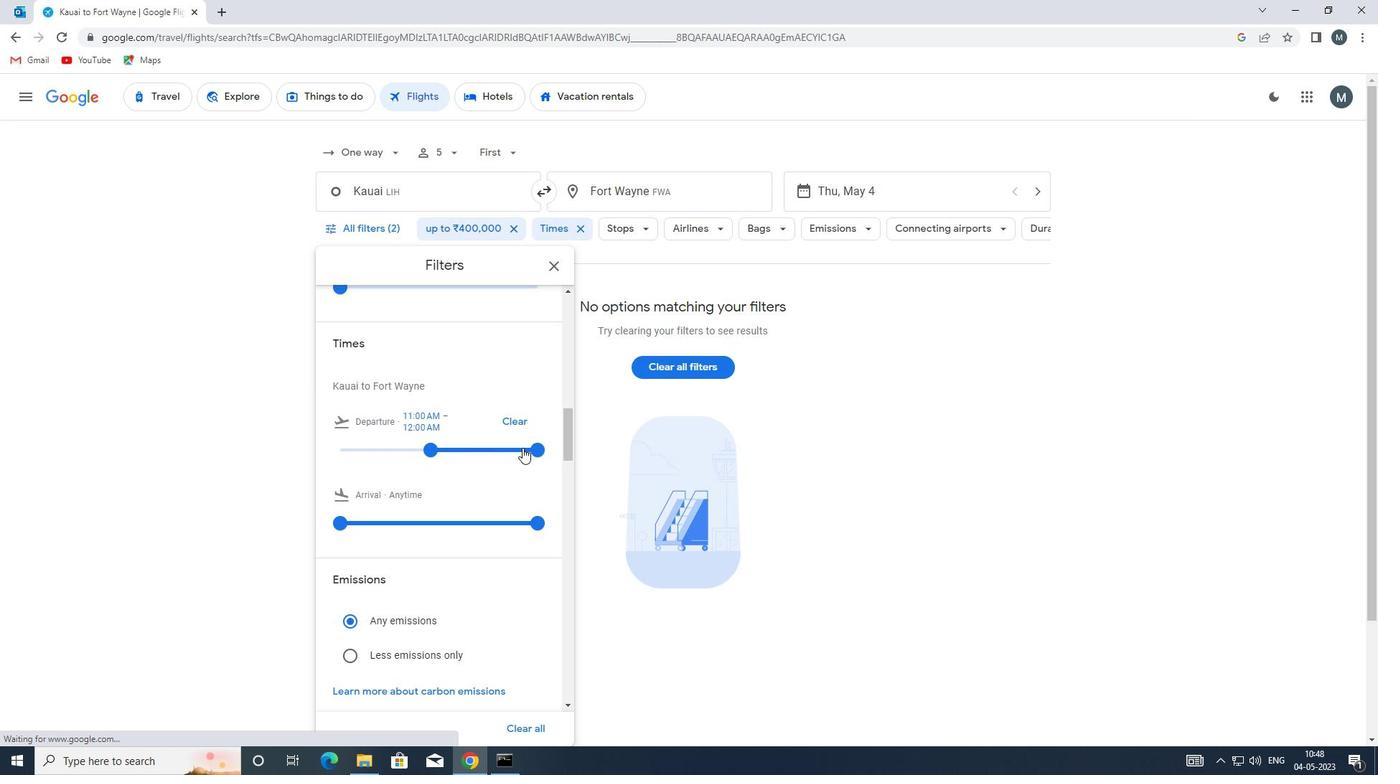 
Action: Mouse moved to (434, 439)
Screenshot: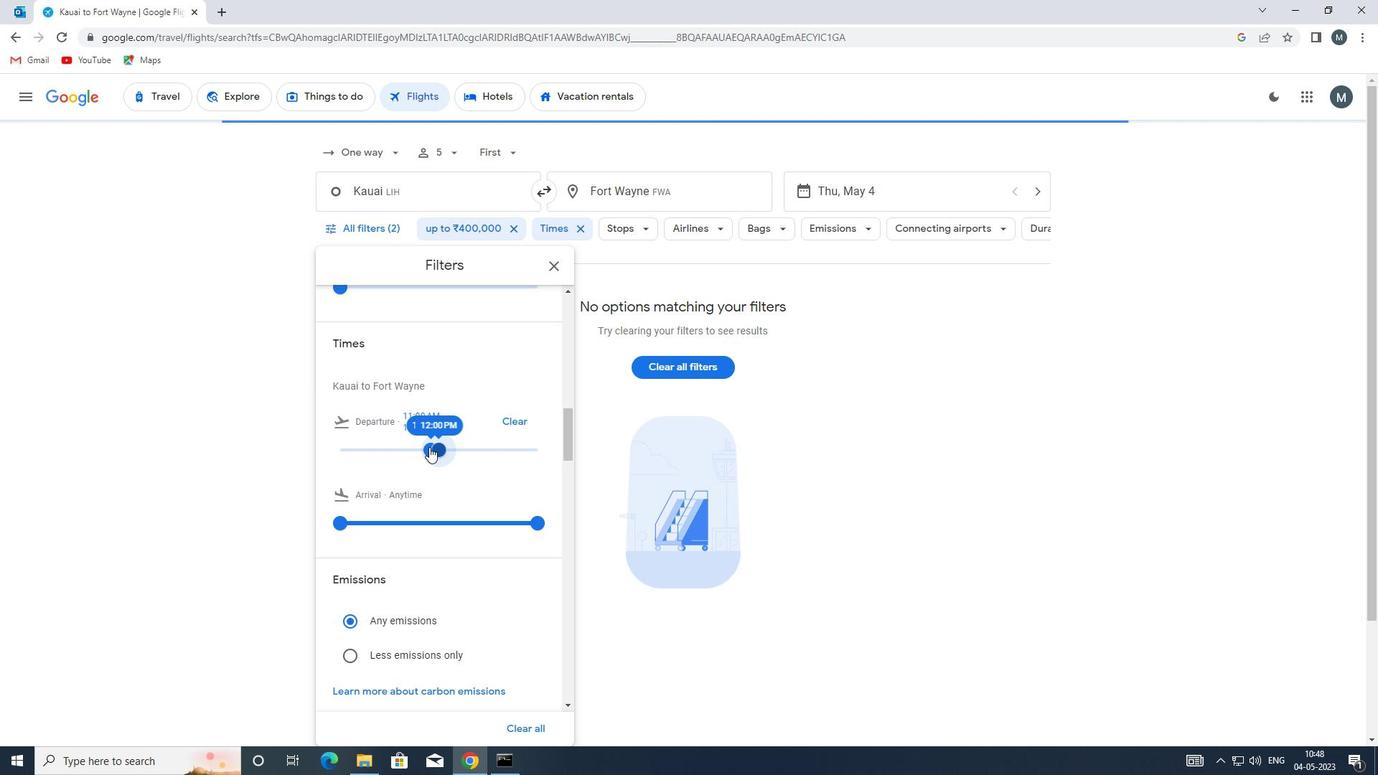 
Action: Mouse scrolled (434, 438) with delta (0, 0)
Screenshot: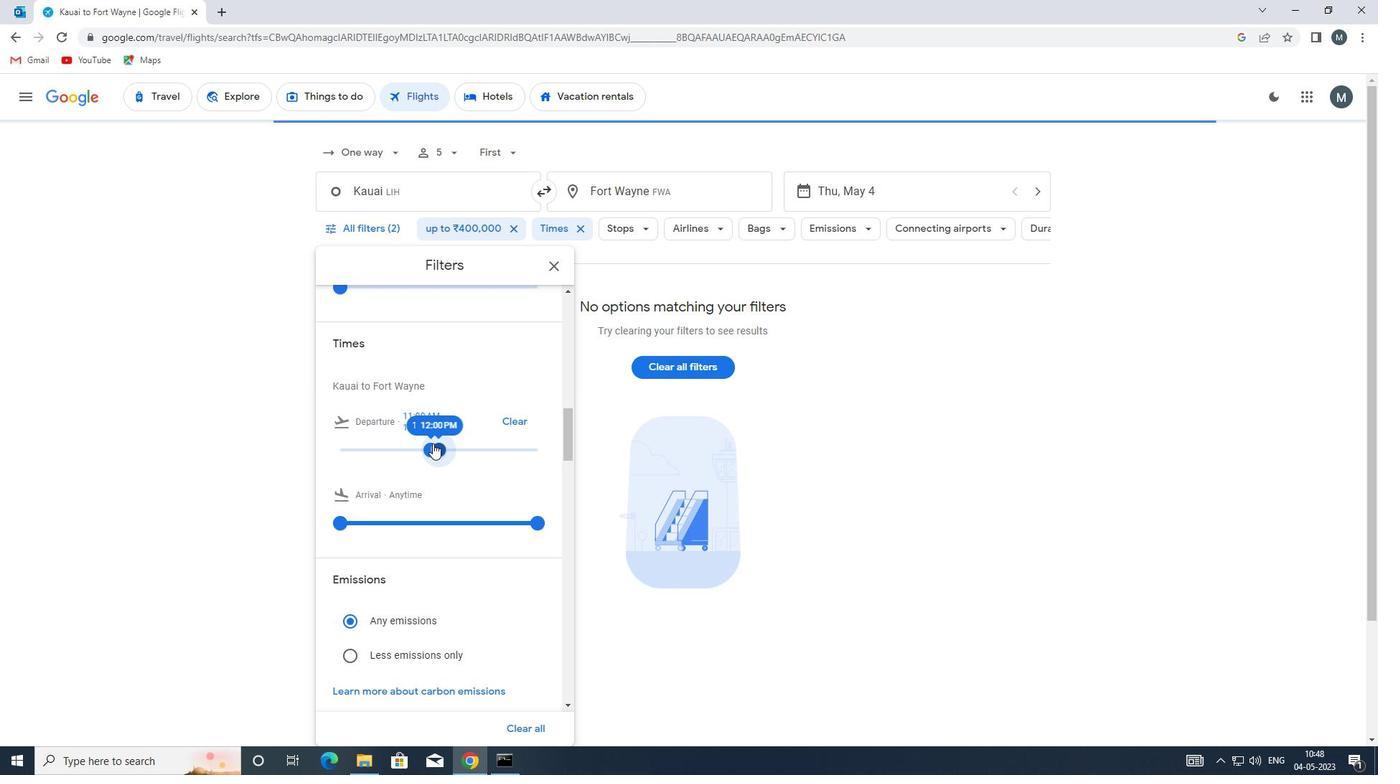 
Action: Mouse moved to (434, 438)
Screenshot: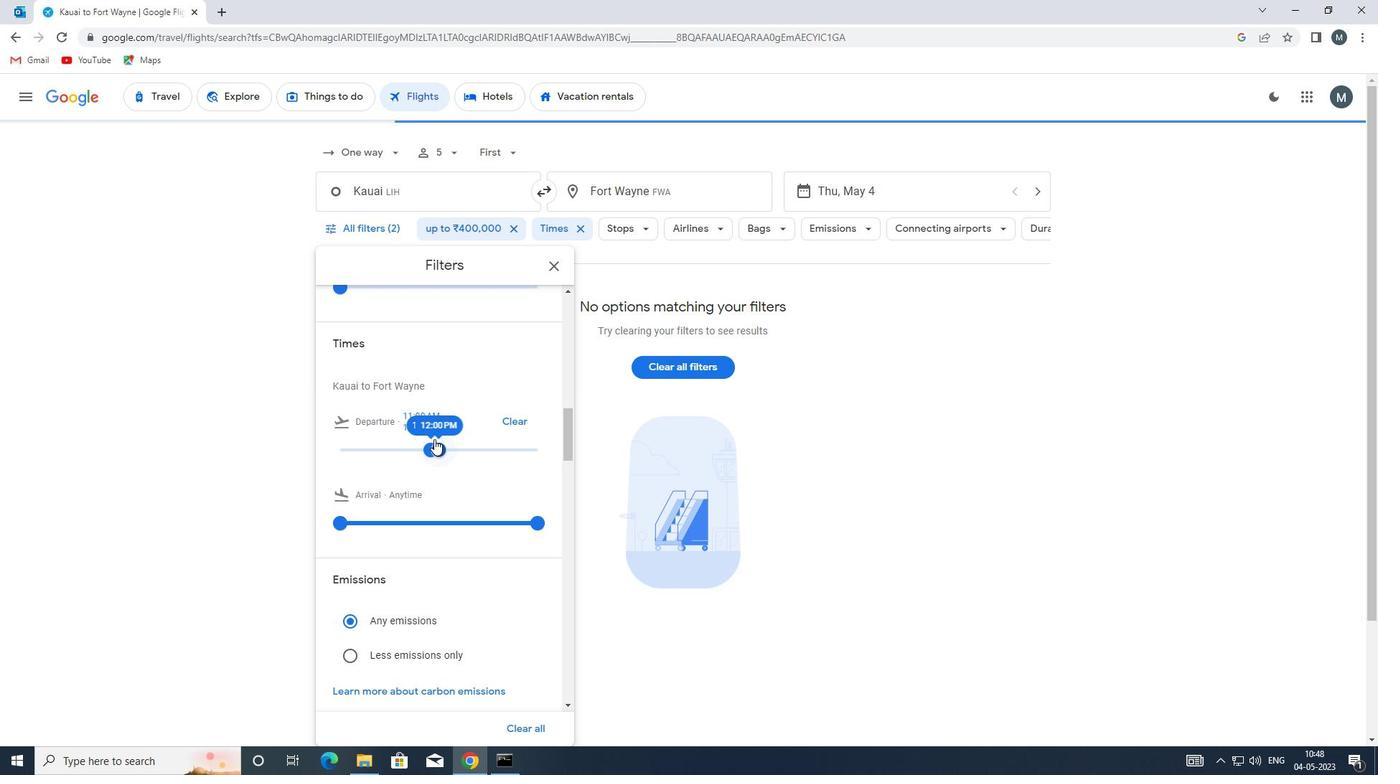 
Action: Mouse scrolled (434, 437) with delta (0, 0)
Screenshot: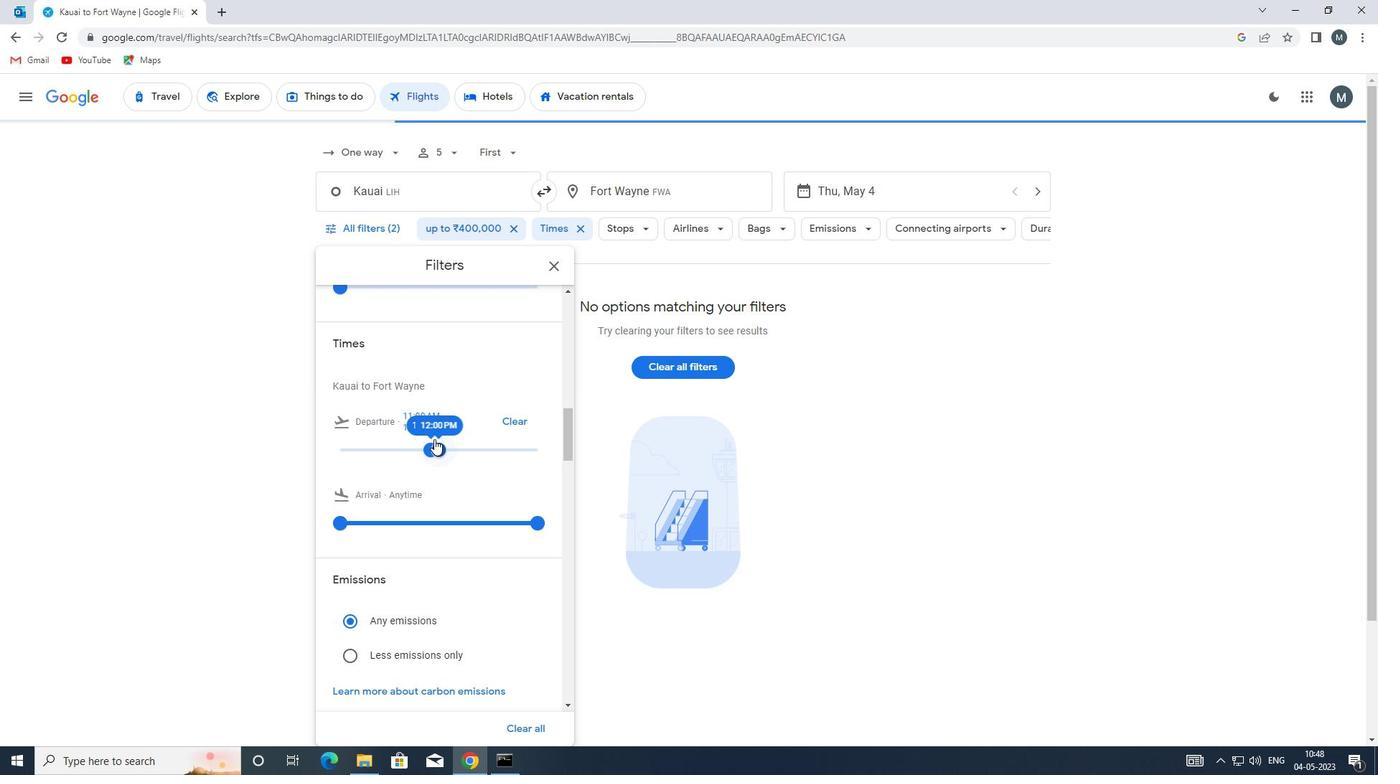 
Action: Mouse moved to (427, 438)
Screenshot: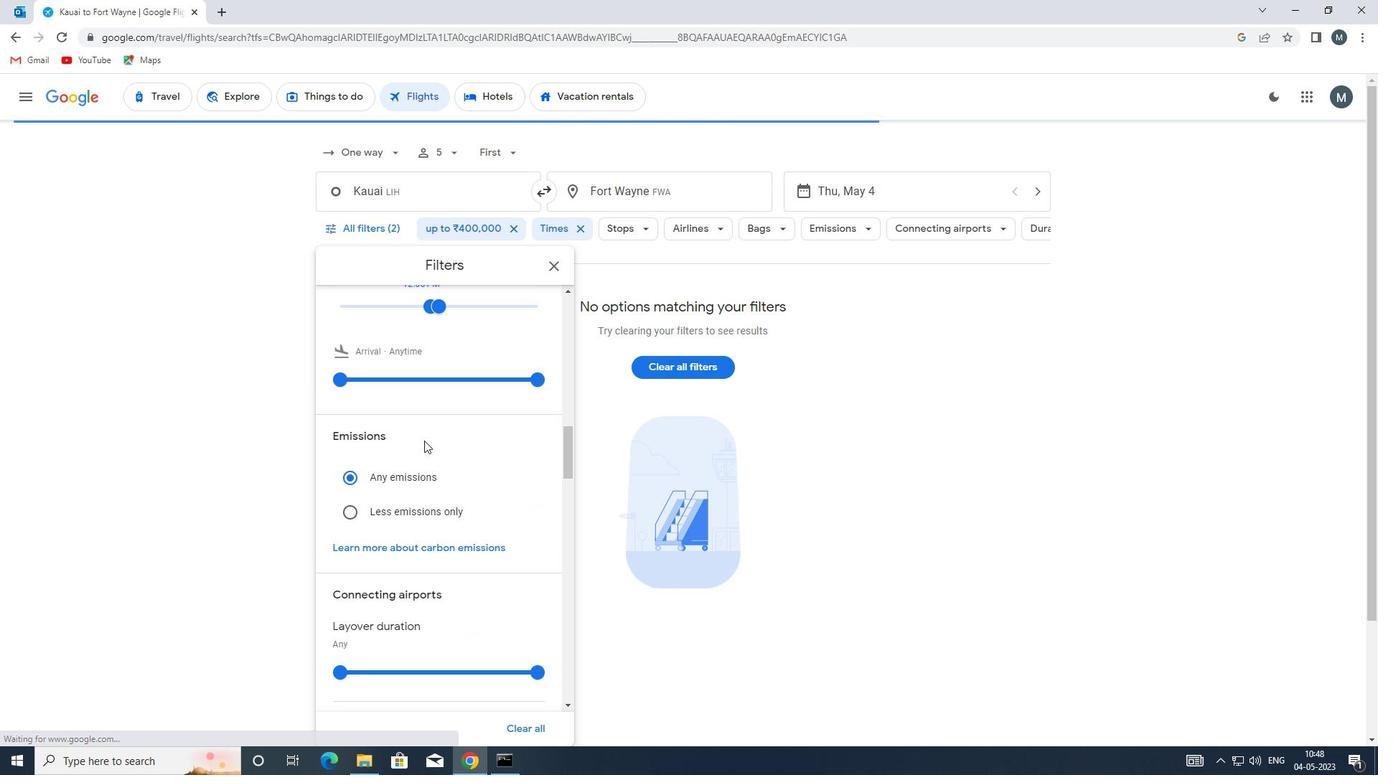 
Action: Mouse scrolled (427, 437) with delta (0, 0)
Screenshot: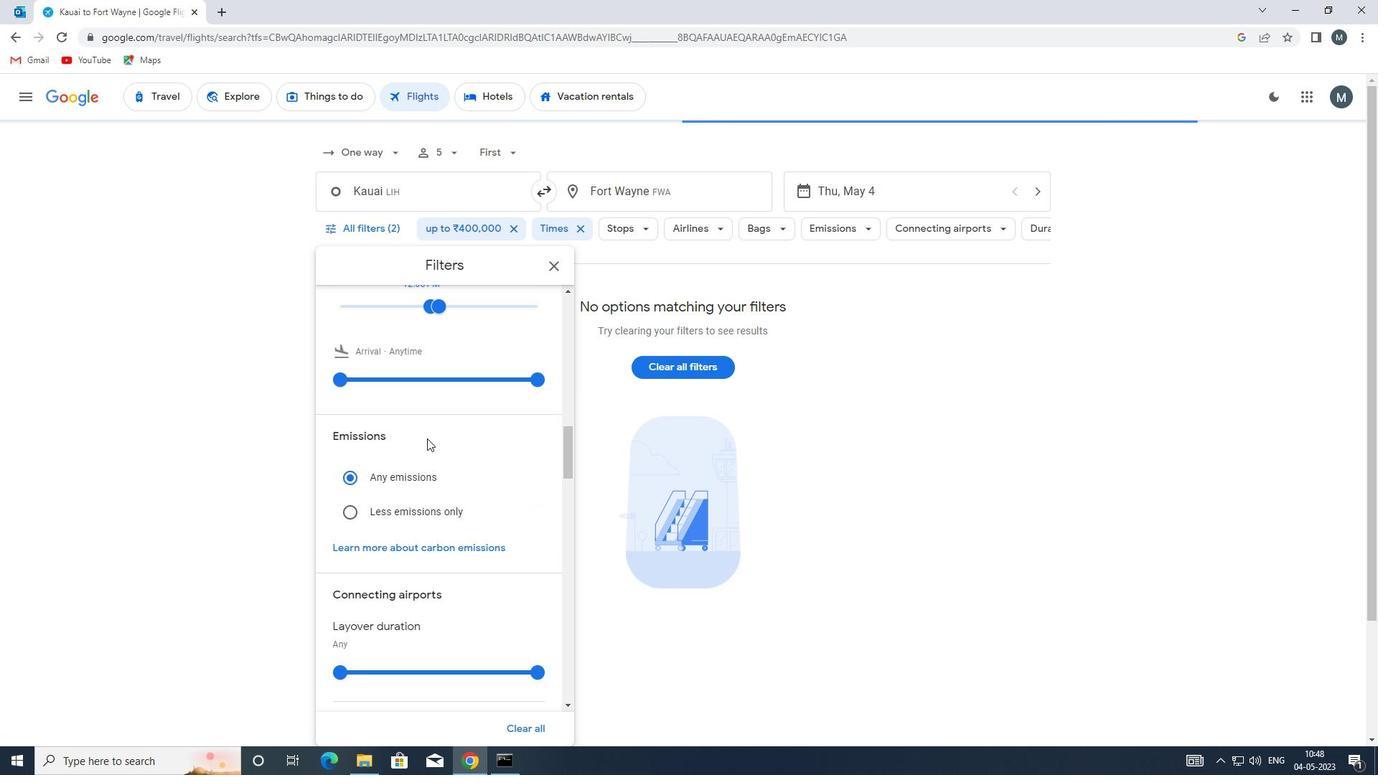 
Action: Mouse moved to (559, 262)
Screenshot: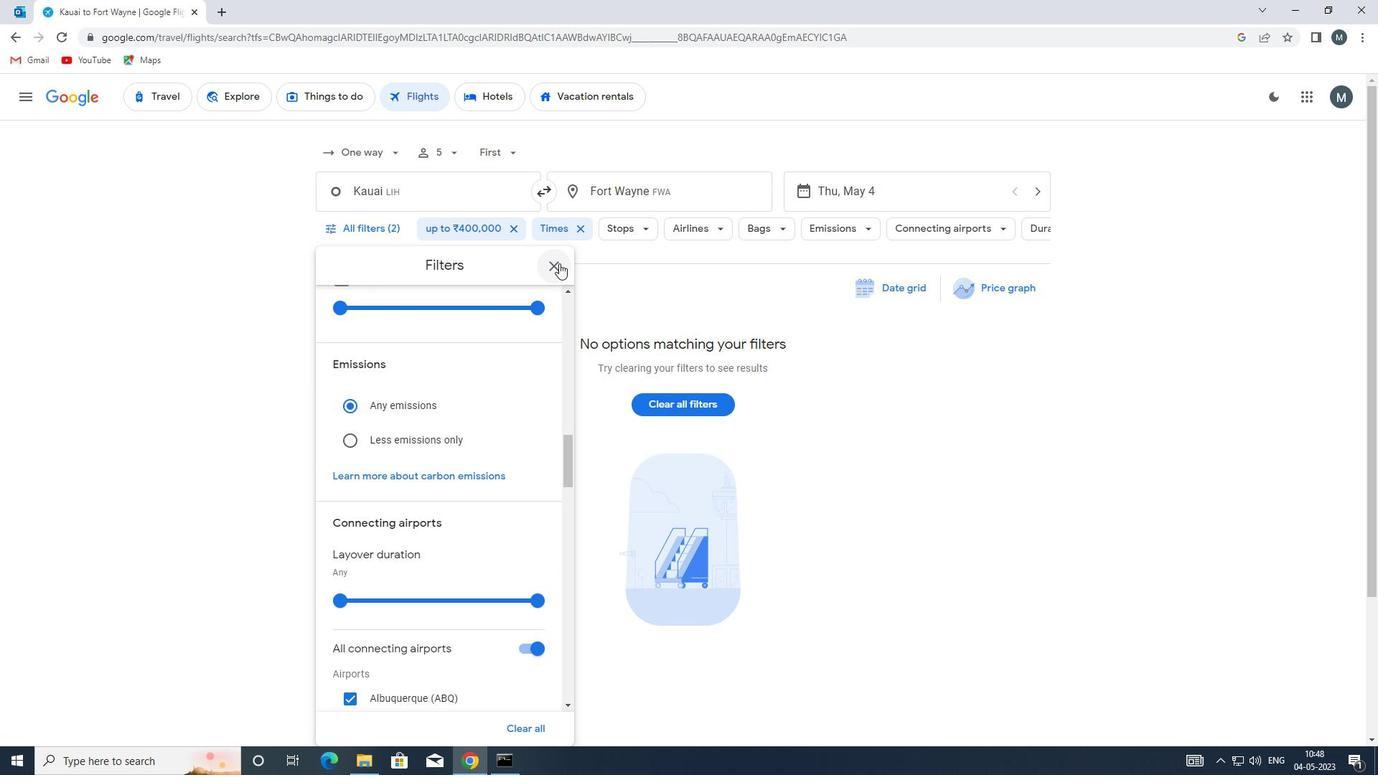
Action: Mouse pressed left at (559, 262)
Screenshot: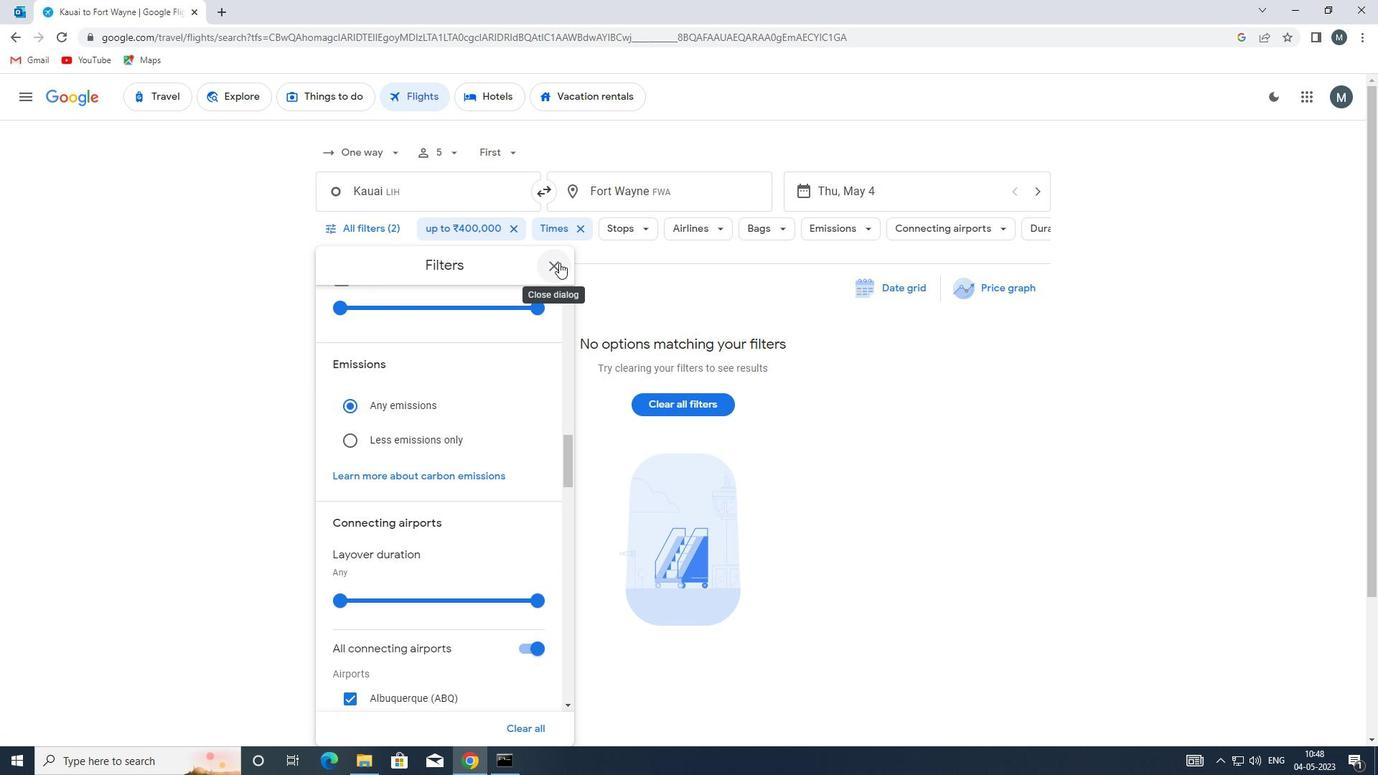 
